 Task: Research Airbnb options in Aguada de Pasajeros, Cuba from 6th January 2024 to 15th January 2024 for 6 adults. Place can be entire room or private room with 6 bedrooms having 6 beds and 6 bathrooms. Property type can be house. Amenities needed are: wifi, TV, free parkinig on premises, gym, breakfast.
Action: Mouse moved to (457, 117)
Screenshot: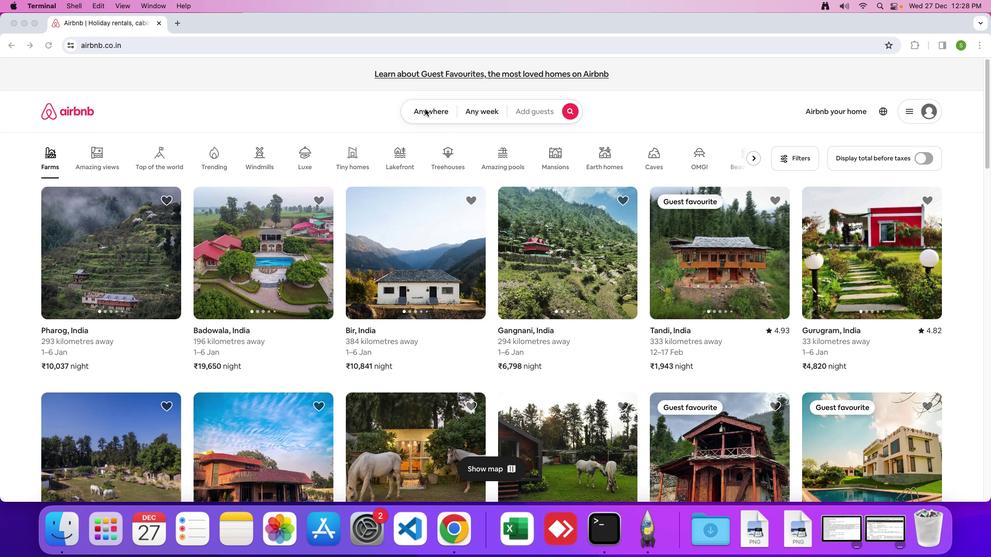
Action: Mouse pressed left at (457, 117)
Screenshot: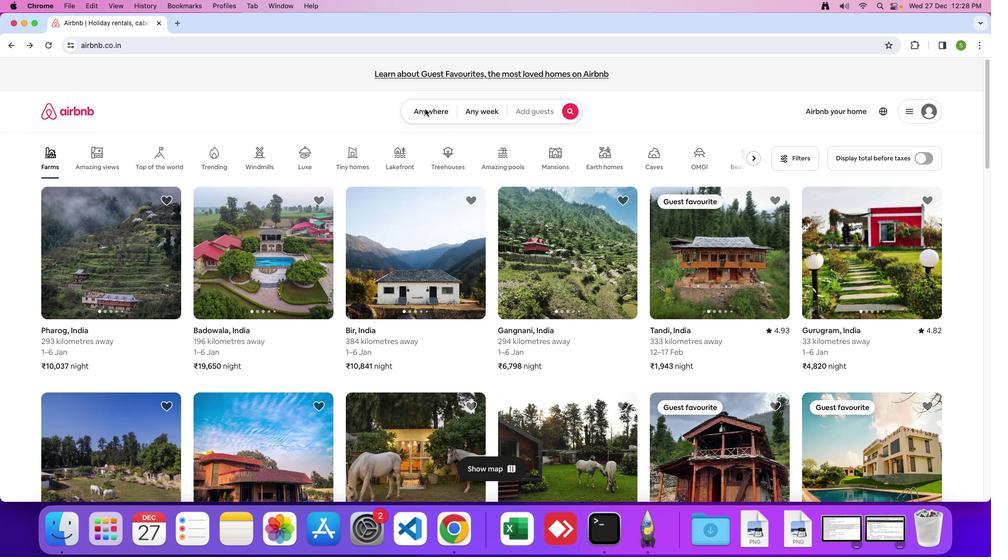 
Action: Mouse moved to (455, 117)
Screenshot: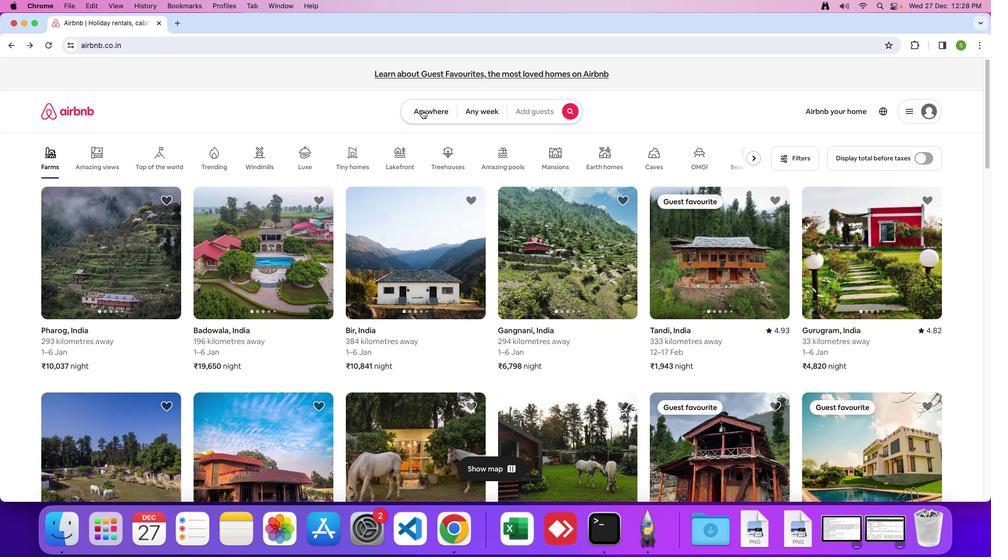 
Action: Mouse pressed left at (455, 117)
Screenshot: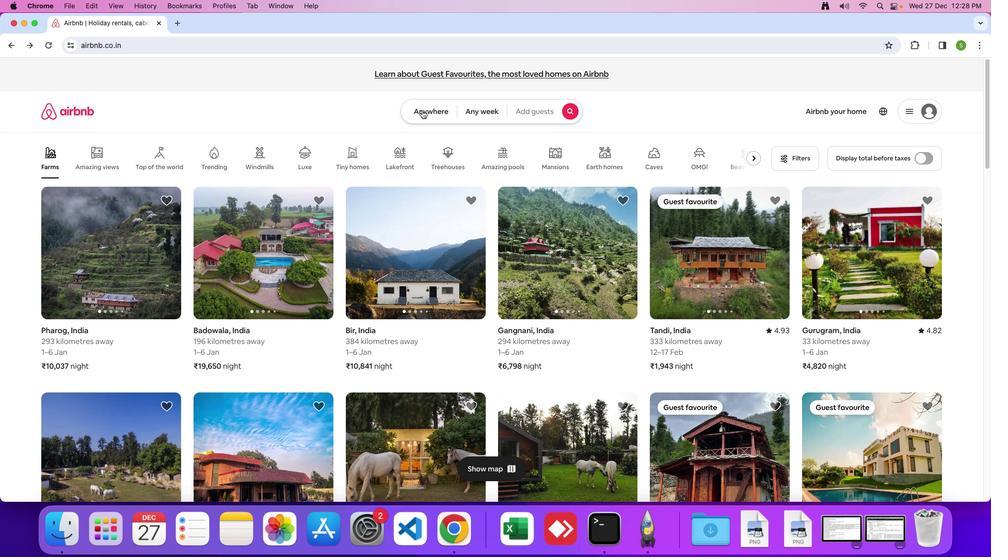
Action: Mouse moved to (416, 154)
Screenshot: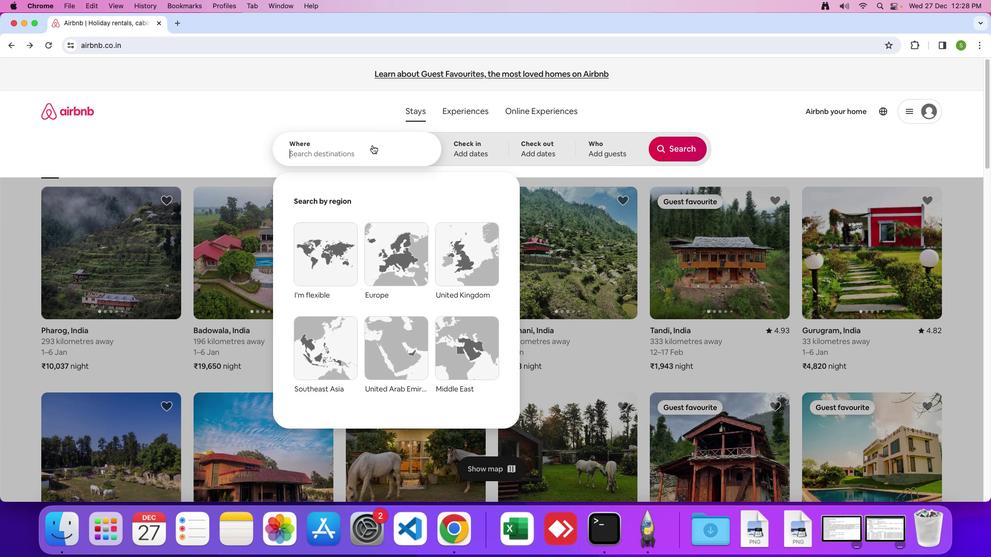 
Action: Mouse pressed left at (416, 154)
Screenshot: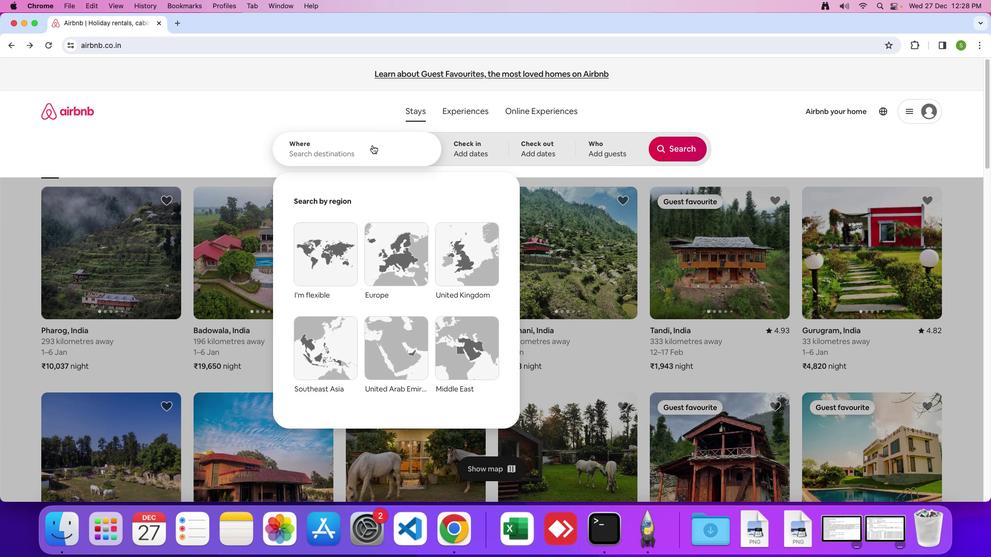 
Action: Key pressed 'A'Key.caps_lock'g''u''a''d''a'Key.space'd''e'Key.spaceKey.shift'P''a''s''a''j''e''r''o''s'','Key.spaceKey.shift'C''u''b''a'Key.enter
Screenshot: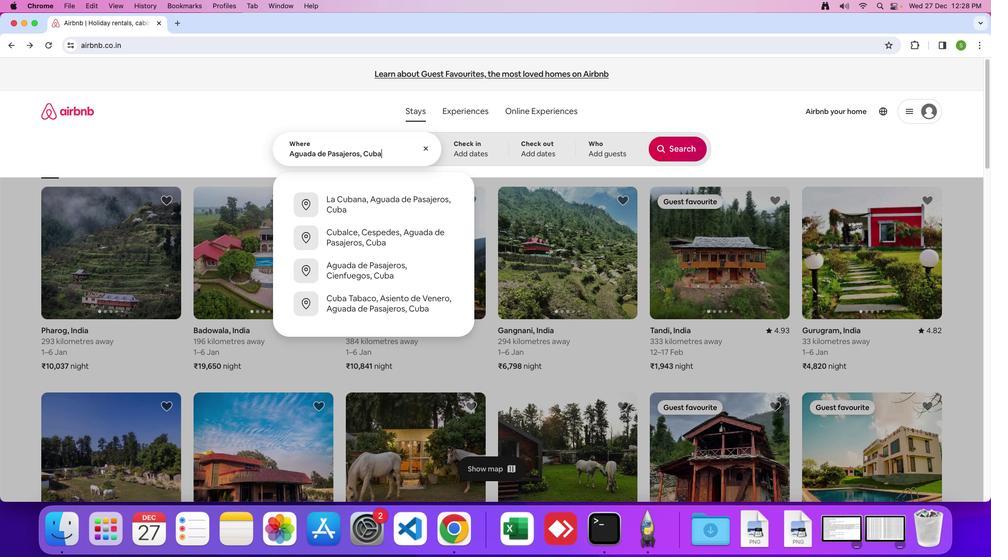 
Action: Mouse moved to (650, 289)
Screenshot: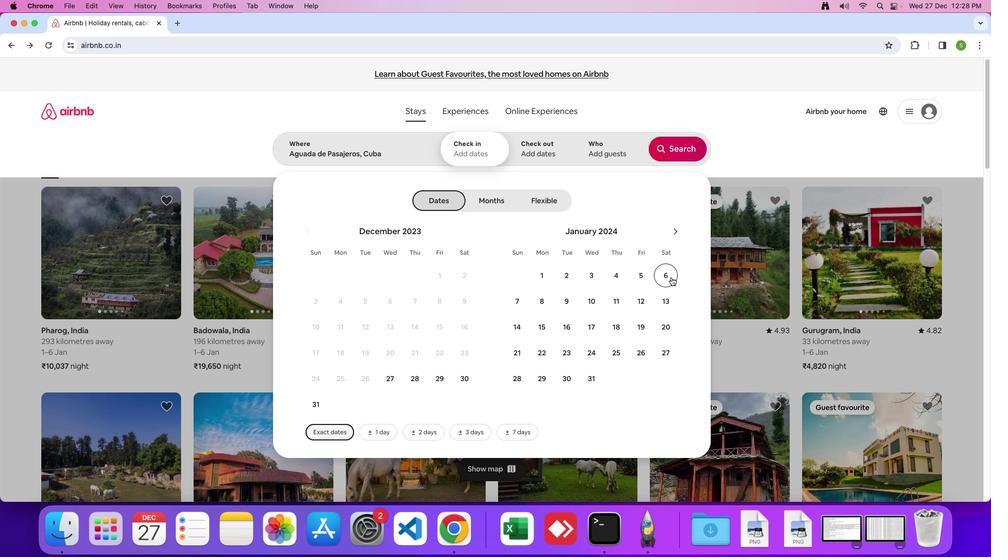 
Action: Mouse pressed left at (650, 289)
Screenshot: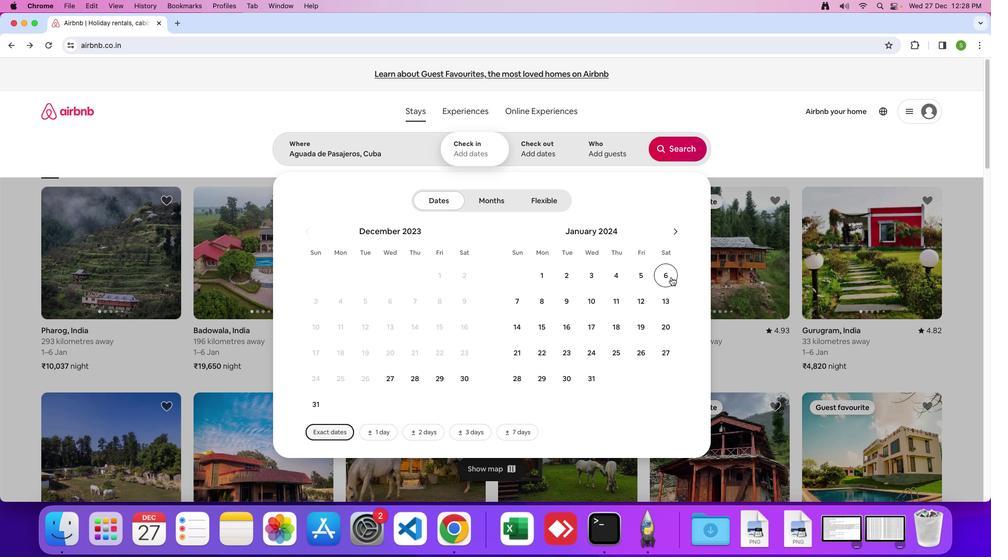 
Action: Mouse moved to (545, 338)
Screenshot: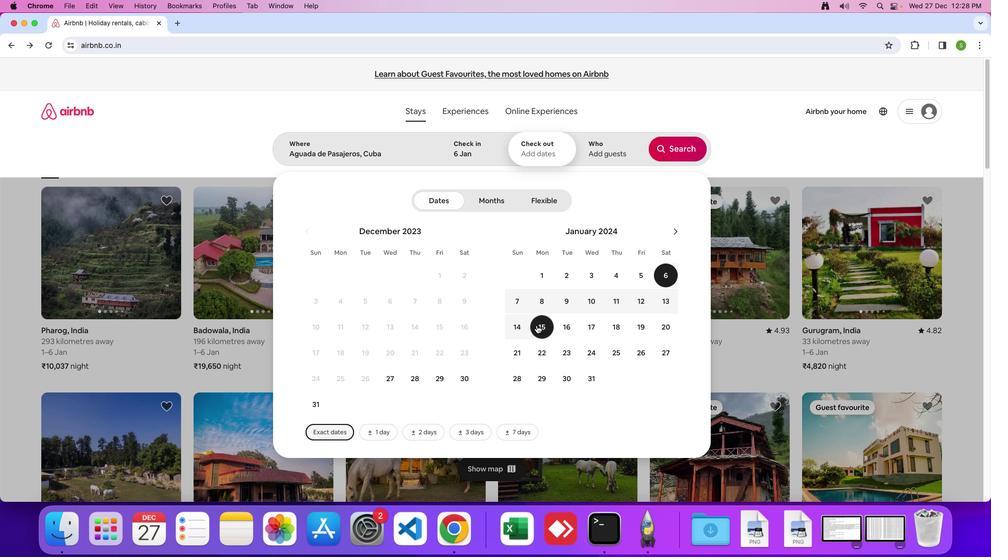 
Action: Mouse pressed left at (545, 338)
Screenshot: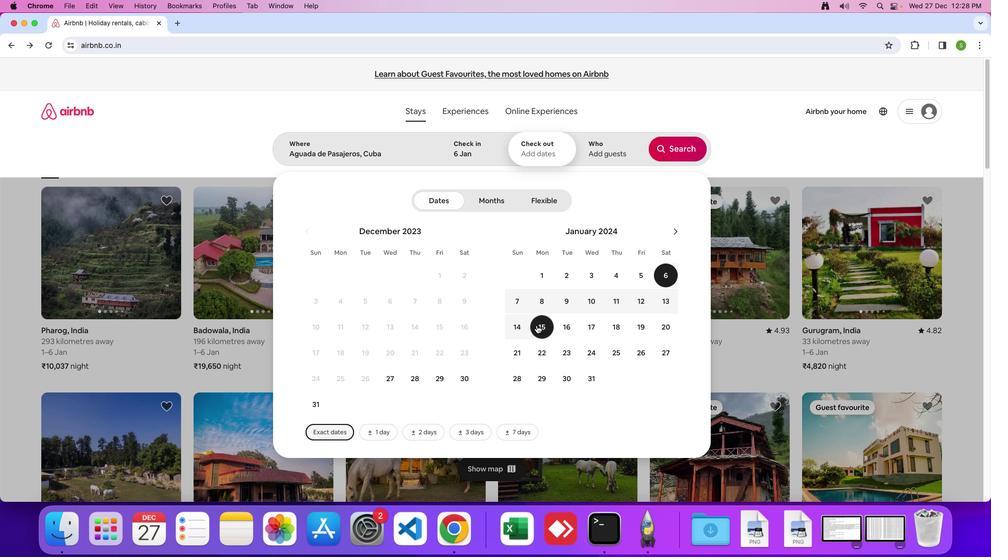 
Action: Mouse moved to (593, 162)
Screenshot: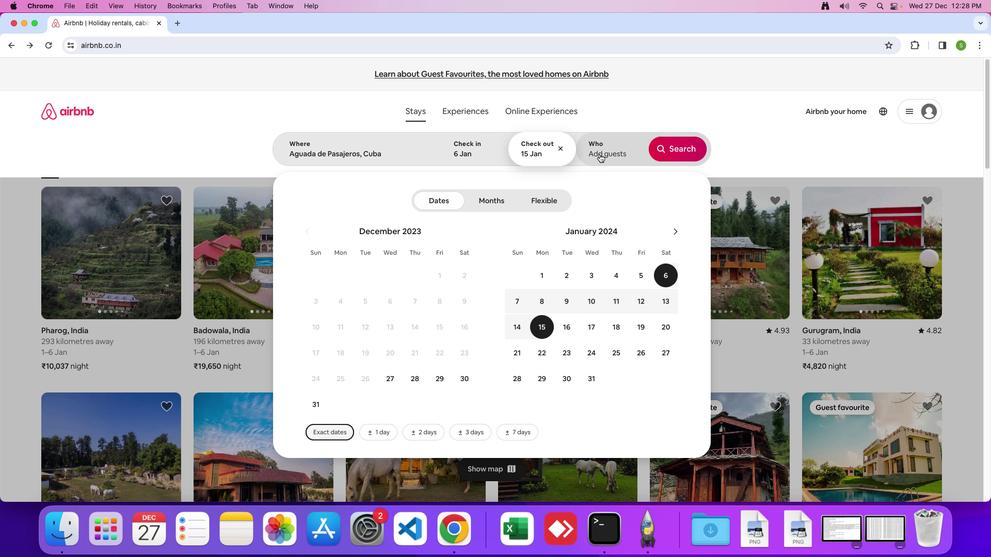 
Action: Mouse pressed left at (593, 162)
Screenshot: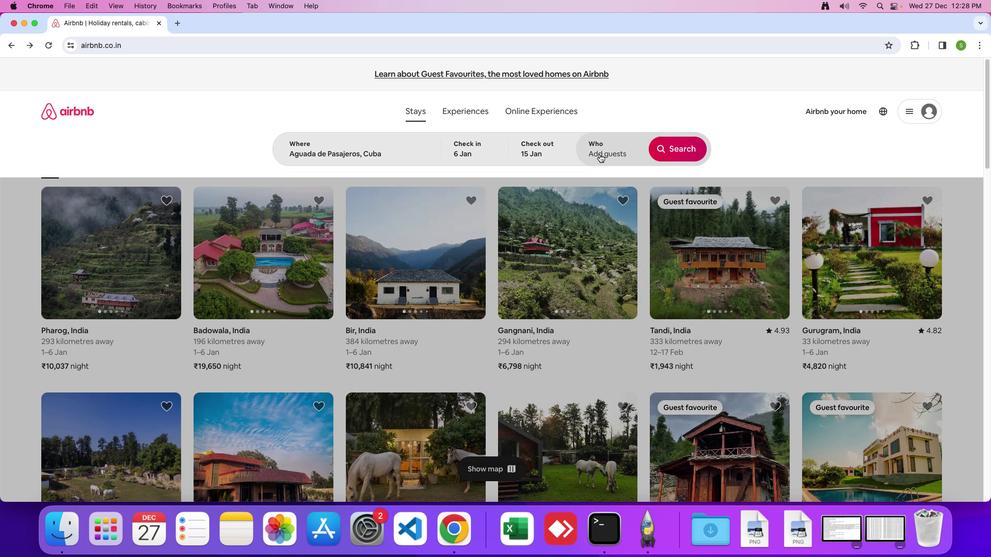 
Action: Mouse moved to (654, 211)
Screenshot: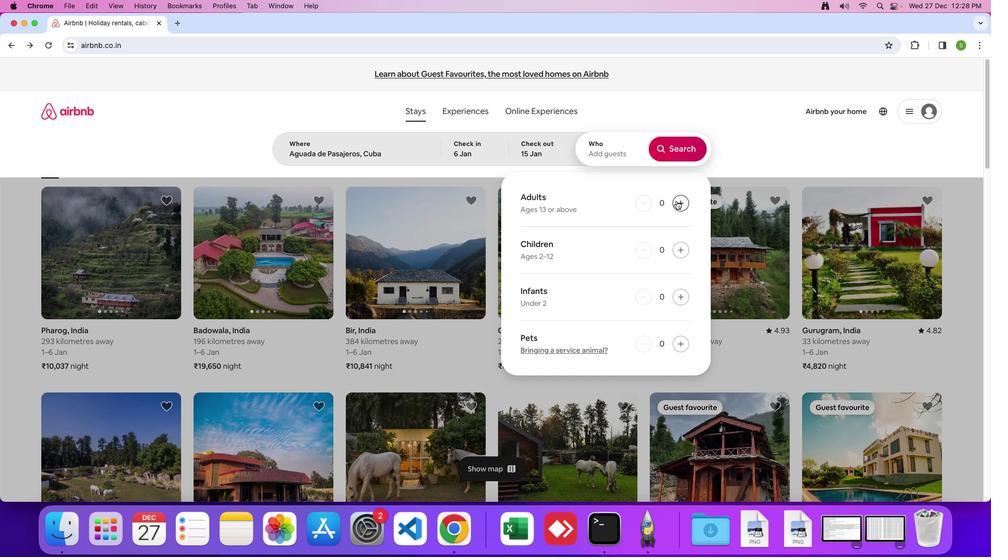 
Action: Mouse pressed left at (654, 211)
Screenshot: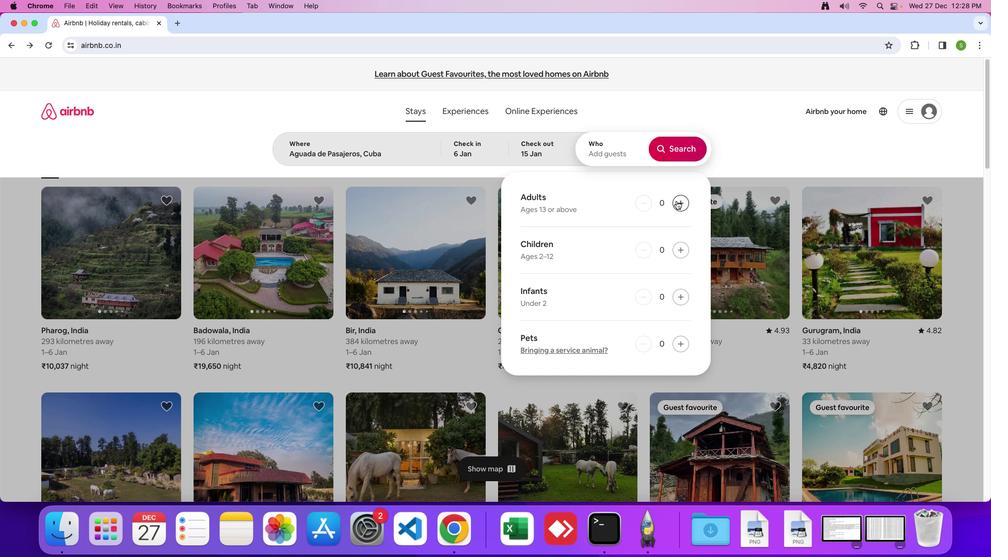 
Action: Mouse pressed left at (654, 211)
Screenshot: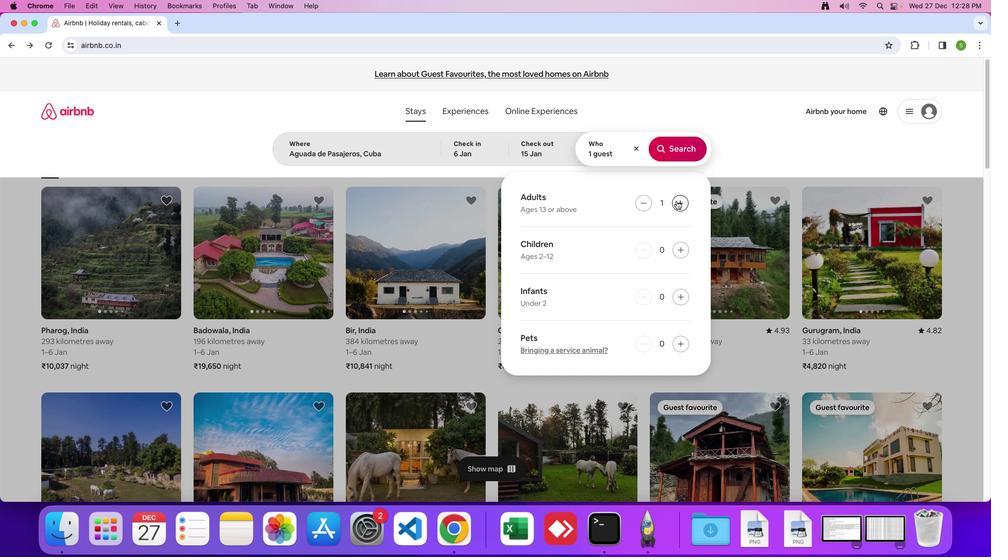 
Action: Mouse pressed left at (654, 211)
Screenshot: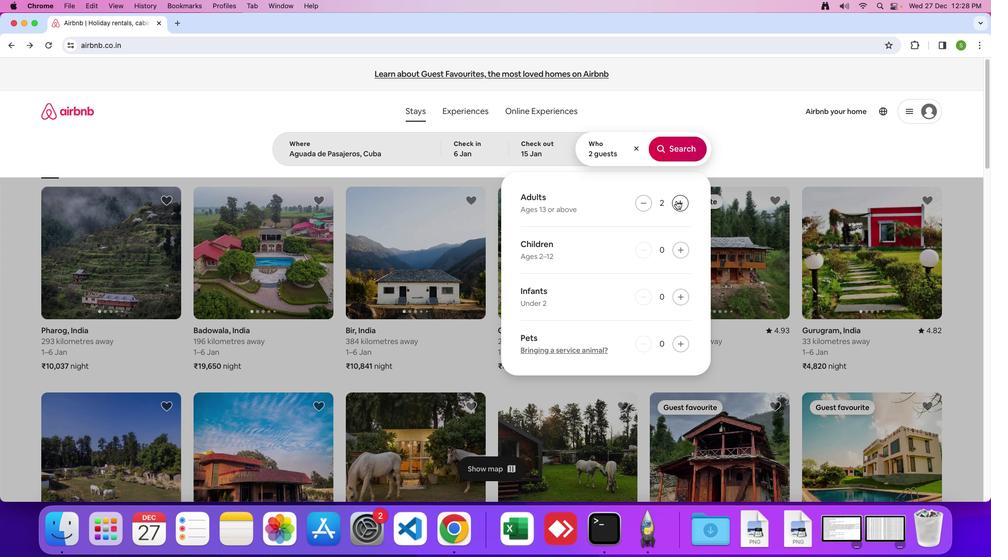 
Action: Mouse moved to (654, 211)
Screenshot: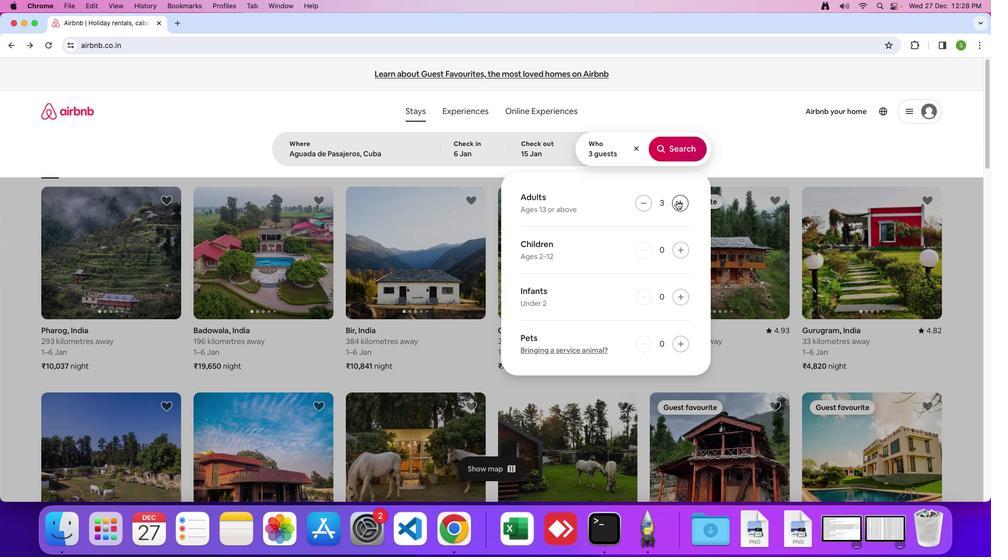 
Action: Mouse pressed left at (654, 211)
Screenshot: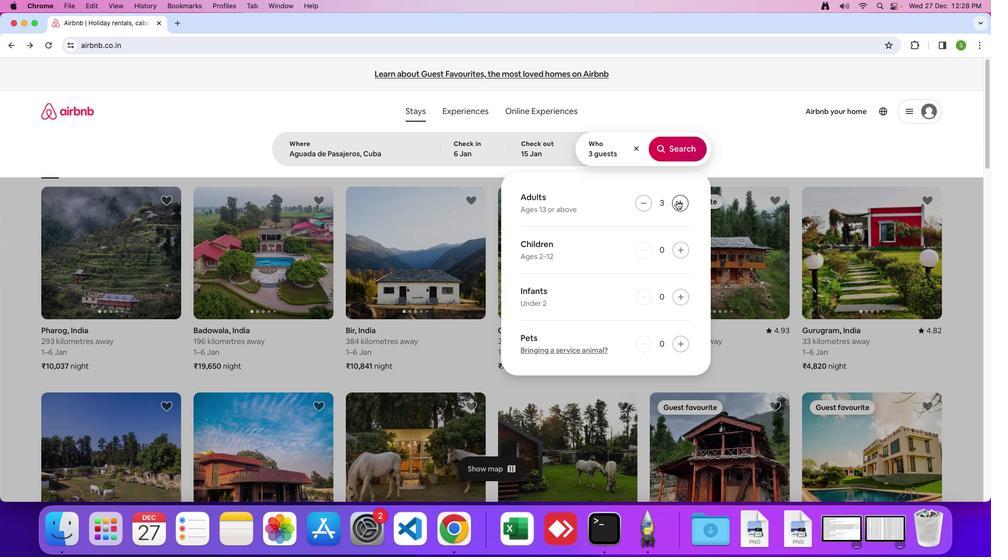 
Action: Mouse pressed left at (654, 211)
Screenshot: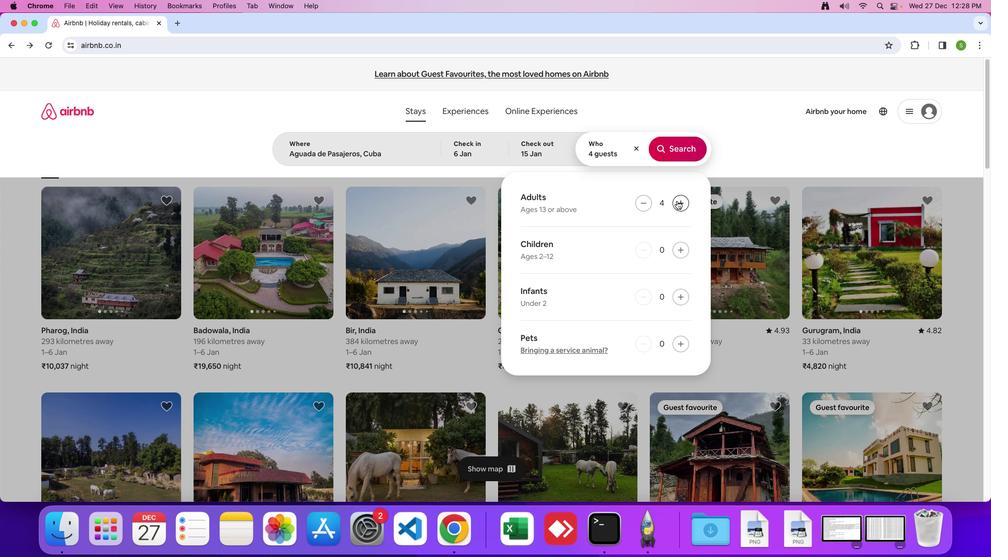 
Action: Mouse pressed left at (654, 211)
Screenshot: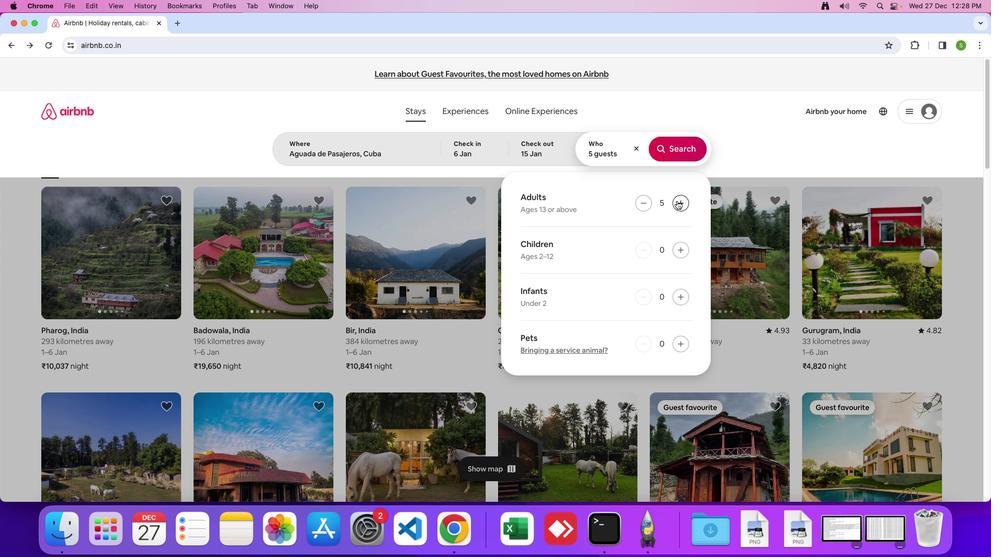 
Action: Mouse moved to (644, 164)
Screenshot: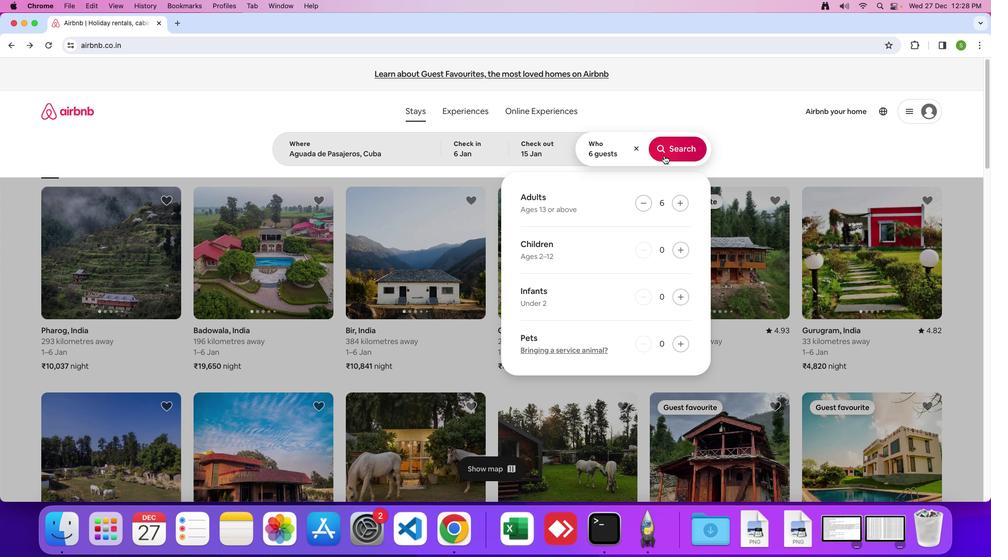 
Action: Mouse pressed left at (644, 164)
Screenshot: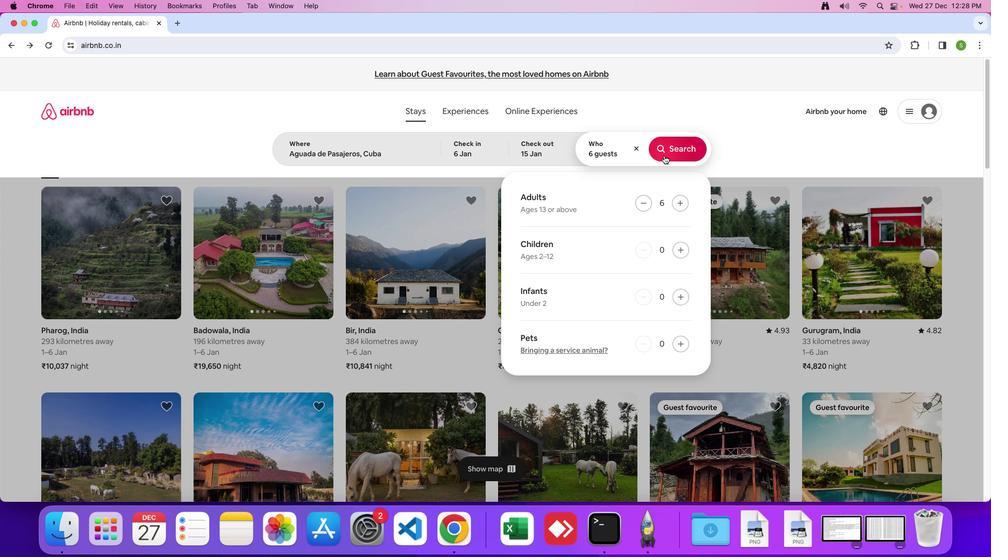 
Action: Mouse moved to (769, 135)
Screenshot: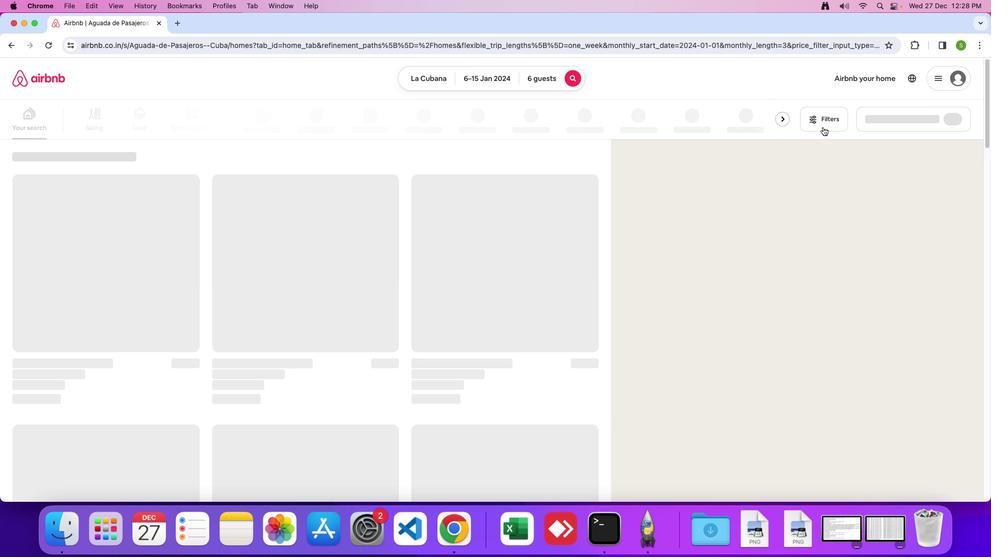 
Action: Mouse pressed left at (769, 135)
Screenshot: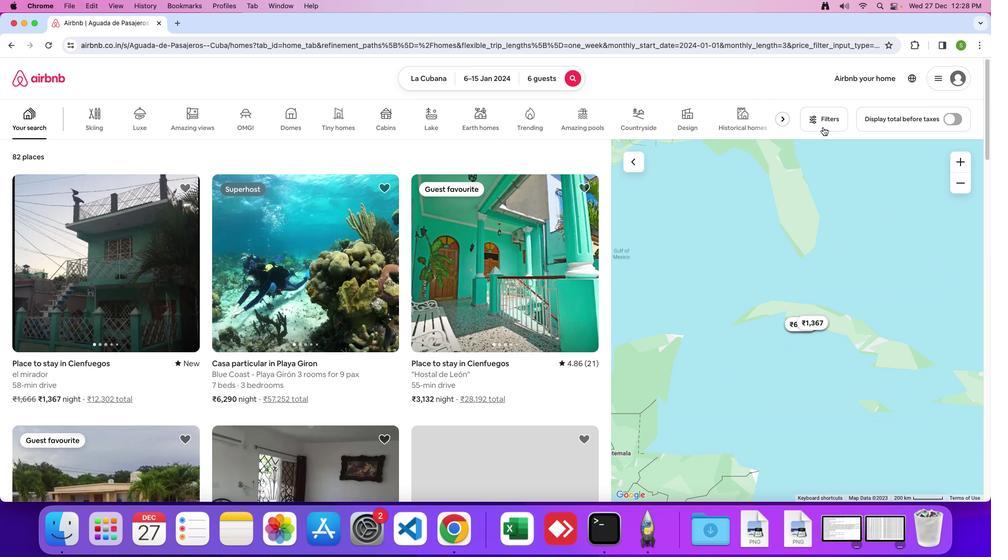 
Action: Mouse moved to (463, 329)
Screenshot: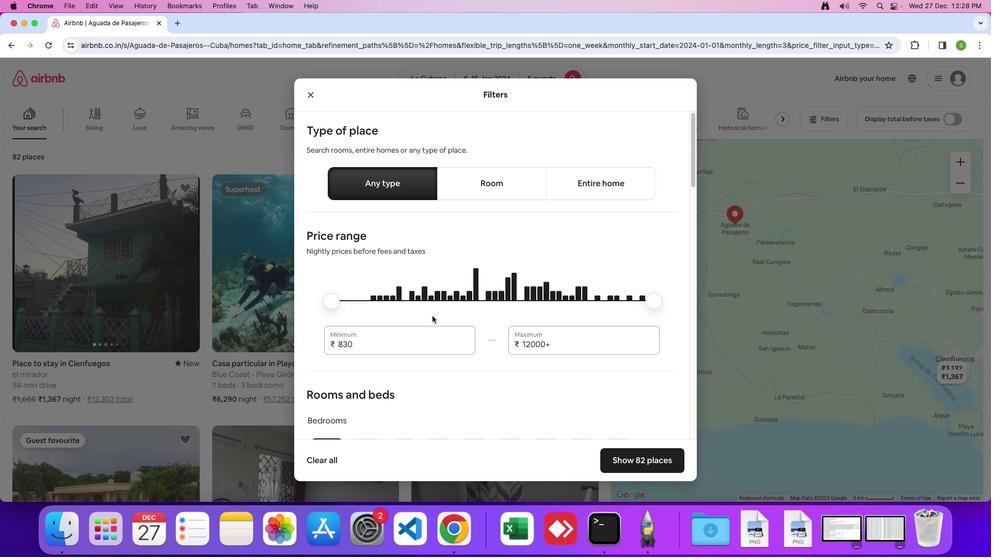 
Action: Mouse scrolled (463, 329) with delta (125, 4)
Screenshot: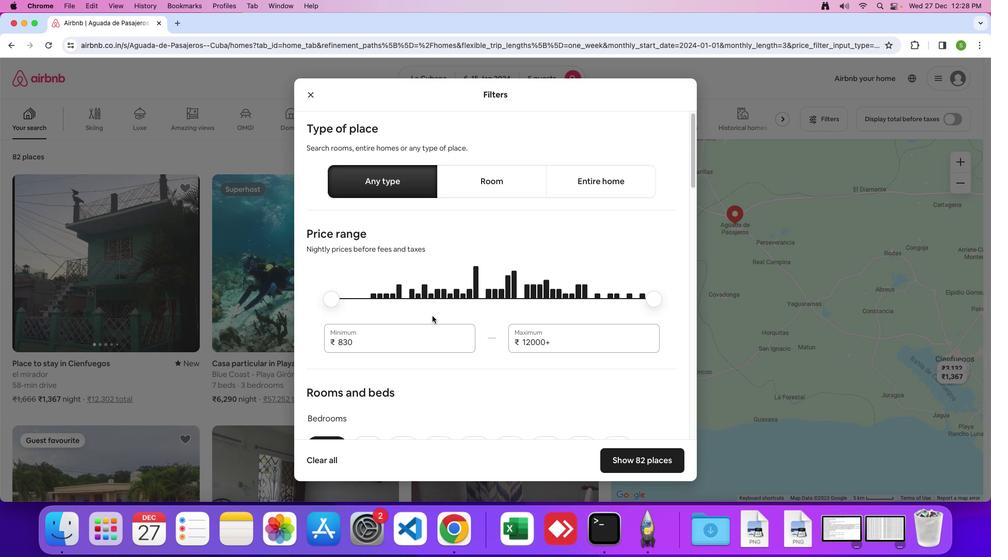 
Action: Mouse scrolled (463, 329) with delta (125, 4)
Screenshot: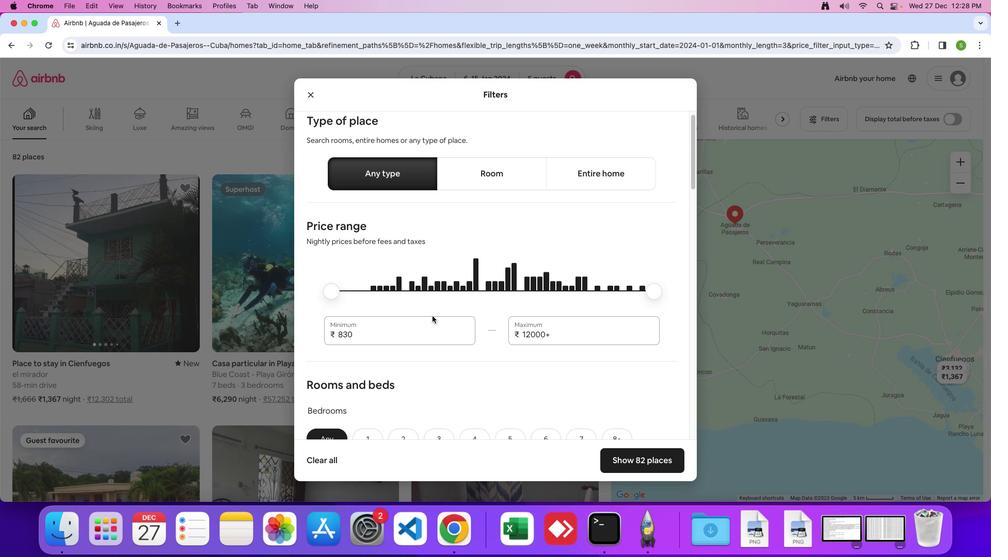 
Action: Mouse scrolled (463, 329) with delta (125, 3)
Screenshot: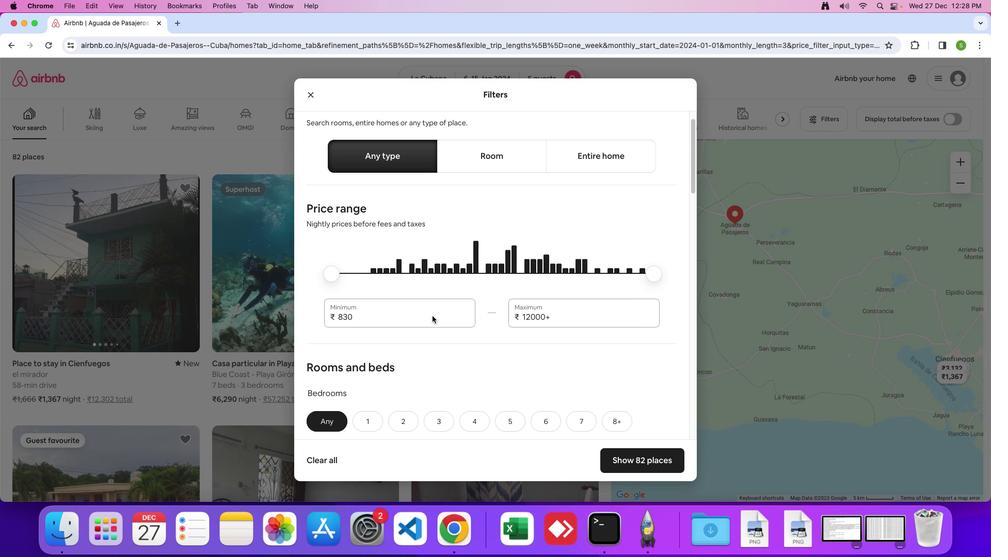 
Action: Mouse scrolled (463, 329) with delta (125, 3)
Screenshot: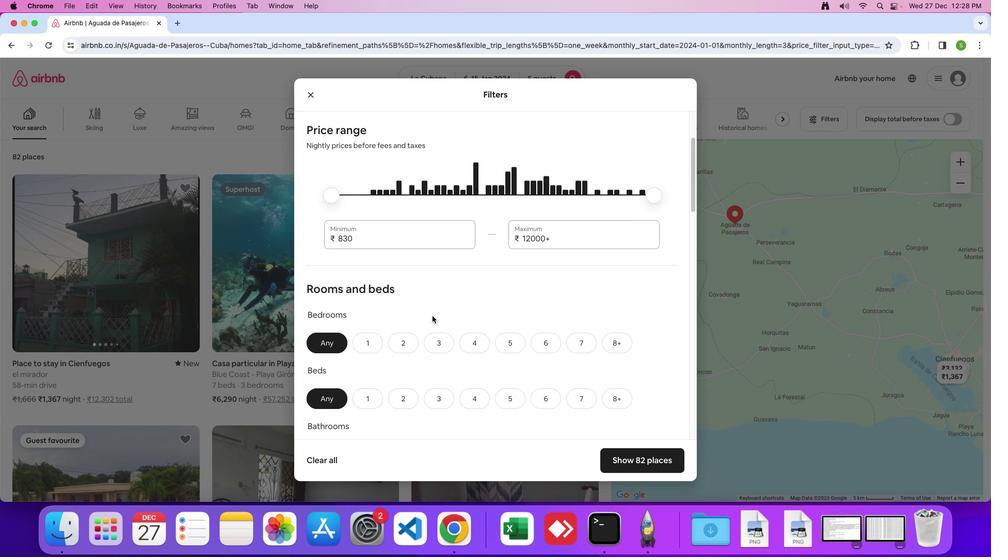 
Action: Mouse scrolled (463, 329) with delta (125, 4)
Screenshot: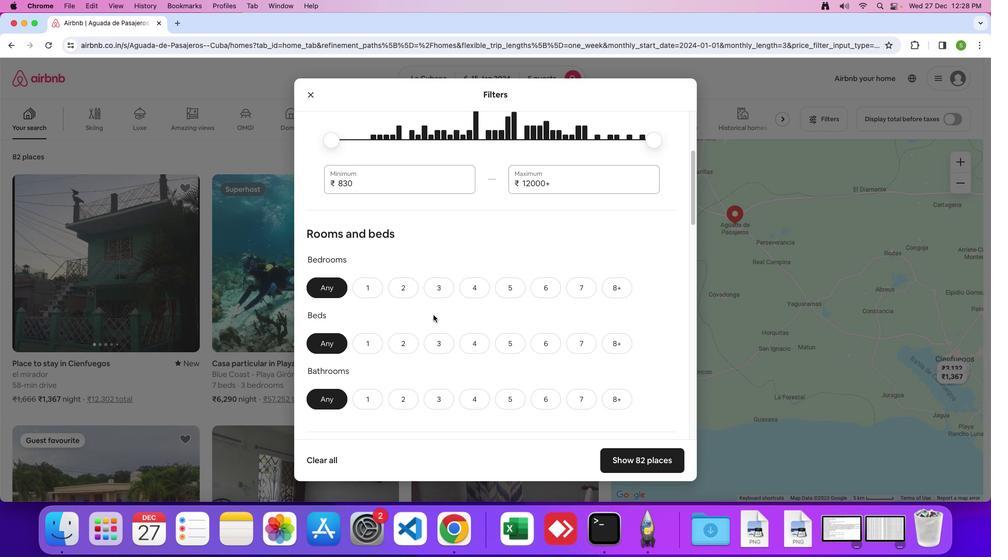 
Action: Mouse moved to (464, 328)
Screenshot: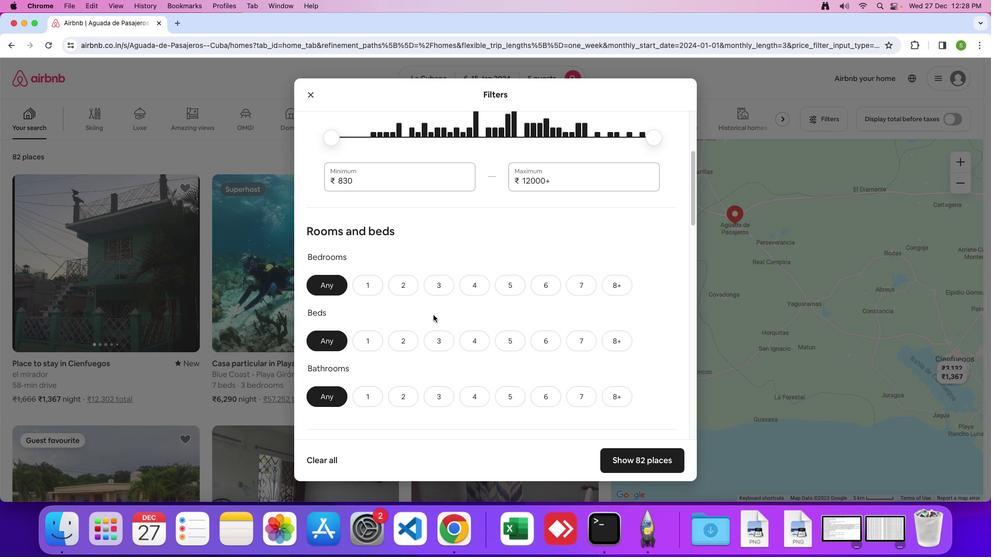 
Action: Mouse scrolled (464, 328) with delta (125, 4)
Screenshot: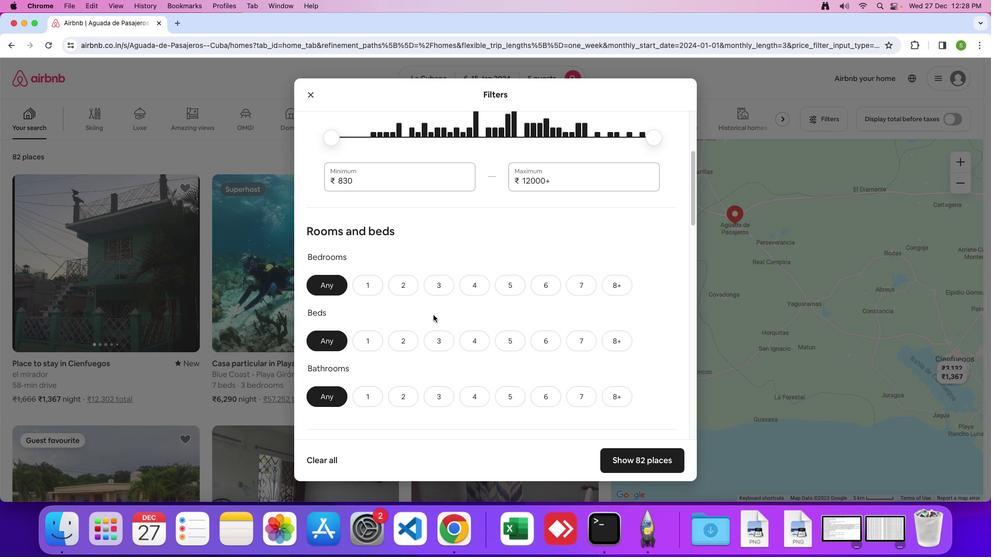 
Action: Mouse moved to (464, 328)
Screenshot: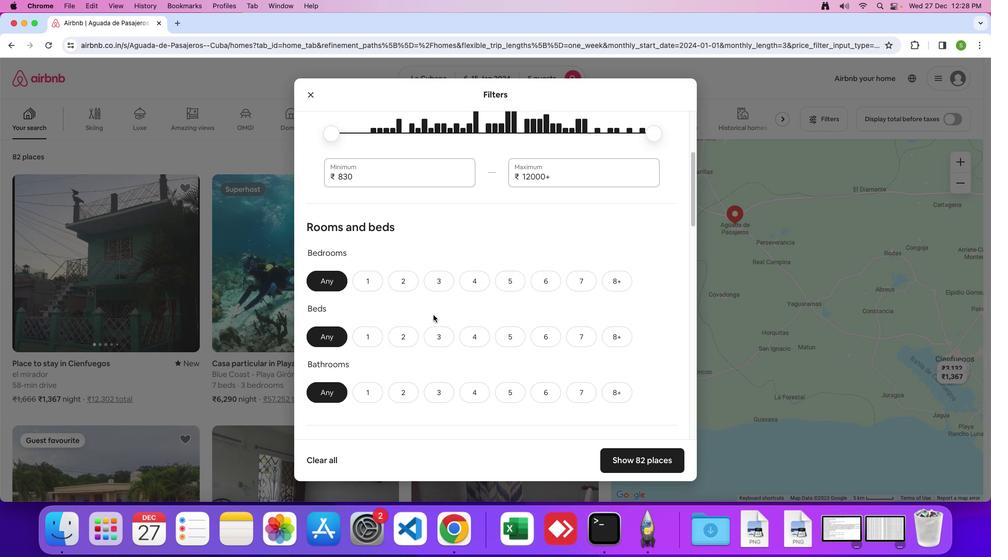 
Action: Mouse scrolled (464, 328) with delta (125, 4)
Screenshot: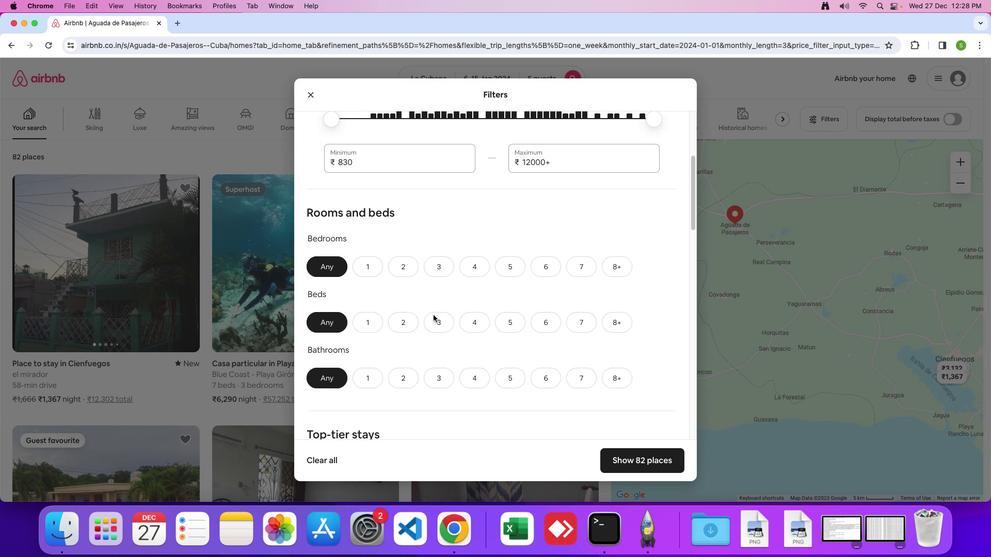 
Action: Mouse moved to (552, 251)
Screenshot: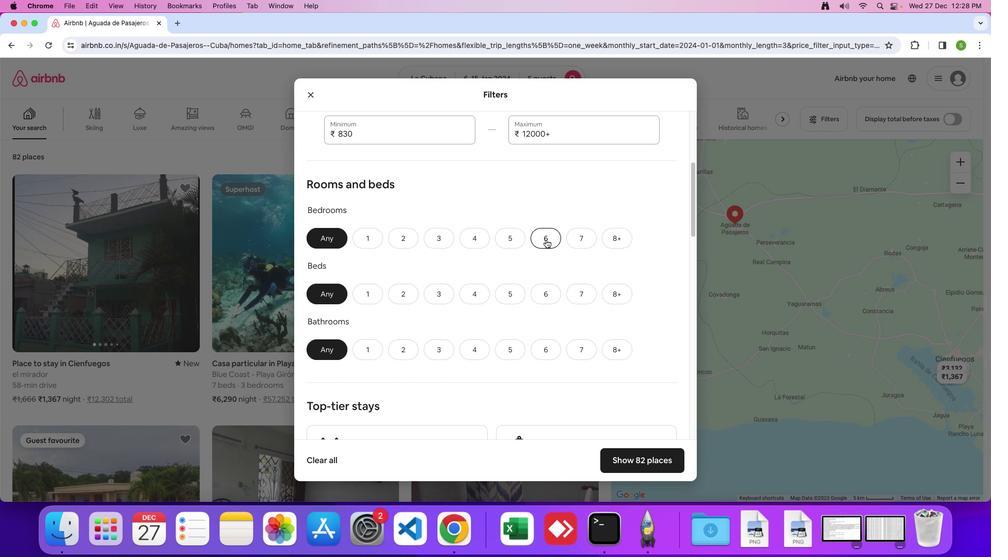 
Action: Mouse pressed left at (552, 251)
Screenshot: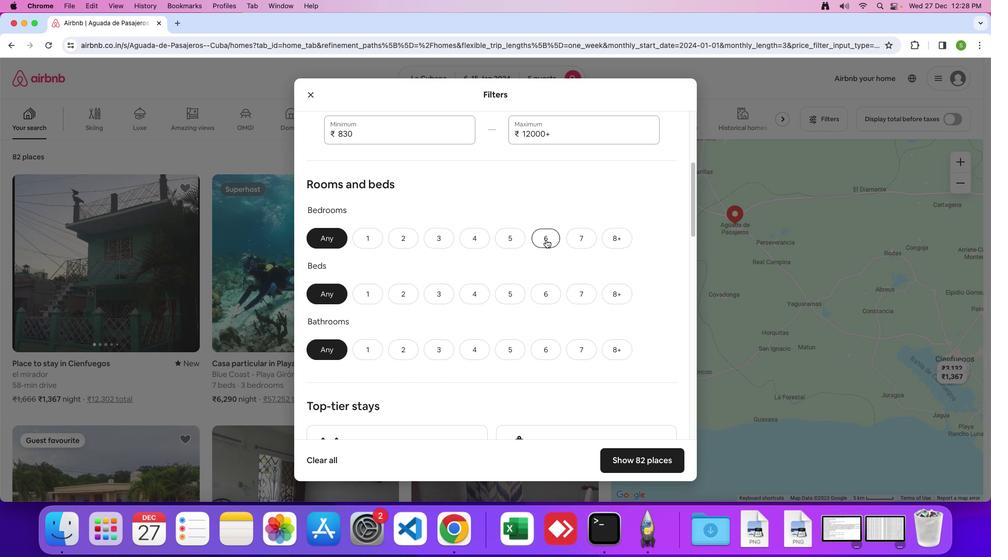 
Action: Mouse moved to (547, 298)
Screenshot: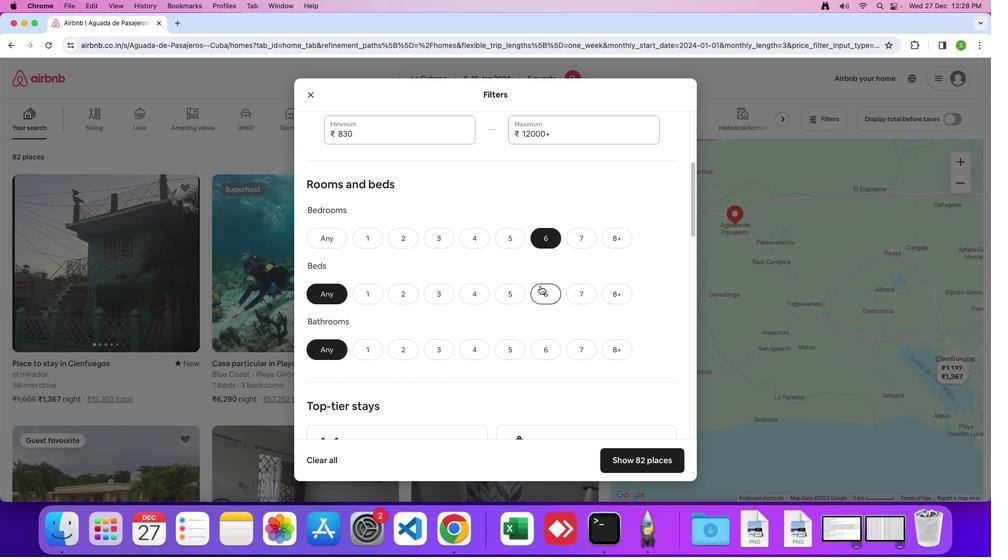 
Action: Mouse pressed left at (547, 298)
Screenshot: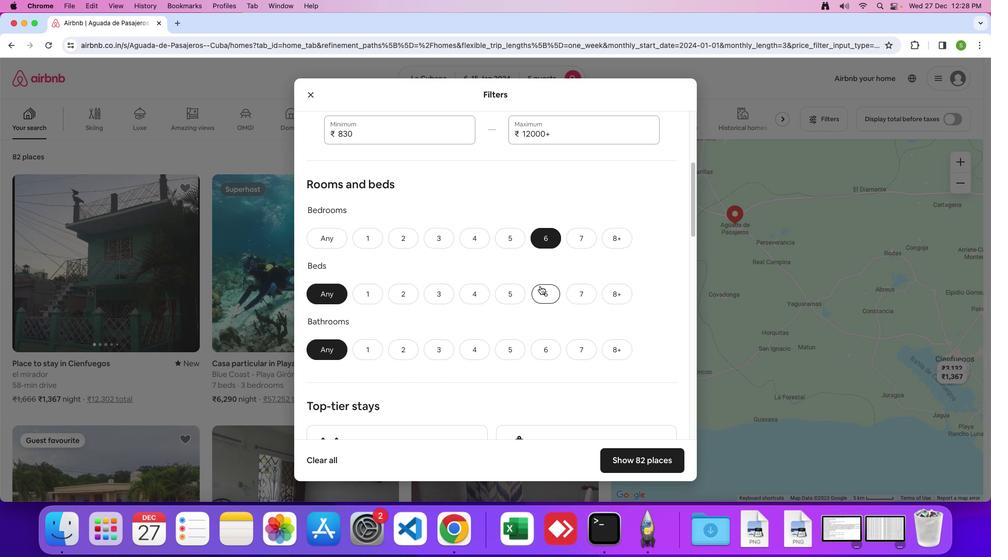 
Action: Mouse moved to (551, 360)
Screenshot: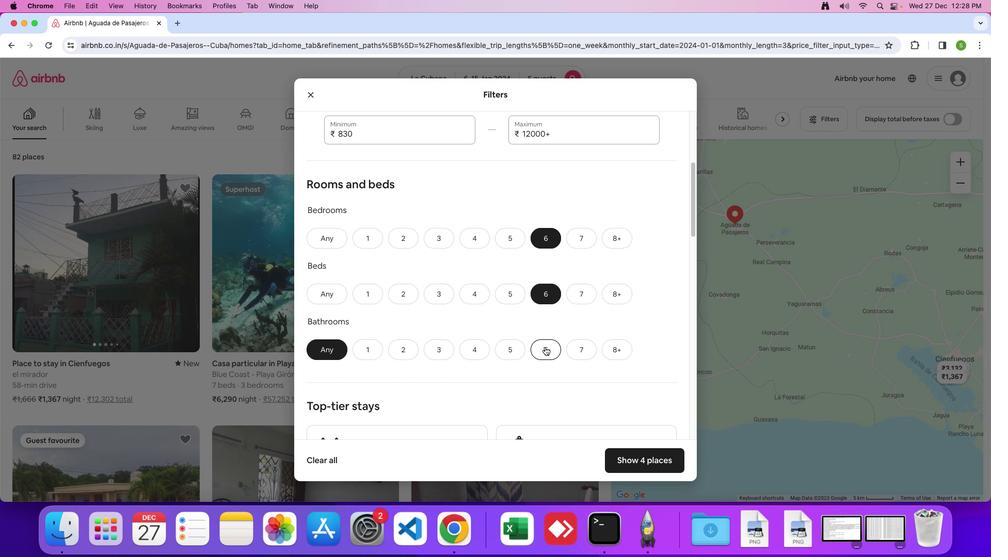 
Action: Mouse pressed left at (551, 360)
Screenshot: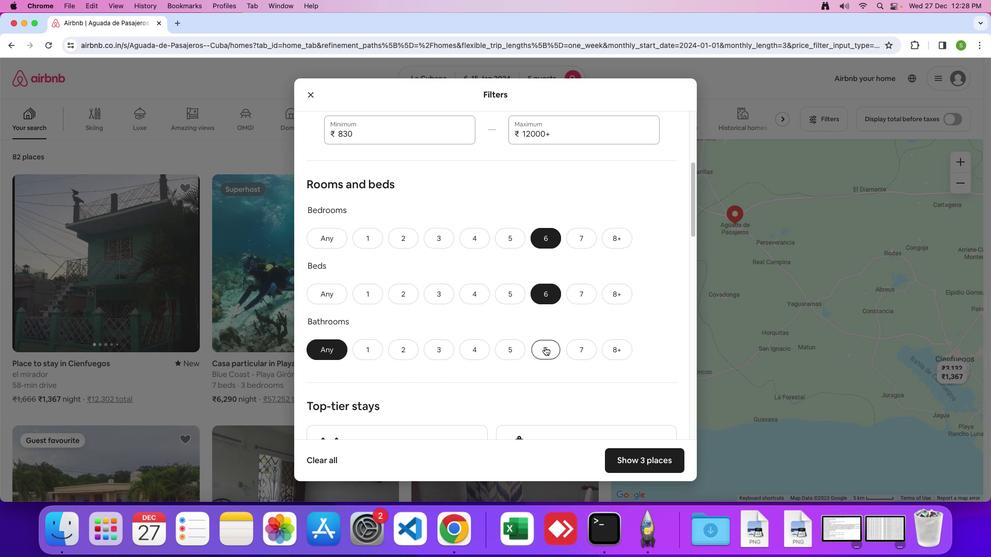 
Action: Mouse moved to (507, 371)
Screenshot: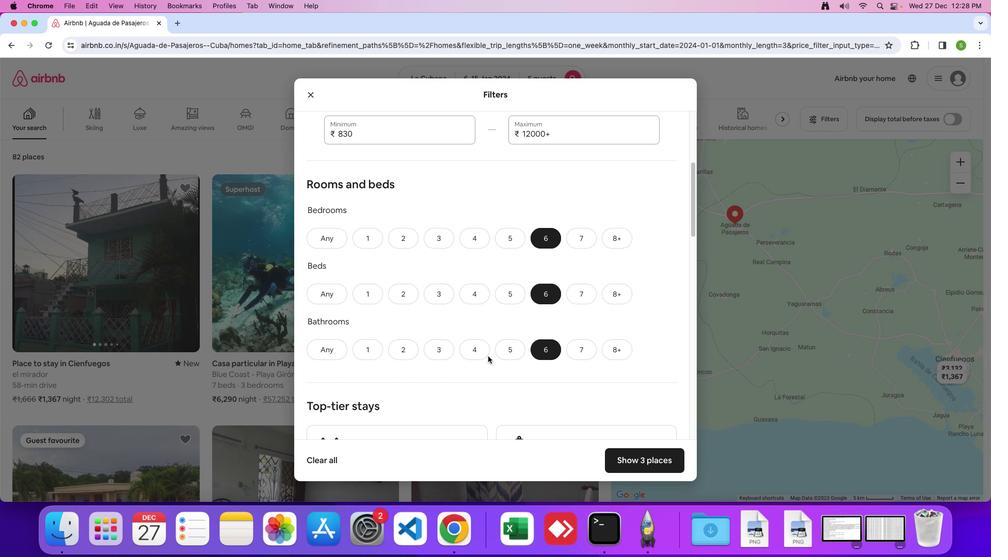 
Action: Mouse scrolled (507, 371) with delta (125, 4)
Screenshot: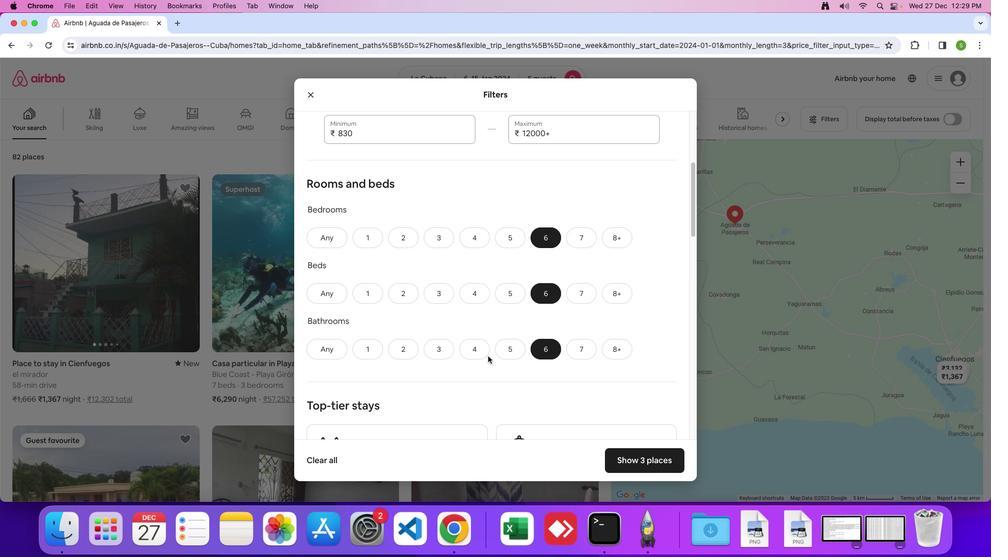 
Action: Mouse scrolled (507, 371) with delta (125, 4)
Screenshot: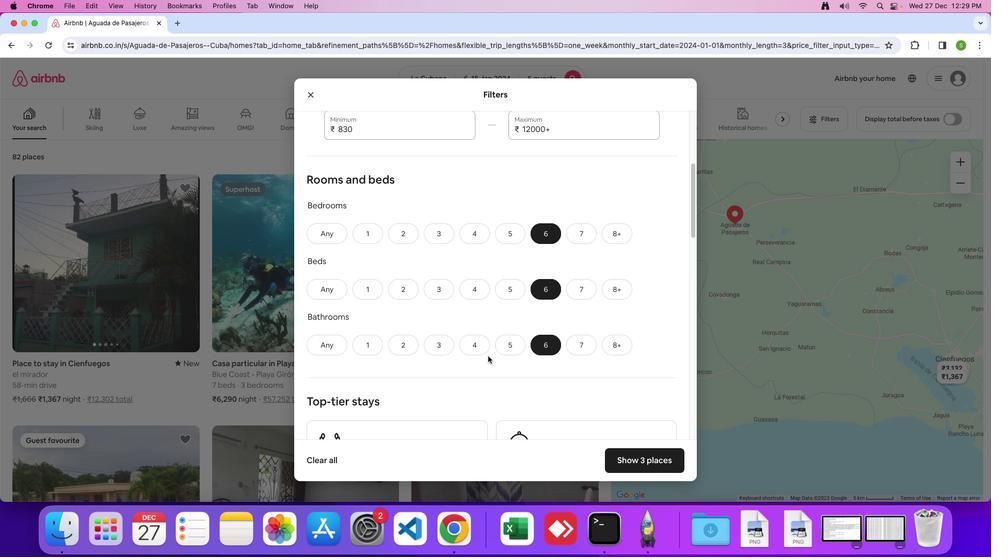 
Action: Mouse scrolled (507, 371) with delta (125, 4)
Screenshot: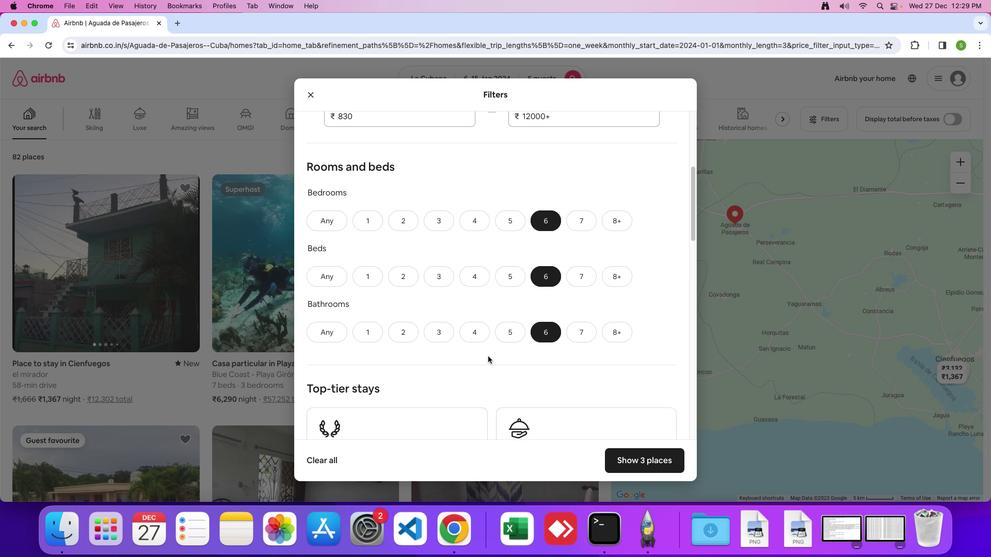 
Action: Mouse scrolled (507, 371) with delta (125, 4)
Screenshot: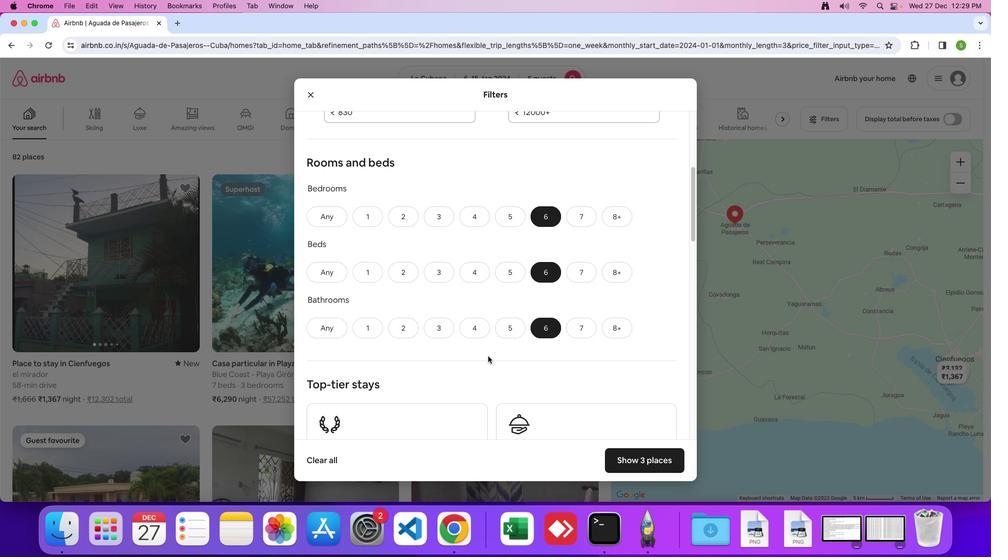 
Action: Mouse scrolled (507, 371) with delta (125, 4)
Screenshot: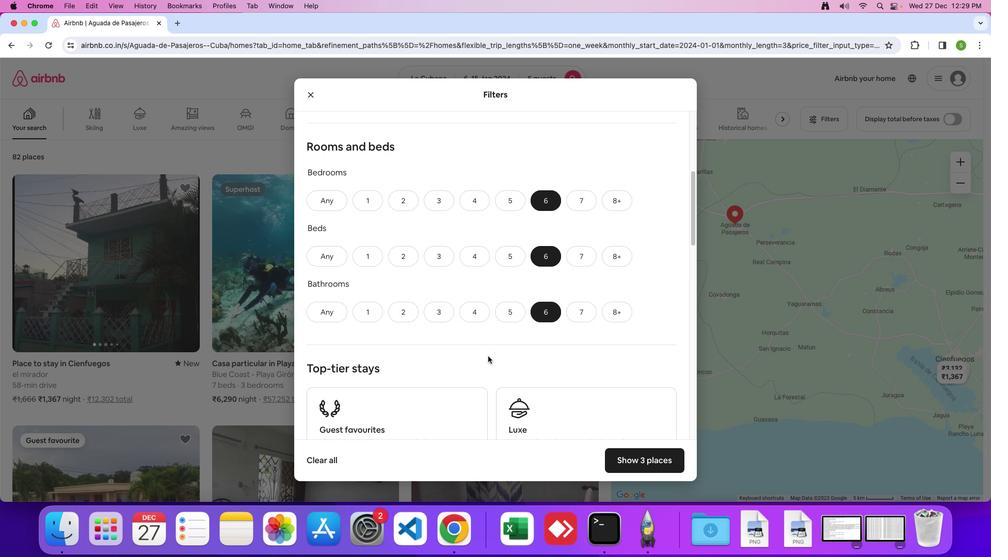 
Action: Mouse moved to (507, 371)
Screenshot: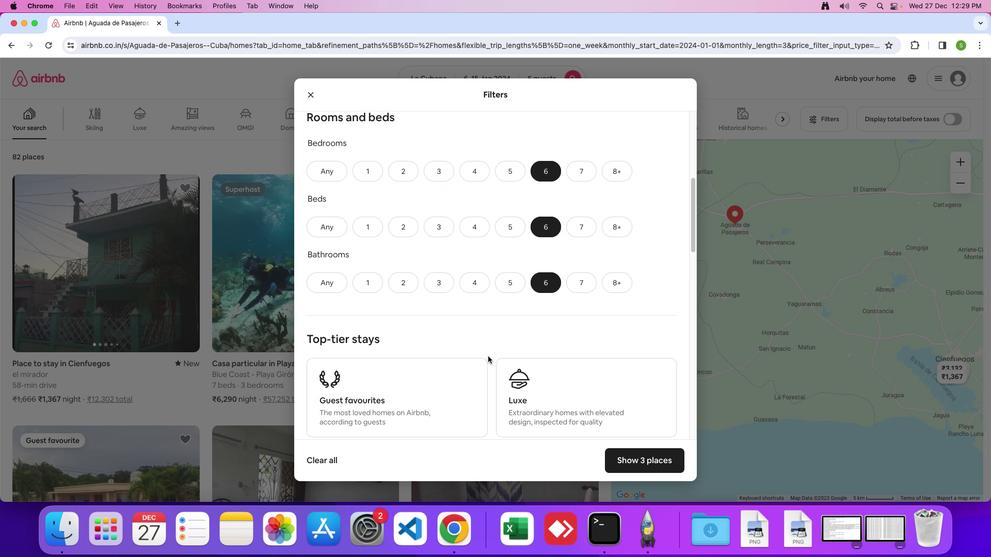 
Action: Mouse scrolled (507, 371) with delta (125, 4)
Screenshot: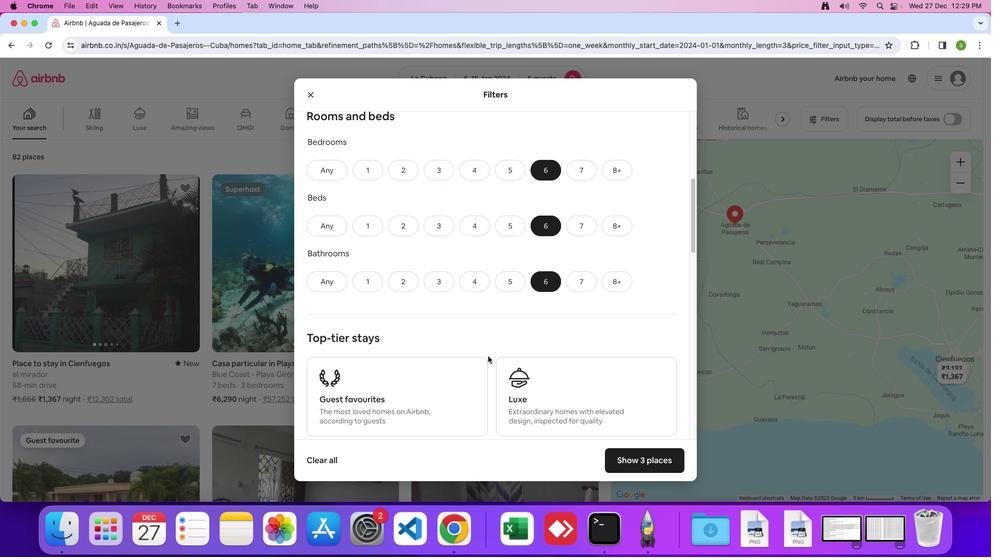 
Action: Mouse scrolled (507, 371) with delta (125, 4)
Screenshot: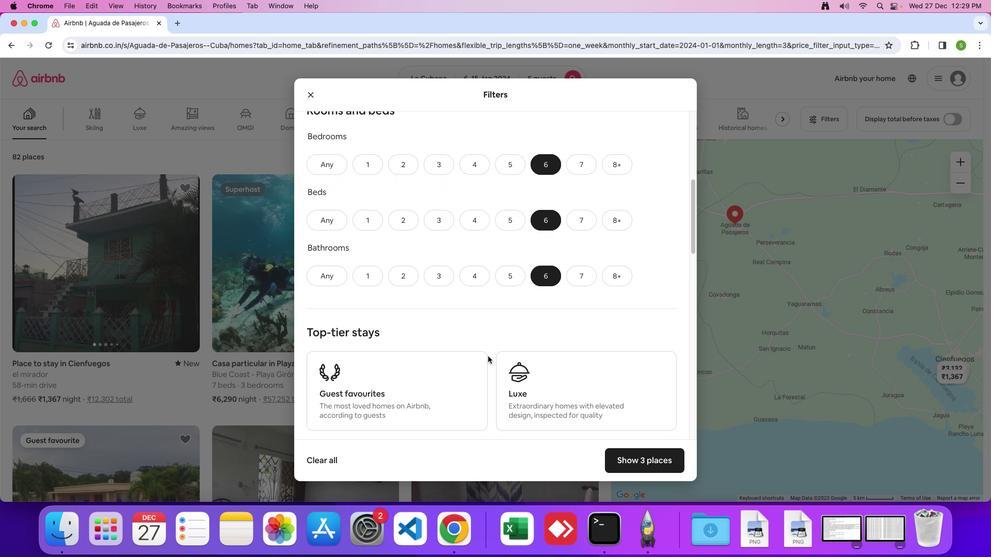 
Action: Mouse scrolled (507, 371) with delta (125, 3)
Screenshot: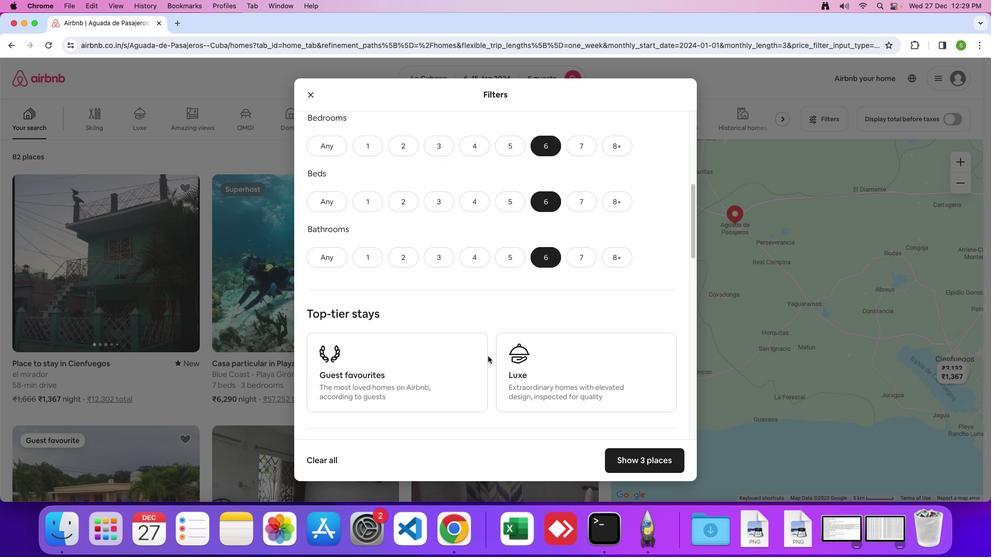
Action: Mouse moved to (507, 370)
Screenshot: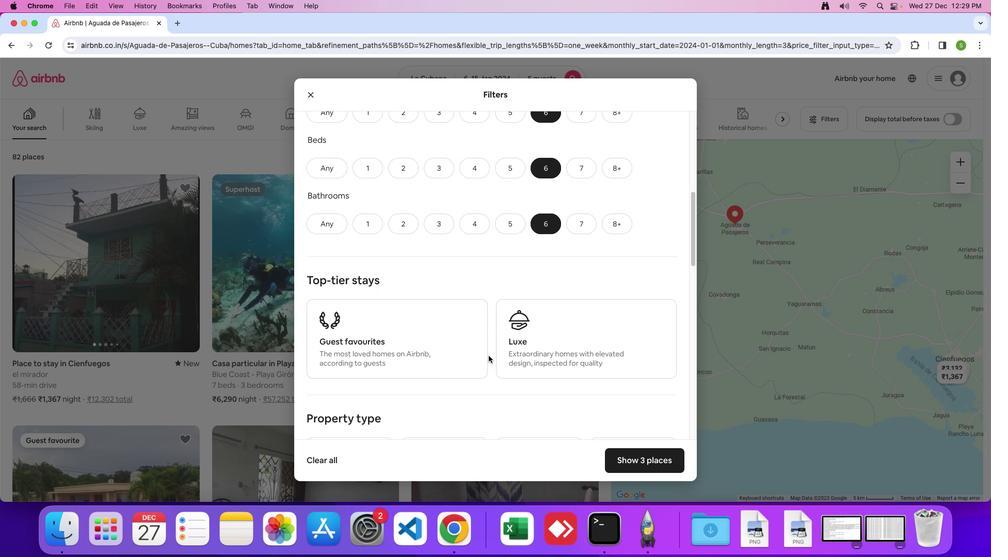 
Action: Mouse scrolled (507, 370) with delta (125, 4)
Screenshot: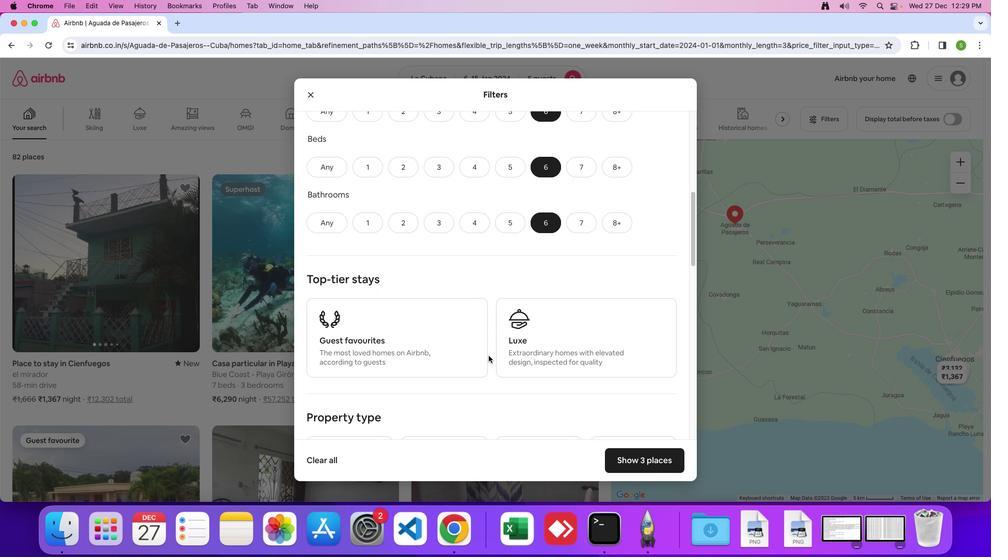 
Action: Mouse scrolled (507, 370) with delta (125, 4)
Screenshot: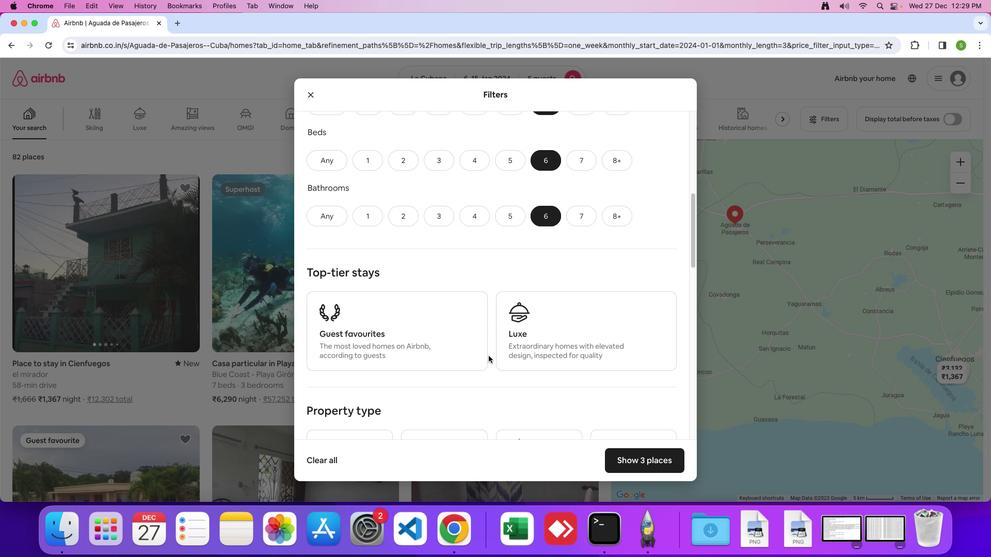 
Action: Mouse scrolled (507, 370) with delta (125, 3)
Screenshot: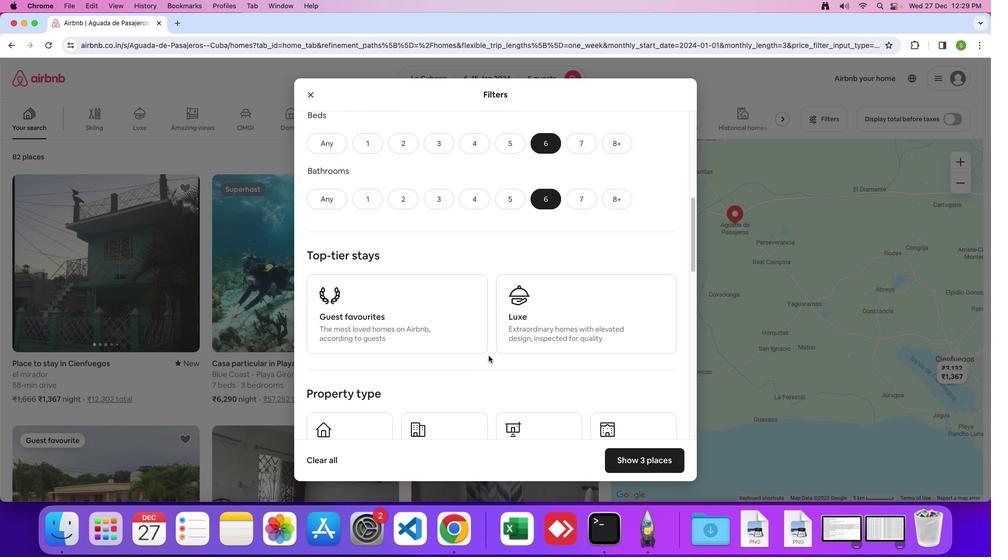 
Action: Mouse scrolled (507, 370) with delta (125, 4)
Screenshot: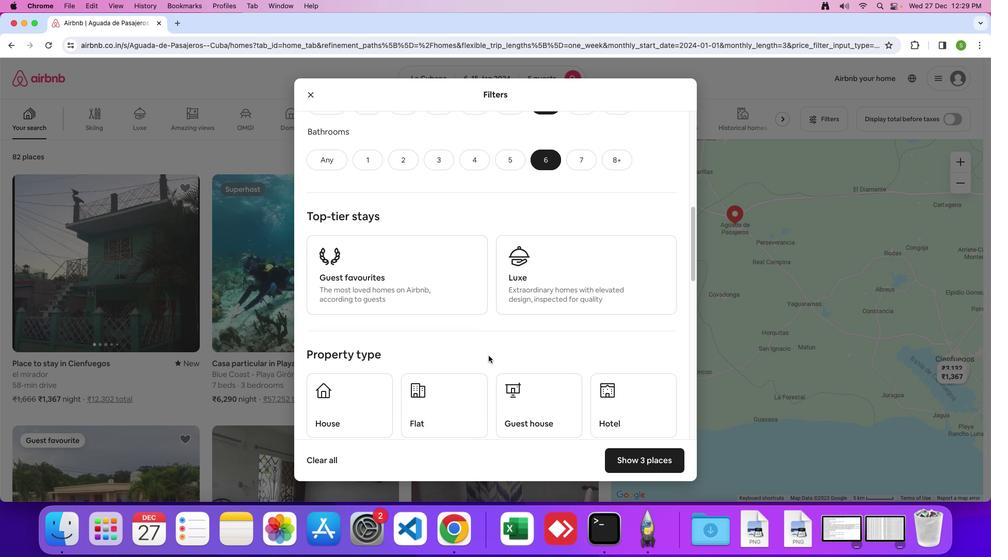 
Action: Mouse scrolled (507, 370) with delta (125, 4)
Screenshot: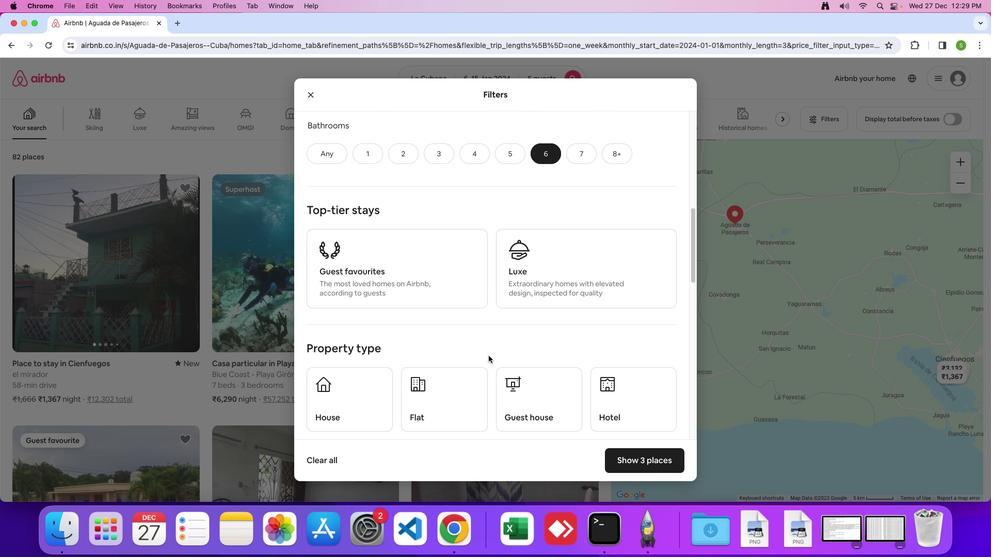 
Action: Mouse scrolled (507, 370) with delta (125, 3)
Screenshot: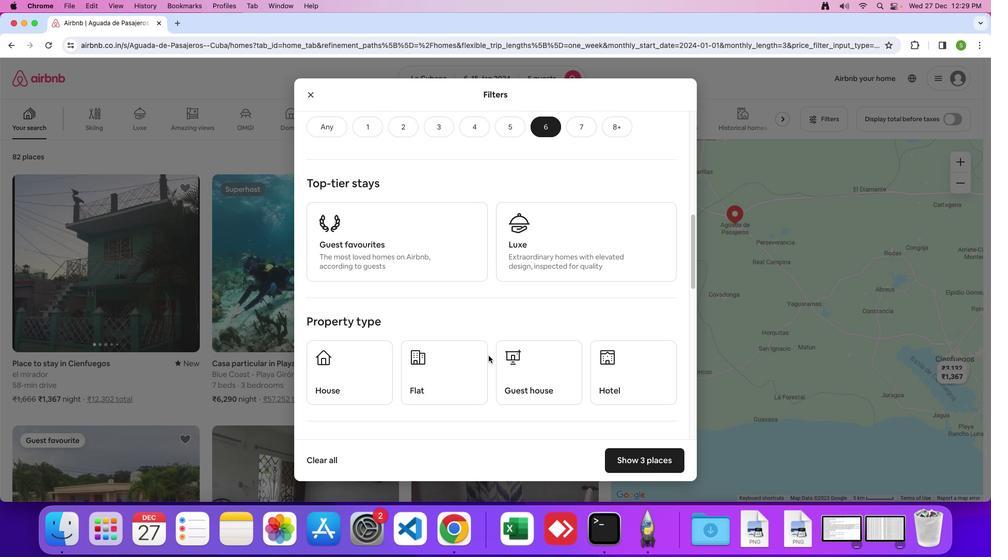 
Action: Mouse moved to (396, 348)
Screenshot: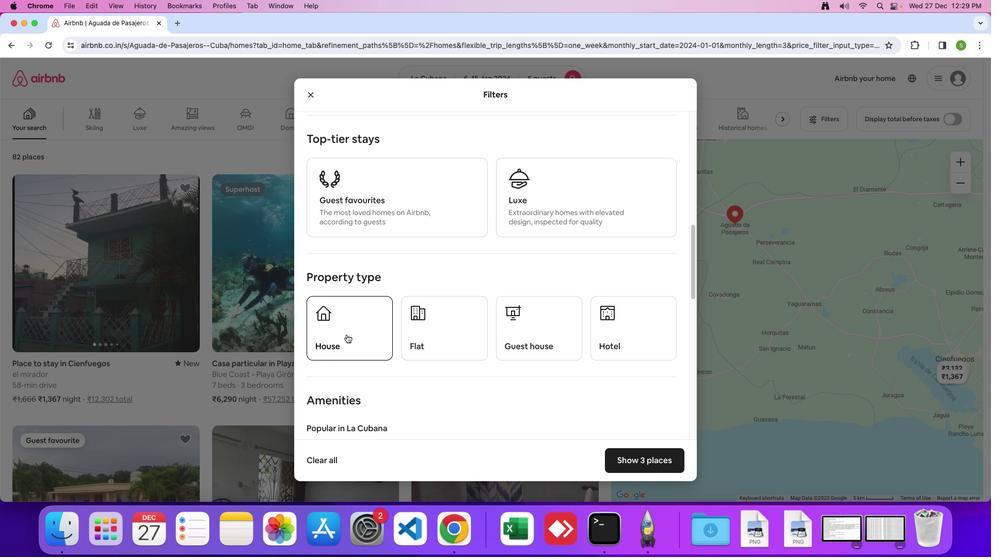 
Action: Mouse pressed left at (396, 348)
Screenshot: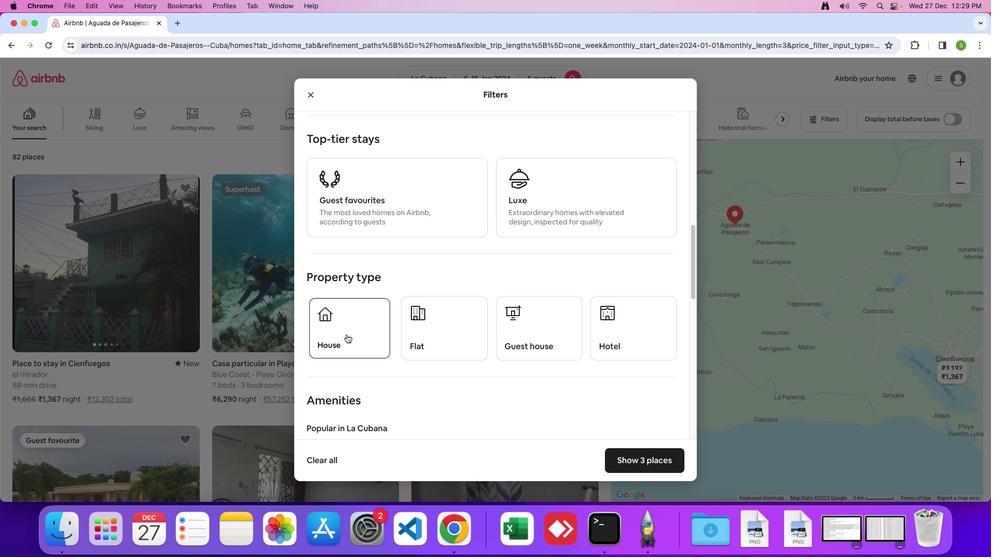 
Action: Mouse moved to (518, 397)
Screenshot: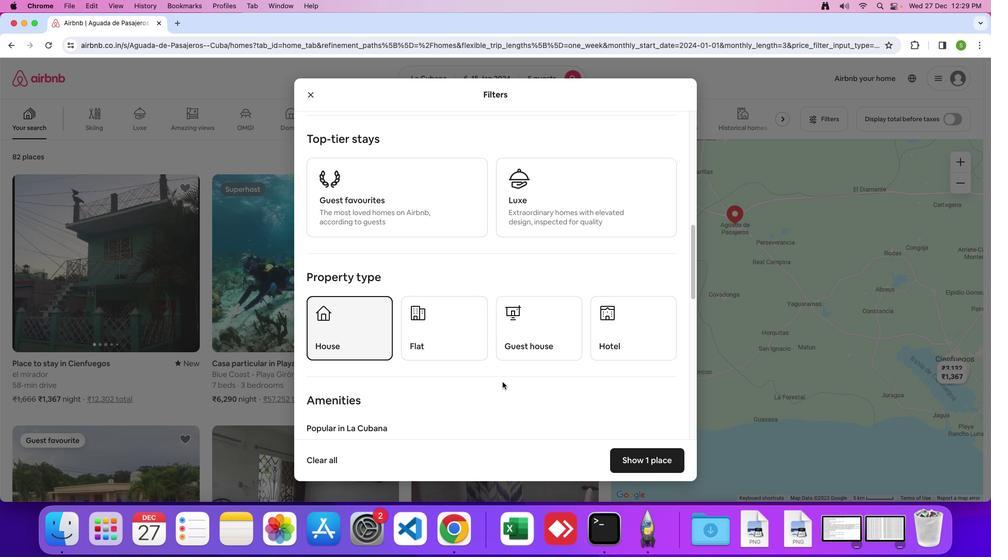 
Action: Mouse scrolled (518, 397) with delta (125, 4)
Screenshot: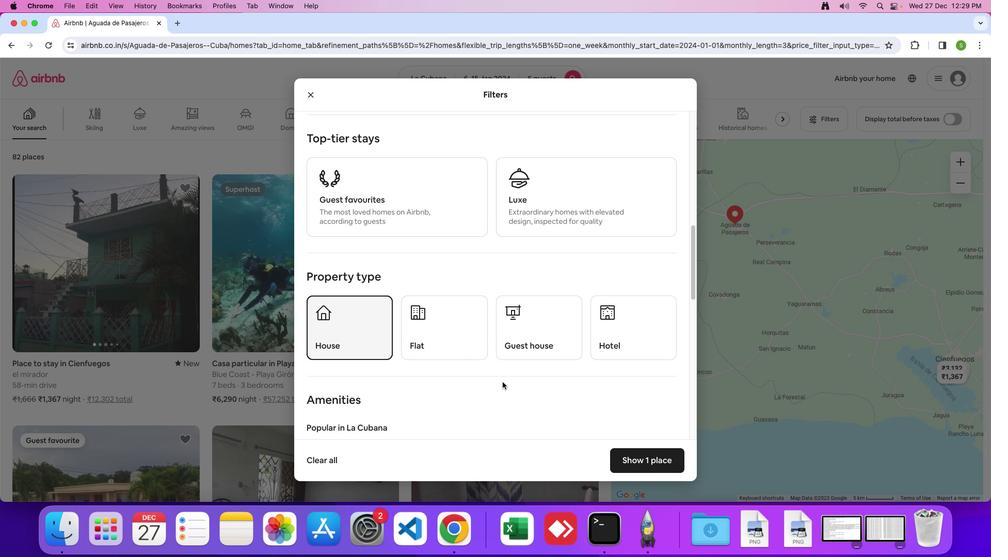 
Action: Mouse scrolled (518, 397) with delta (125, 4)
Screenshot: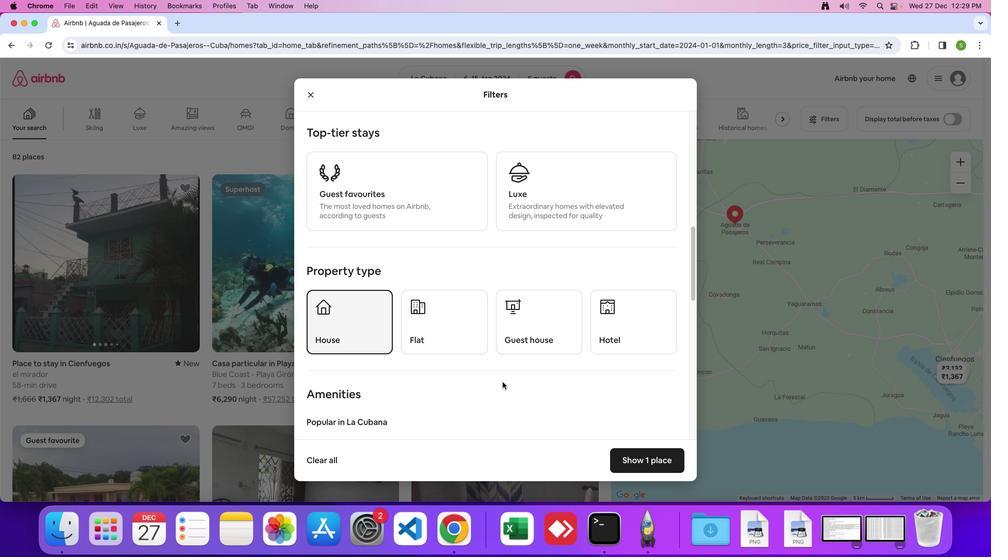 
Action: Mouse moved to (518, 397)
Screenshot: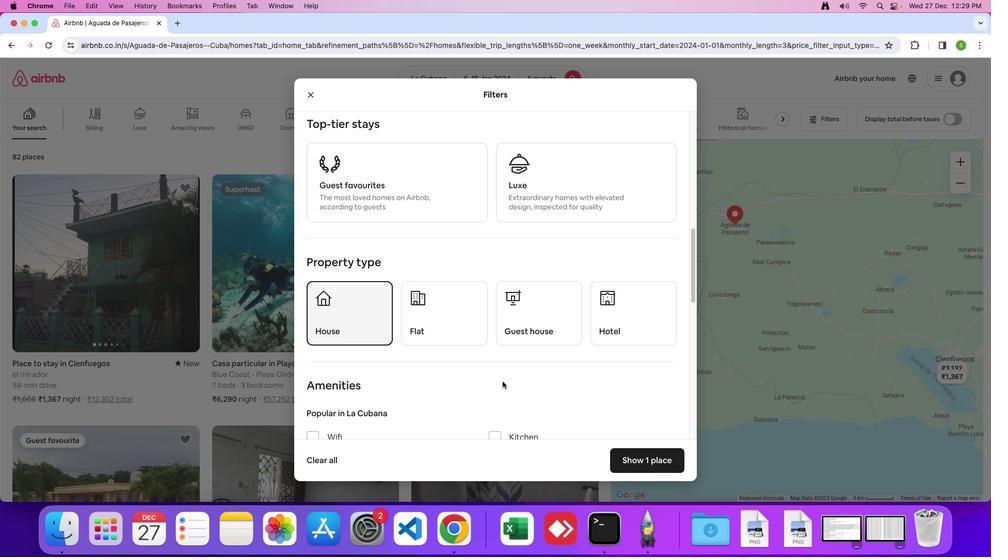 
Action: Mouse scrolled (518, 397) with delta (125, 4)
Screenshot: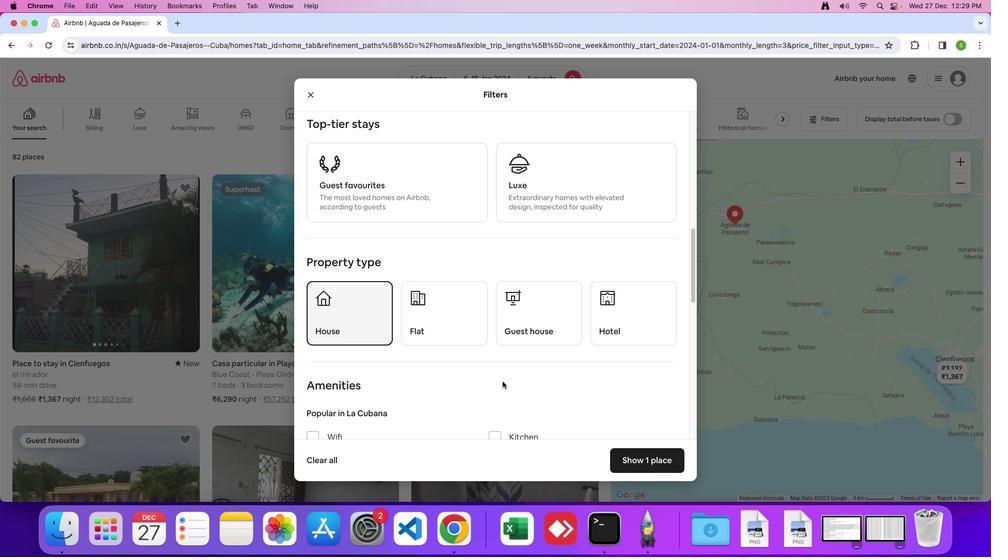 
Action: Mouse moved to (518, 397)
Screenshot: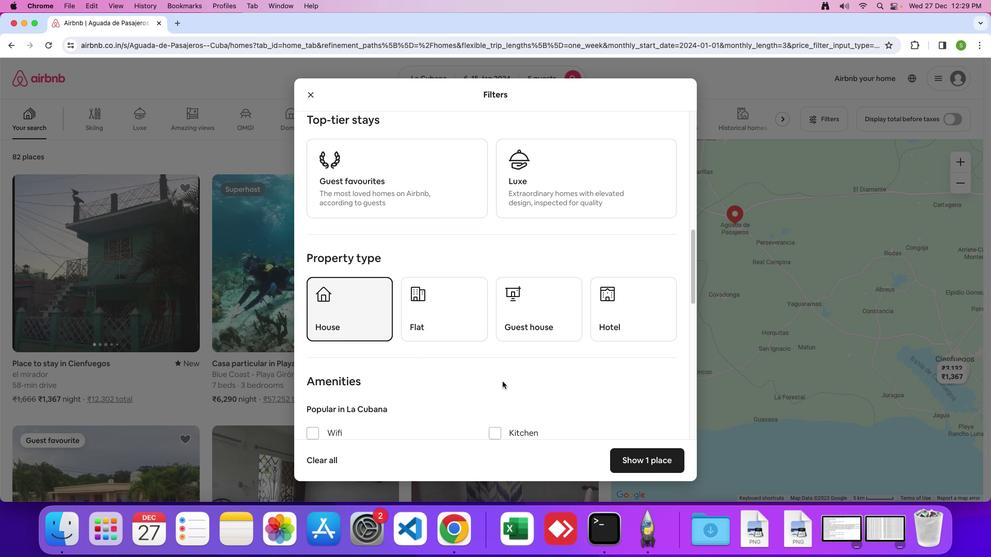 
Action: Mouse scrolled (518, 397) with delta (125, 4)
Screenshot: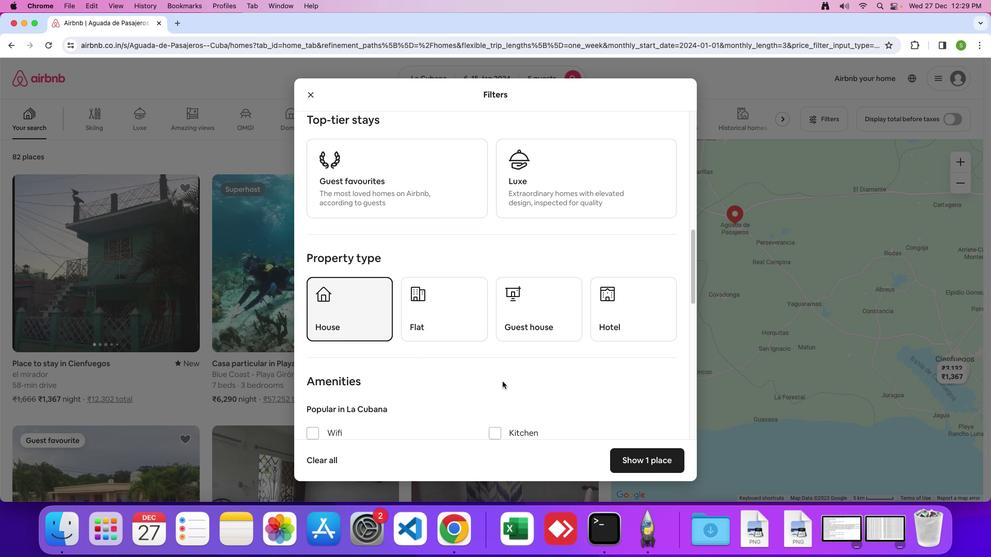 
Action: Mouse scrolled (518, 397) with delta (125, 4)
Screenshot: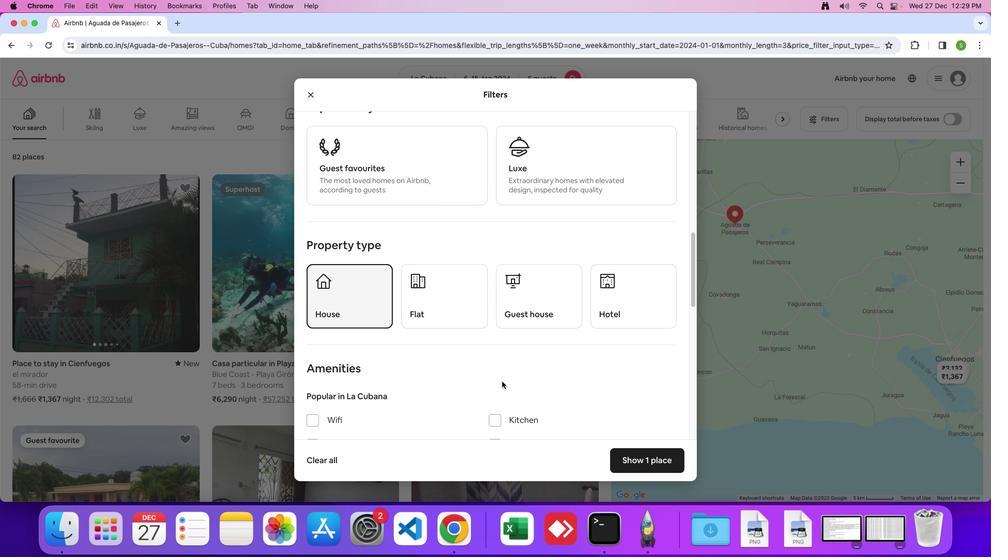 
Action: Mouse scrolled (518, 397) with delta (125, 4)
Screenshot: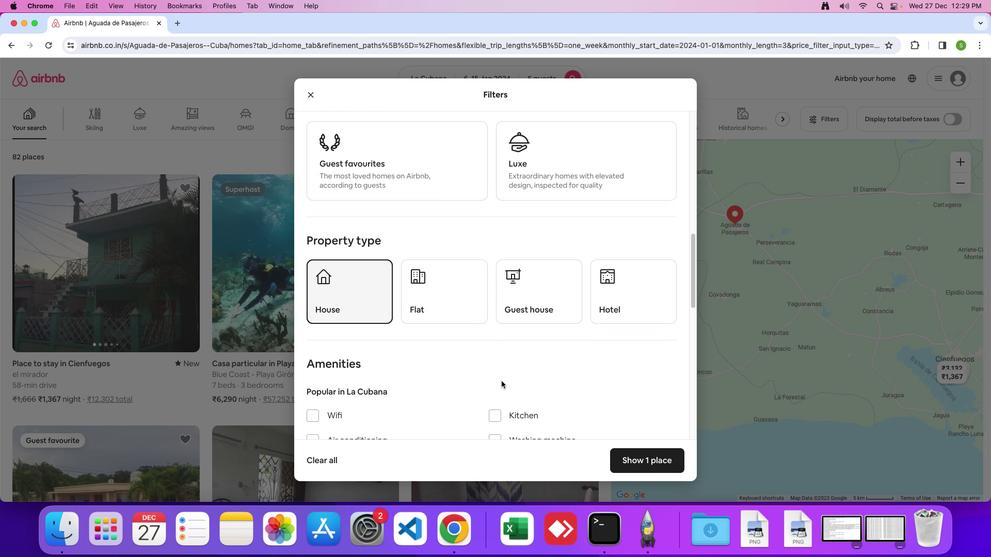 
Action: Mouse moved to (516, 396)
Screenshot: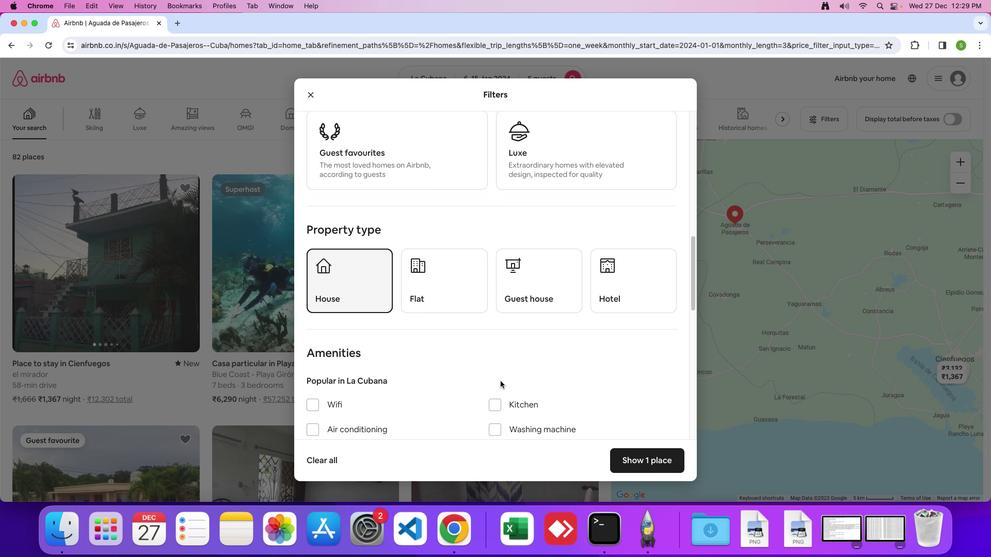 
Action: Mouse scrolled (516, 396) with delta (125, 4)
Screenshot: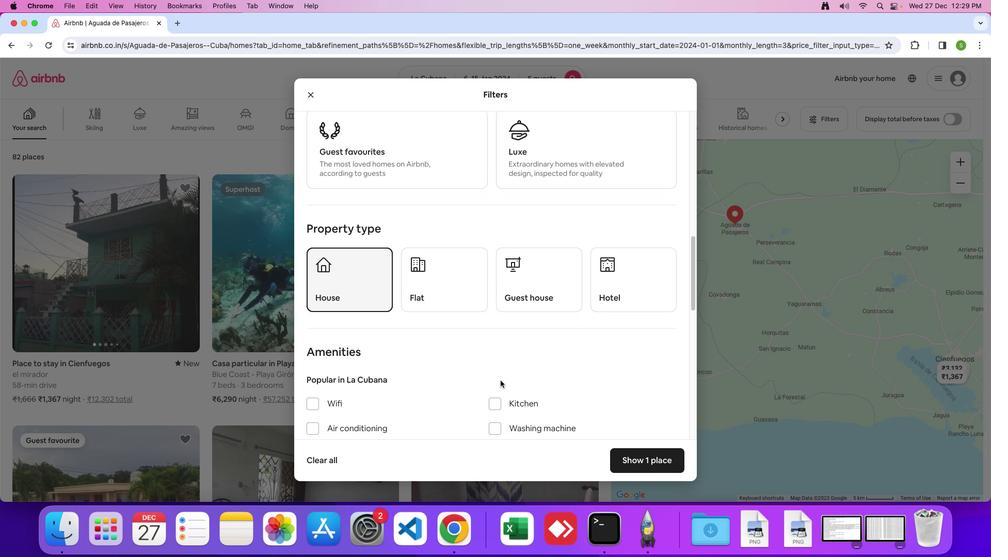 
Action: Mouse moved to (516, 395)
Screenshot: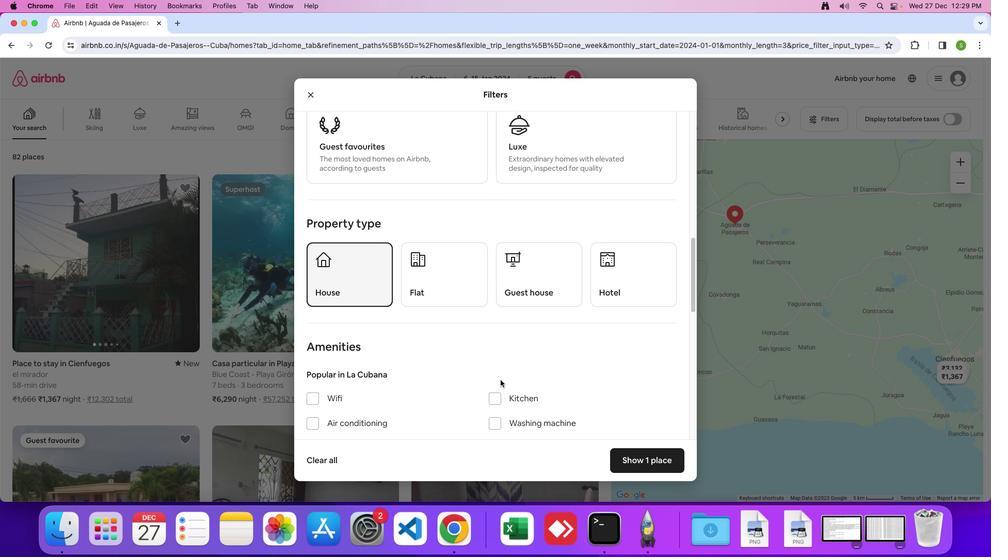 
Action: Mouse scrolled (516, 395) with delta (125, 4)
Screenshot: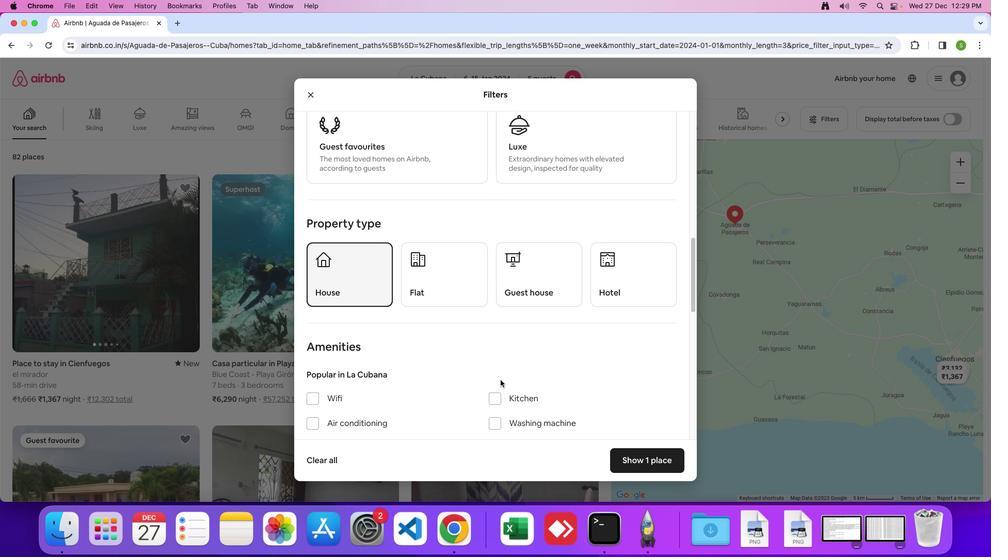
Action: Mouse moved to (516, 395)
Screenshot: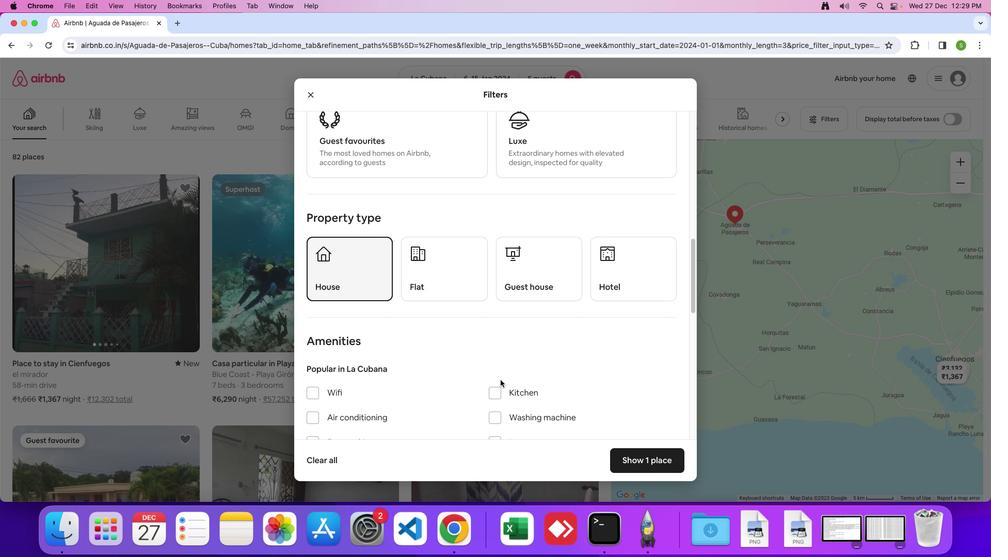 
Action: Mouse scrolled (516, 395) with delta (125, 4)
Screenshot: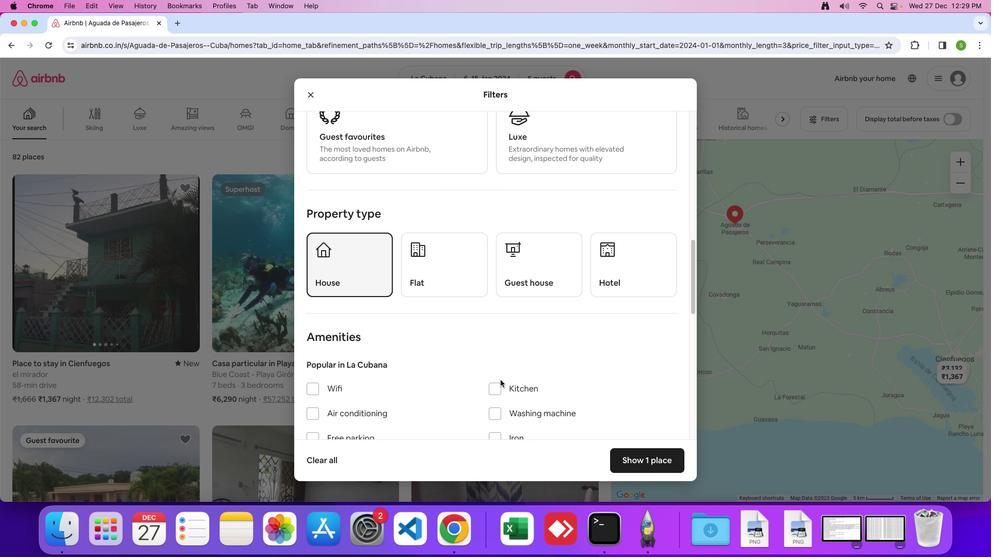 
Action: Mouse scrolled (516, 395) with delta (125, 4)
Screenshot: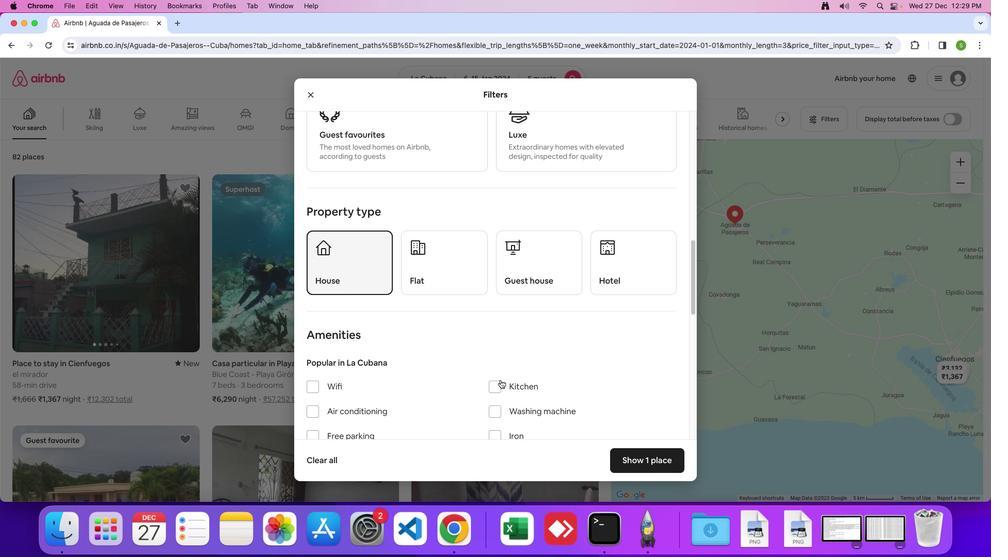 
Action: Mouse moved to (516, 395)
Screenshot: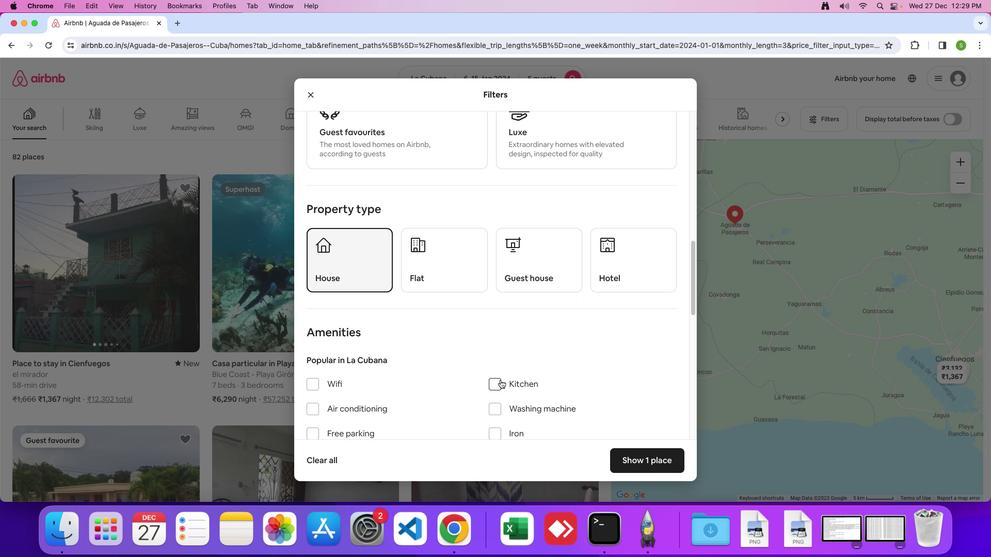 
Action: Mouse scrolled (516, 395) with delta (125, 4)
Screenshot: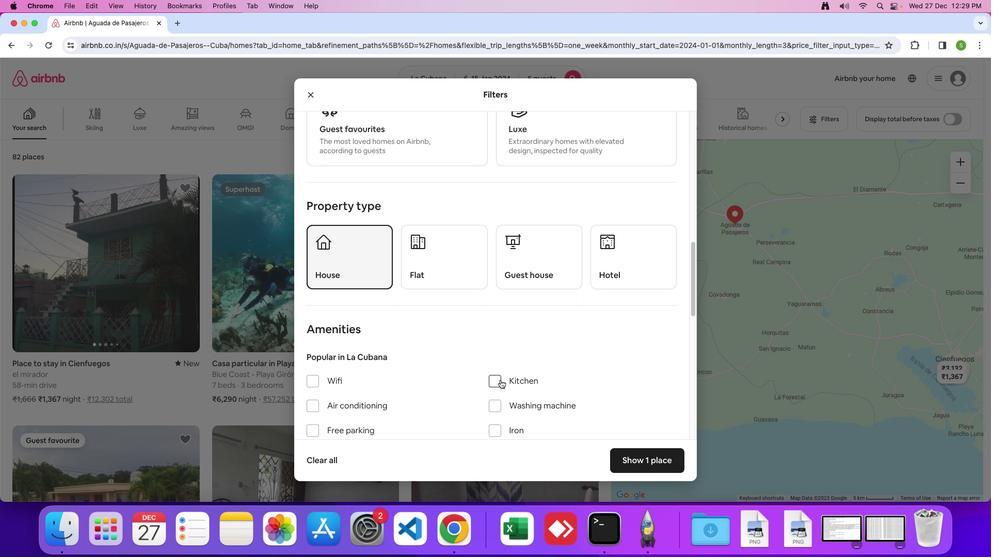 
Action: Mouse moved to (516, 394)
Screenshot: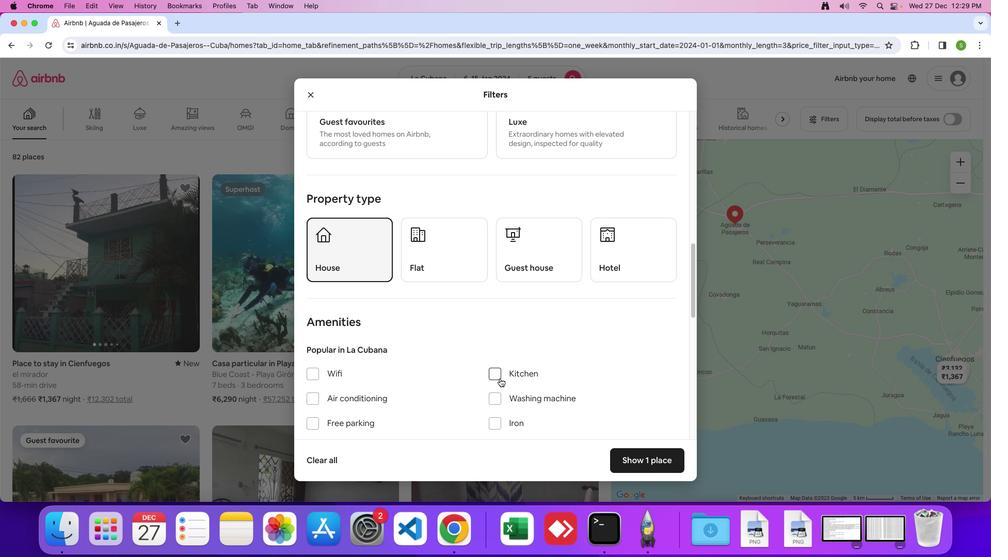 
Action: Mouse scrolled (516, 394) with delta (125, 4)
Screenshot: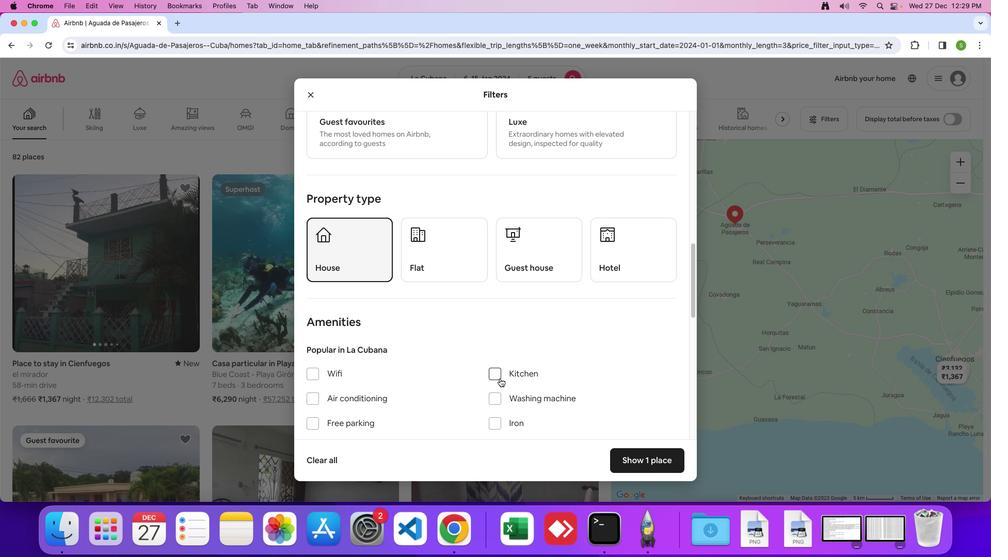 
Action: Mouse moved to (516, 394)
Screenshot: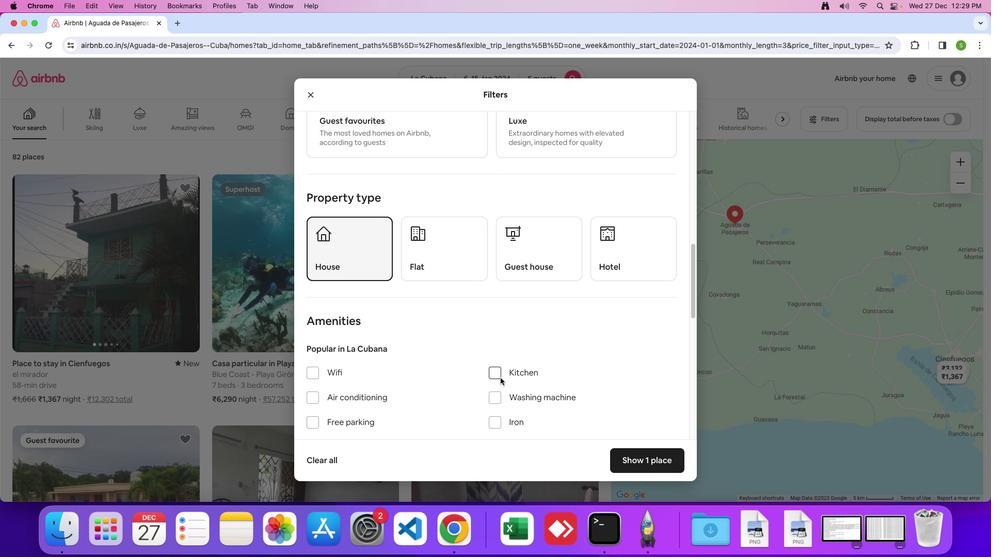 
Action: Mouse scrolled (516, 394) with delta (125, 4)
Screenshot: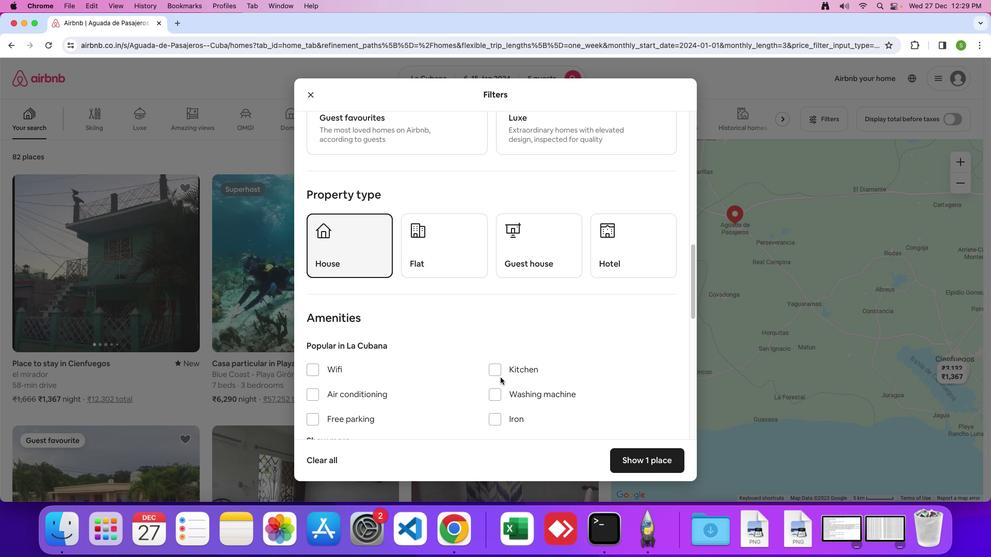 
Action: Mouse moved to (486, 384)
Screenshot: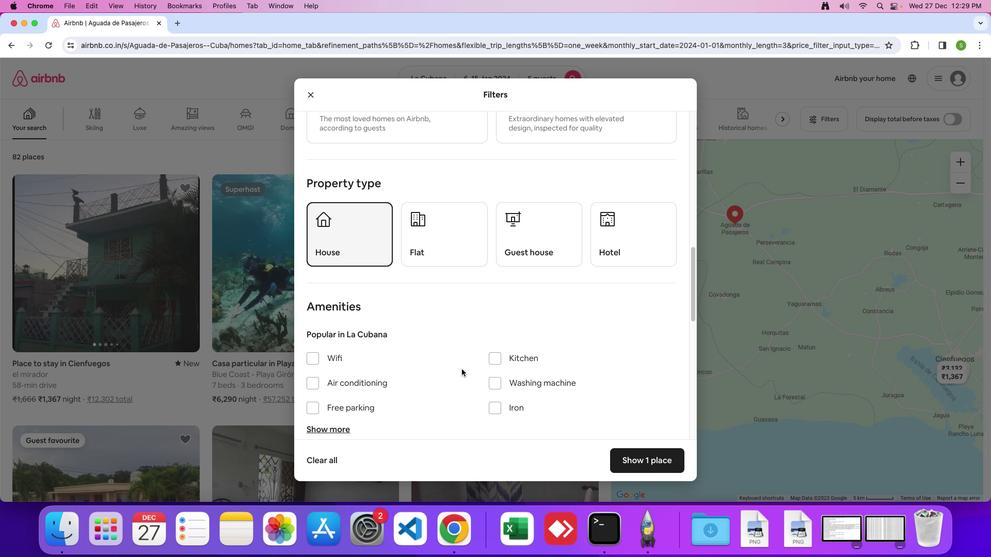 
Action: Mouse scrolled (486, 384) with delta (125, 4)
Screenshot: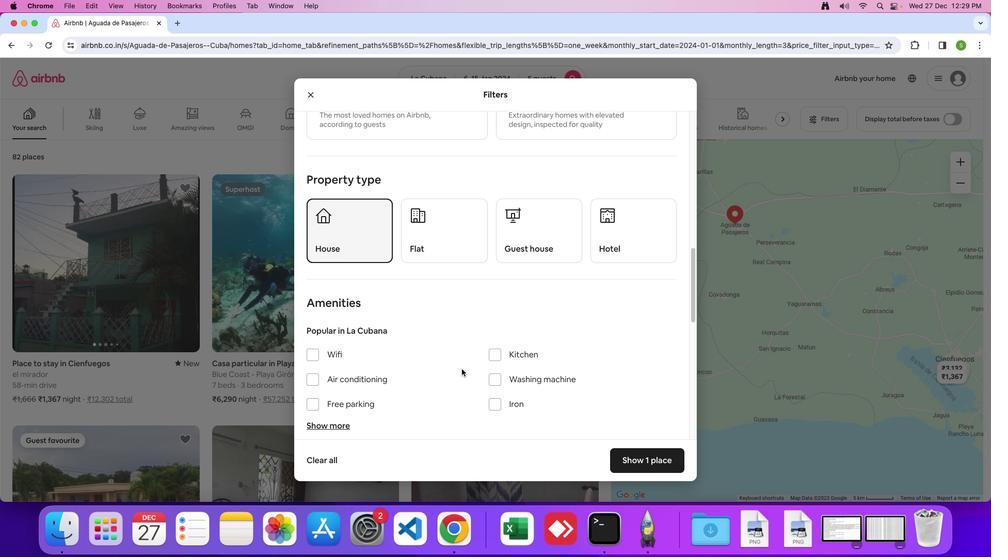 
Action: Mouse scrolled (486, 384) with delta (125, 4)
Screenshot: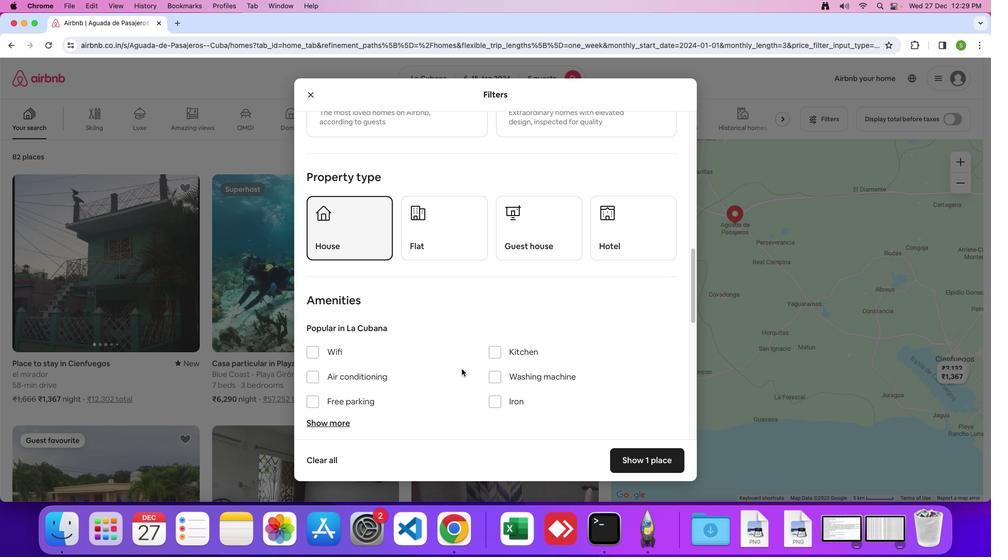 
Action: Mouse moved to (372, 355)
Screenshot: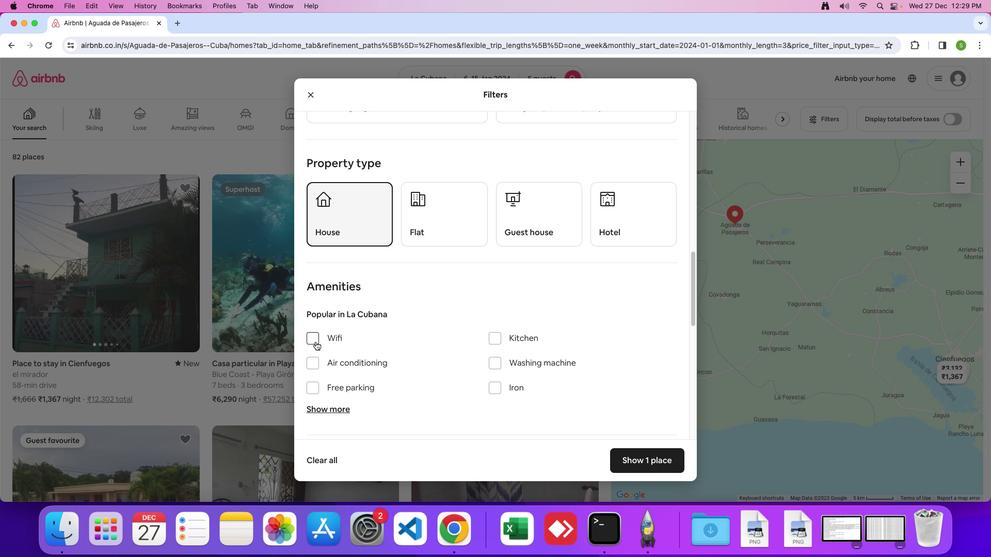 
Action: Mouse pressed left at (372, 355)
Screenshot: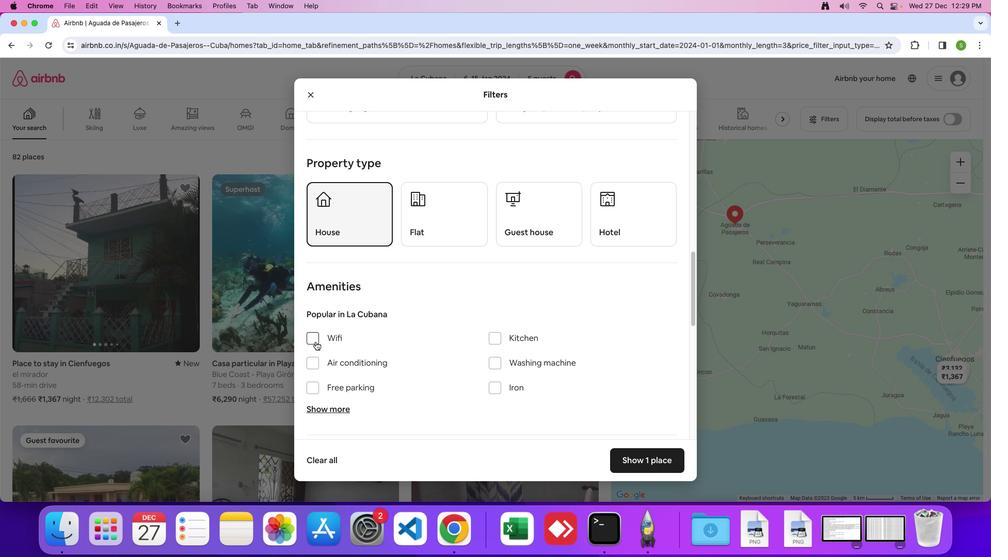 
Action: Mouse moved to (470, 353)
Screenshot: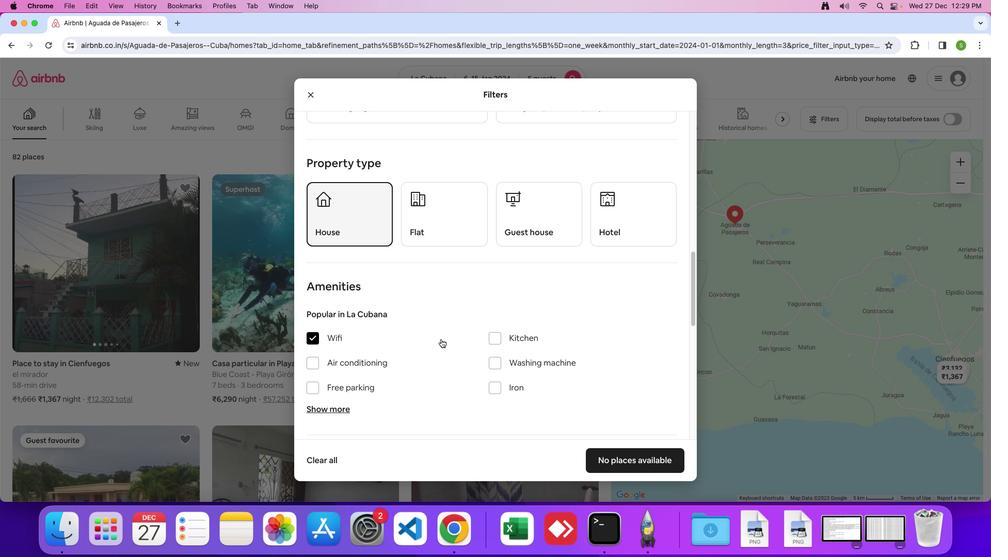 
Action: Mouse scrolled (470, 353) with delta (125, 4)
Screenshot: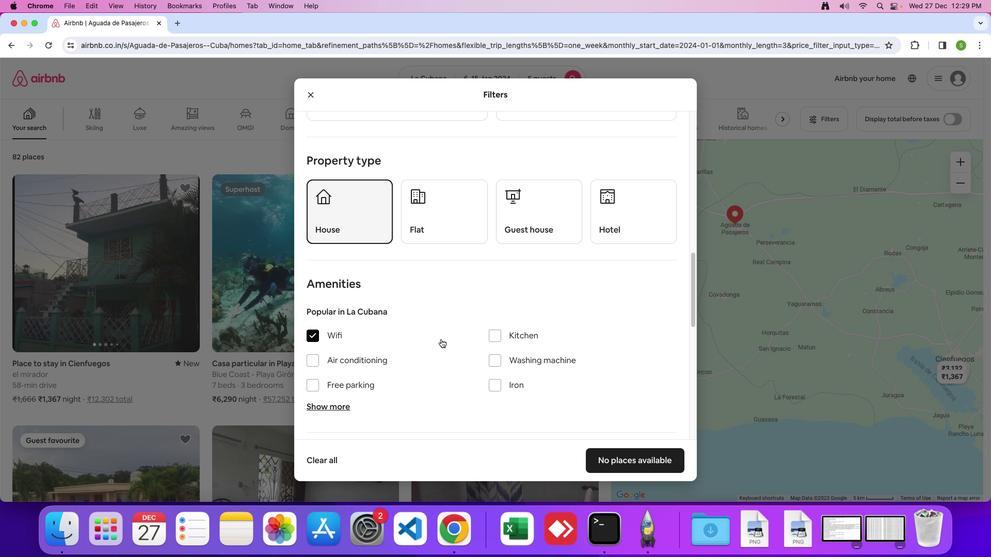 
Action: Mouse scrolled (470, 353) with delta (125, 4)
Screenshot: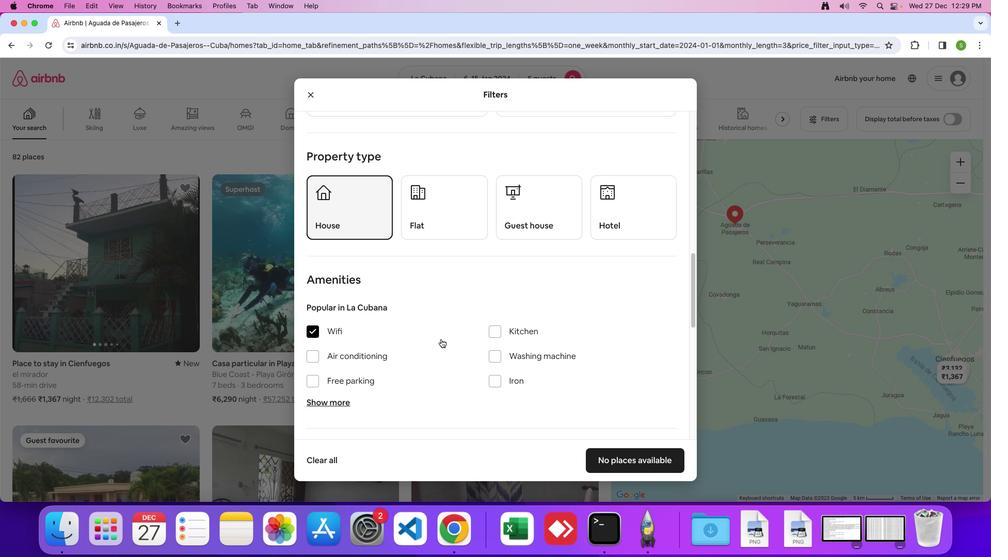 
Action: Mouse scrolled (470, 353) with delta (125, 3)
Screenshot: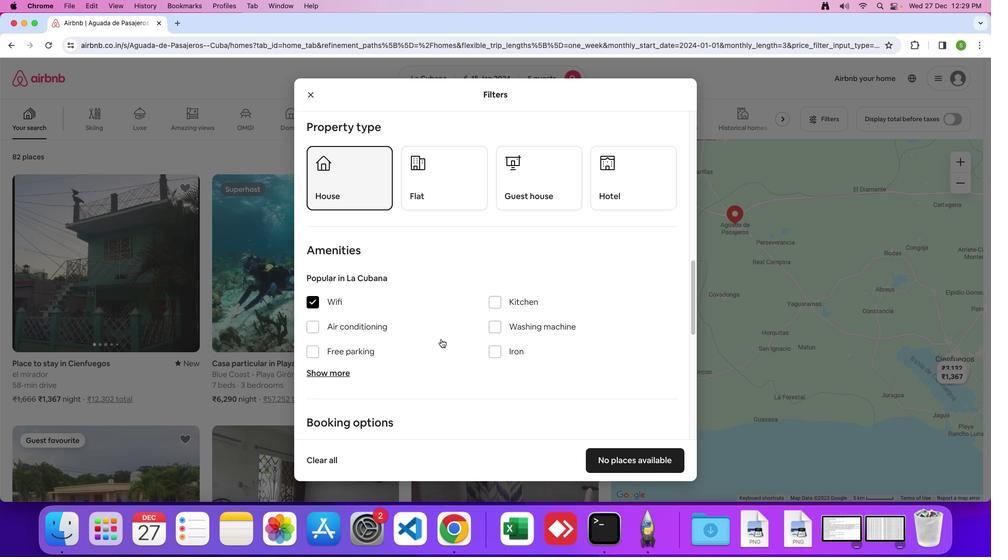 
Action: Mouse moved to (390, 349)
Screenshot: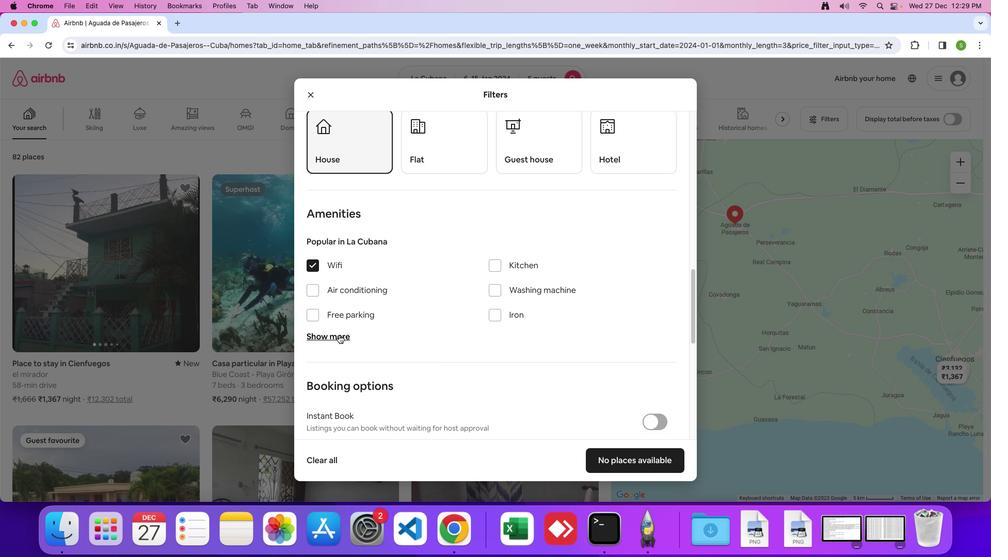 
Action: Mouse pressed left at (390, 349)
Screenshot: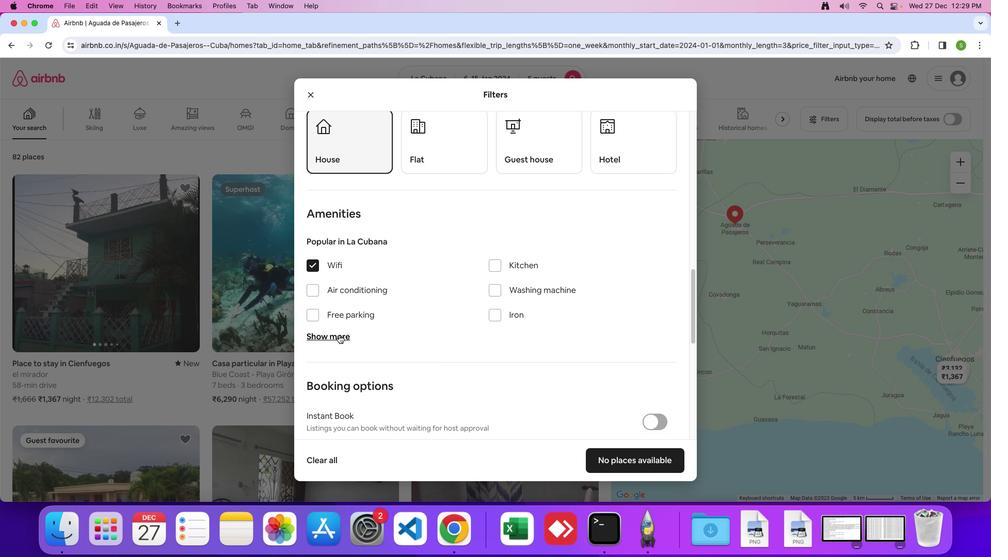 
Action: Mouse moved to (511, 417)
Screenshot: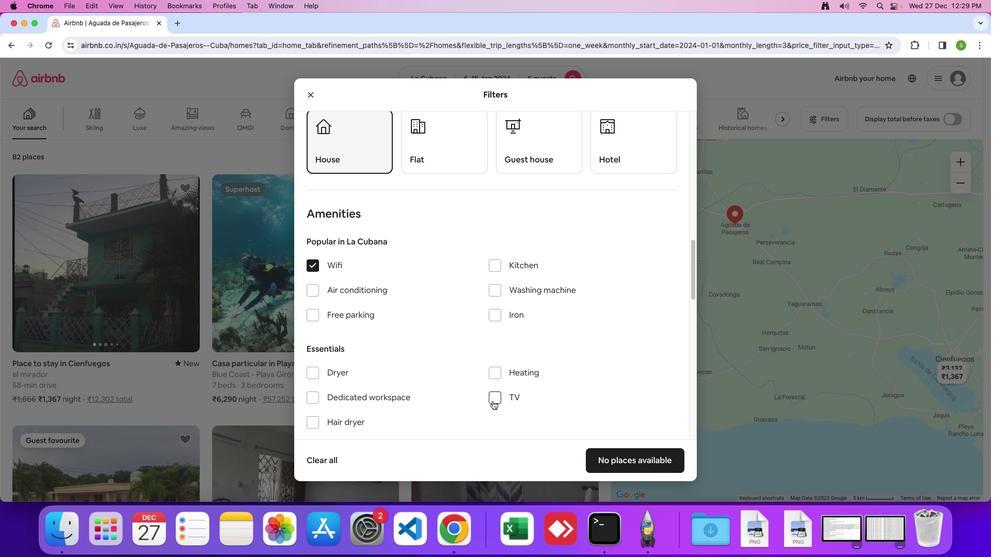 
Action: Mouse pressed left at (511, 417)
Screenshot: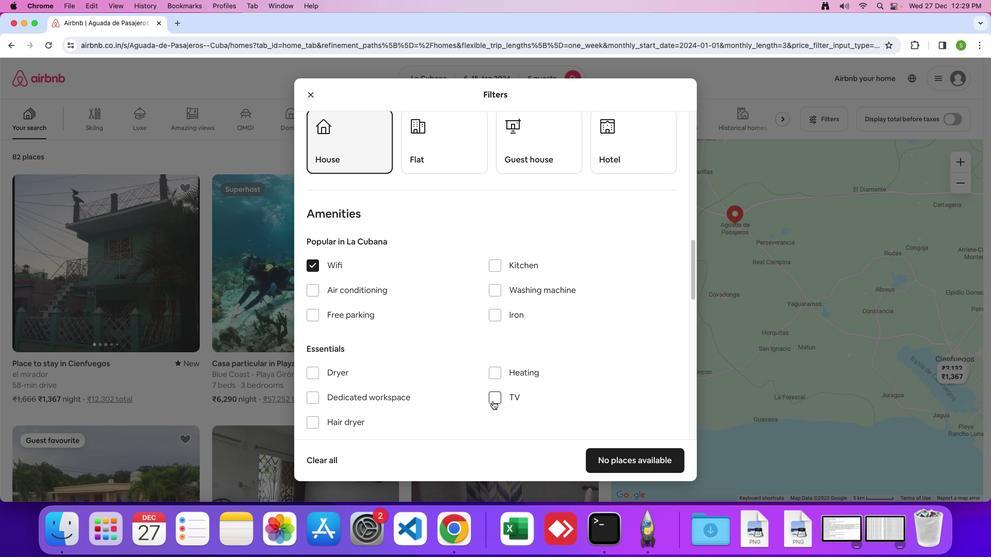 
Action: Mouse moved to (473, 351)
Screenshot: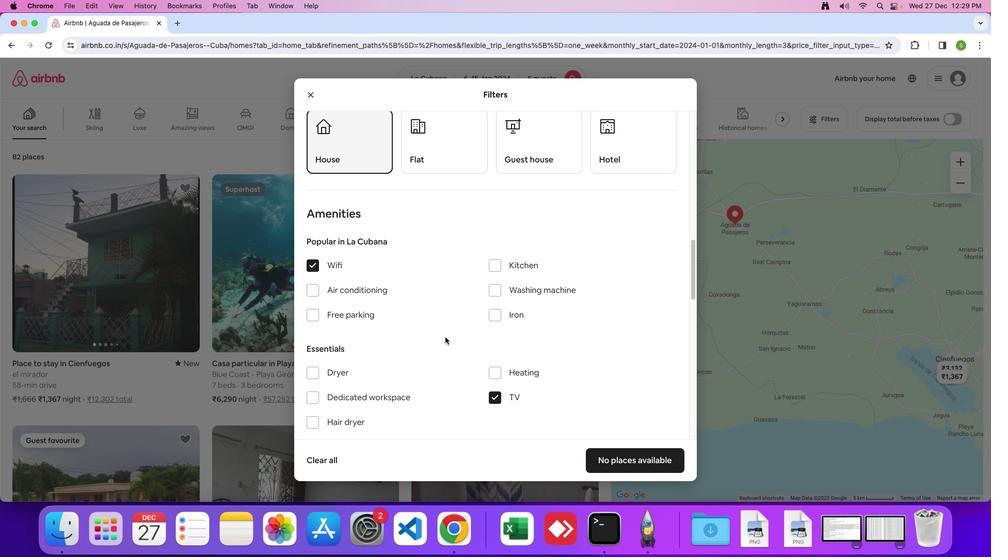 
Action: Mouse scrolled (473, 351) with delta (125, 4)
Screenshot: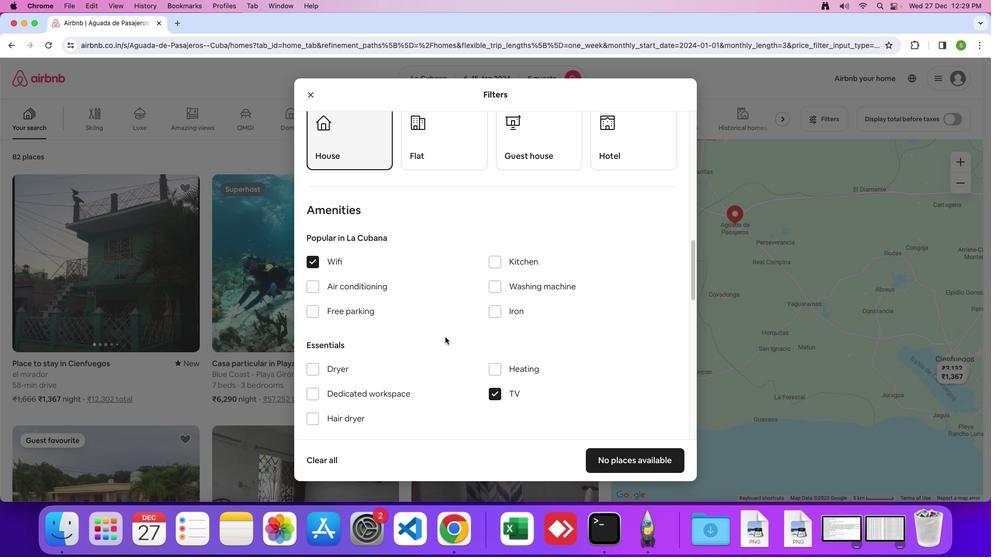 
Action: Mouse scrolled (473, 351) with delta (125, 4)
Screenshot: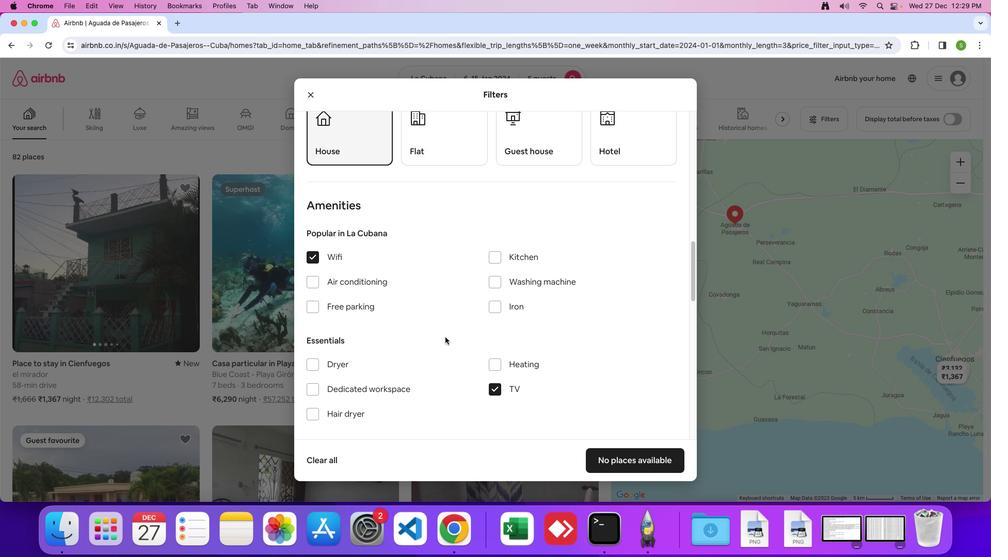 
Action: Mouse scrolled (473, 351) with delta (125, 4)
Screenshot: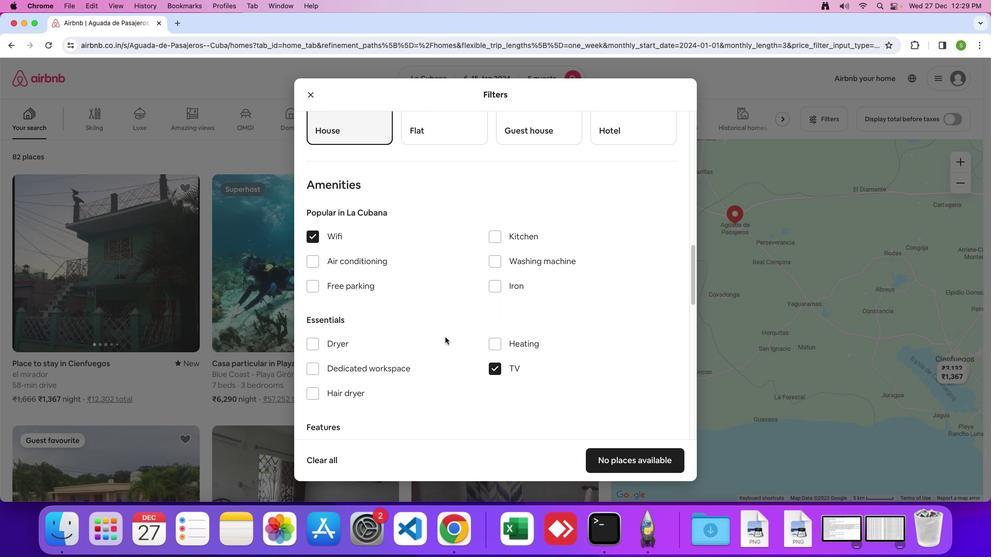 
Action: Mouse moved to (368, 289)
Screenshot: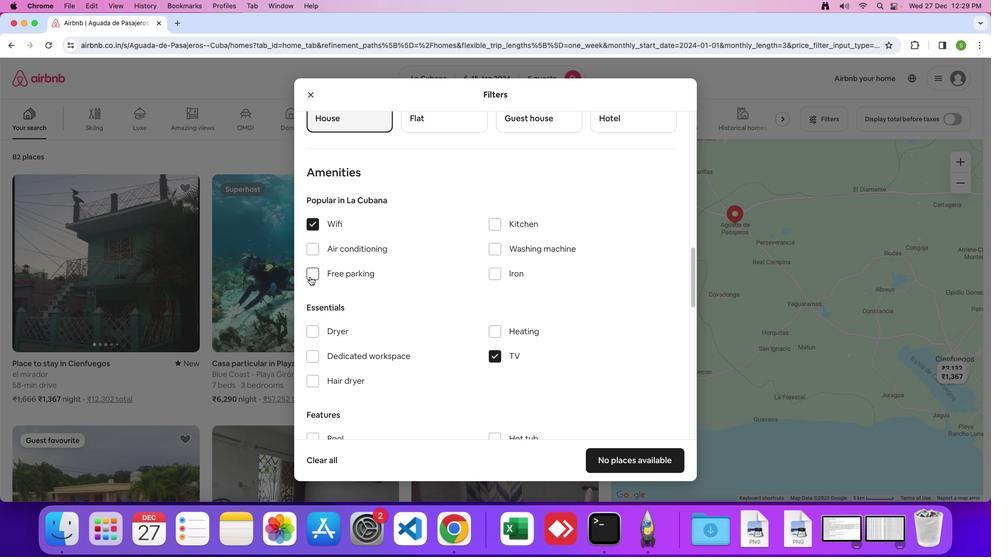 
Action: Mouse pressed left at (368, 289)
Screenshot: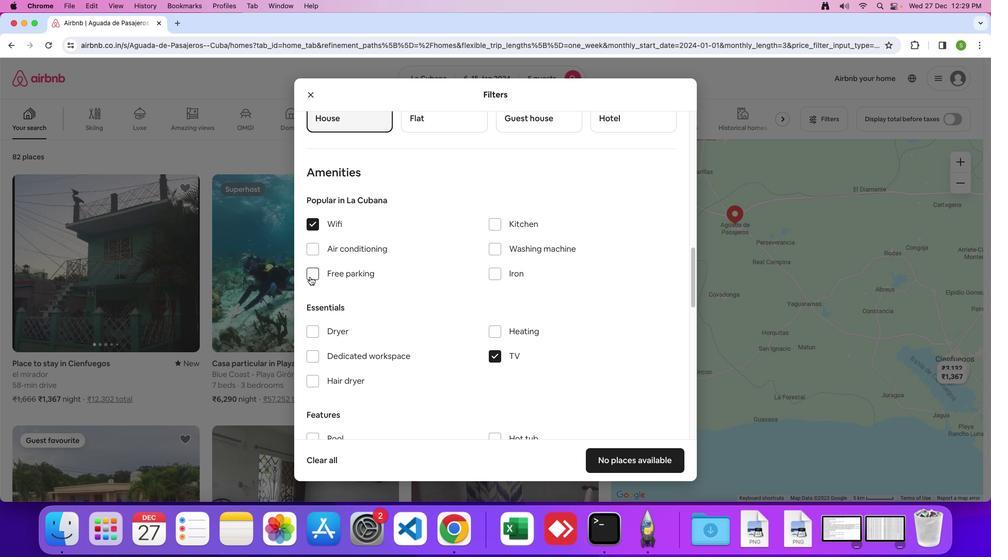 
Action: Mouse moved to (468, 298)
Screenshot: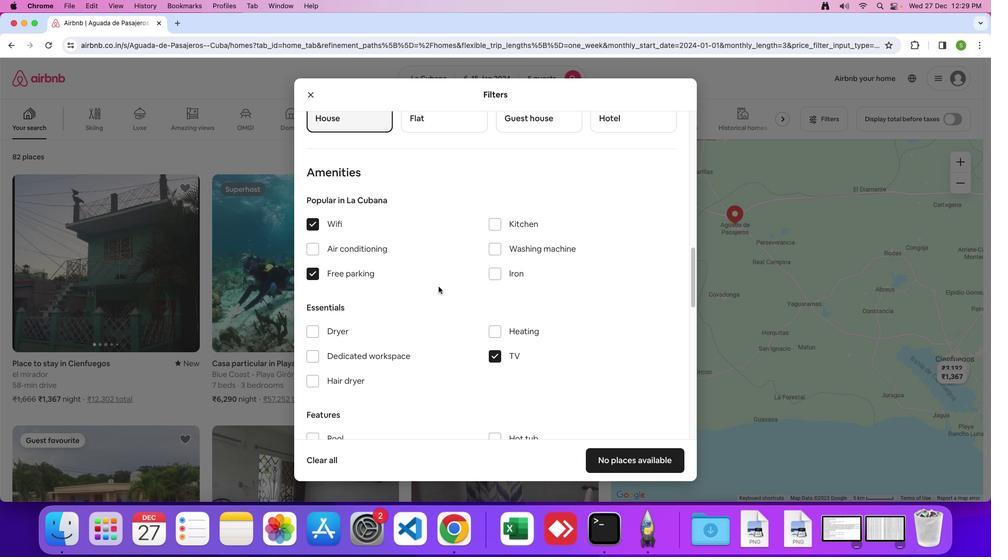 
Action: Mouse scrolled (468, 298) with delta (125, 4)
Screenshot: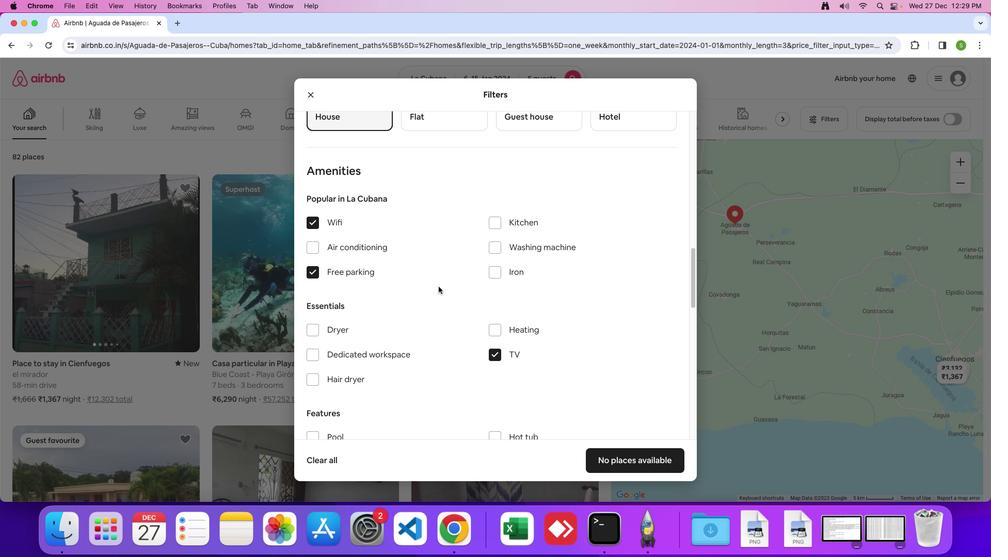 
Action: Mouse scrolled (468, 298) with delta (125, 4)
Screenshot: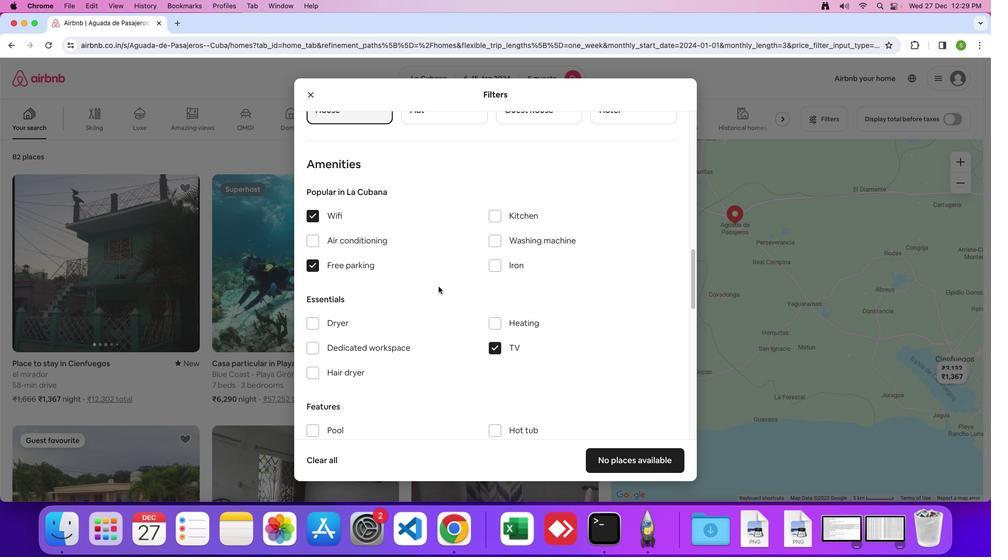 
Action: Mouse scrolled (468, 298) with delta (125, 4)
Screenshot: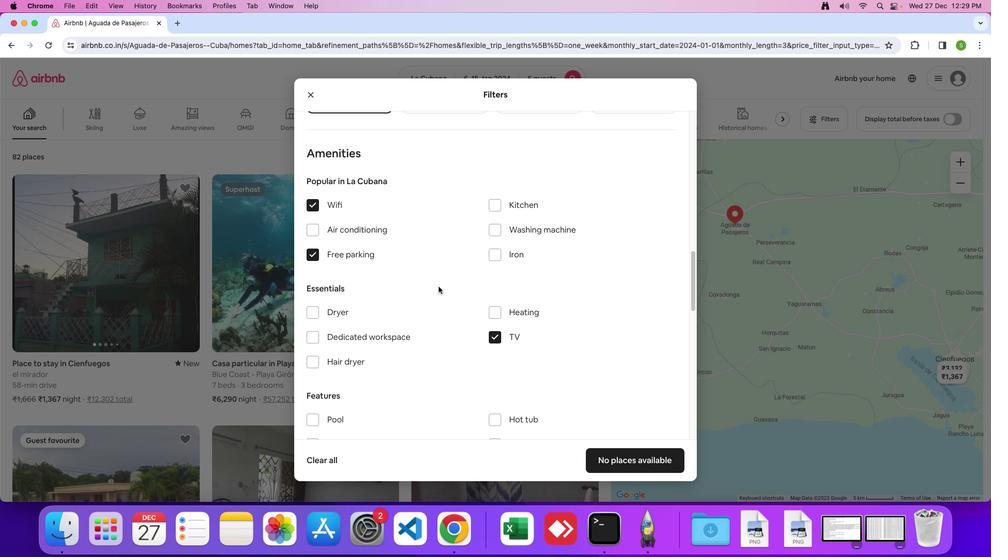 
Action: Mouse scrolled (468, 298) with delta (125, 4)
Screenshot: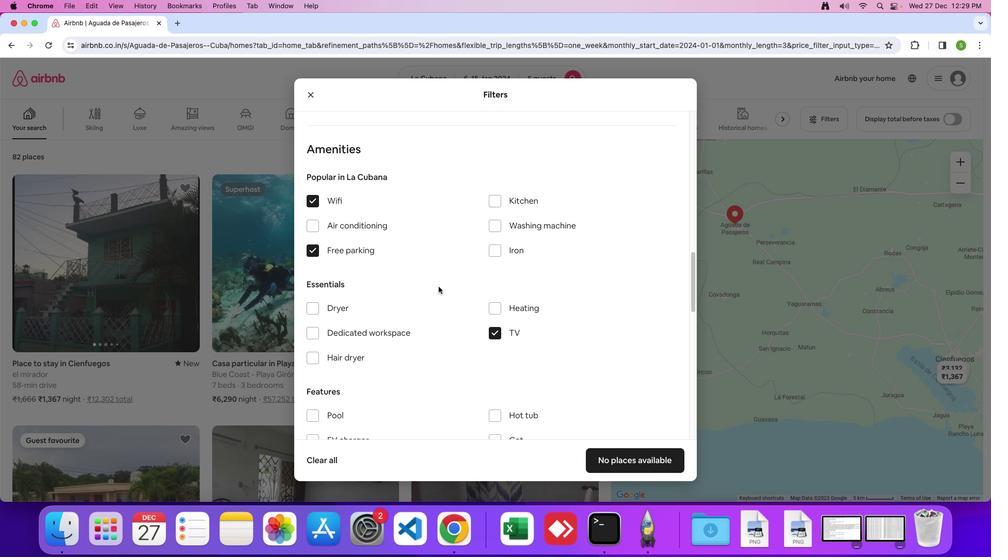 
Action: Mouse scrolled (468, 298) with delta (125, 4)
Screenshot: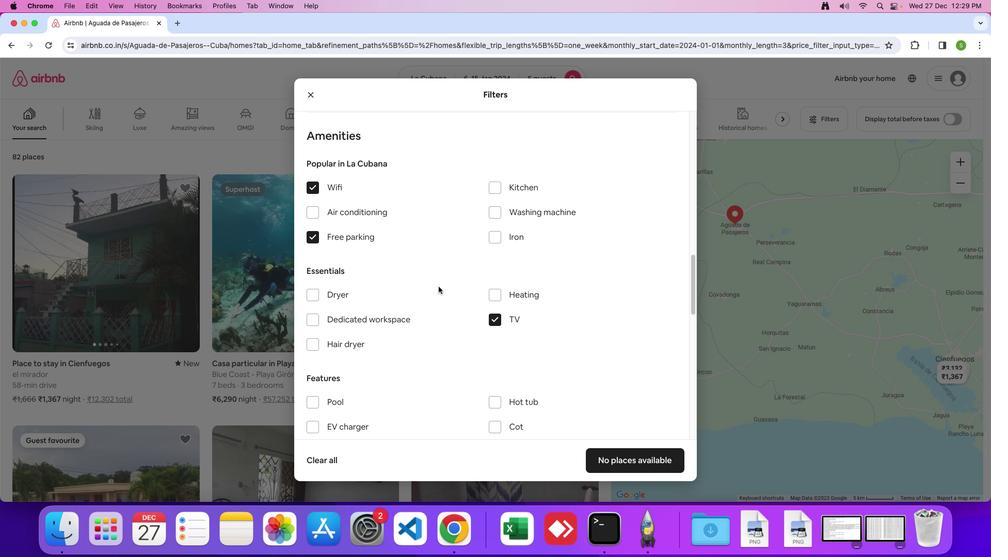 
Action: Mouse scrolled (468, 298) with delta (125, 4)
Screenshot: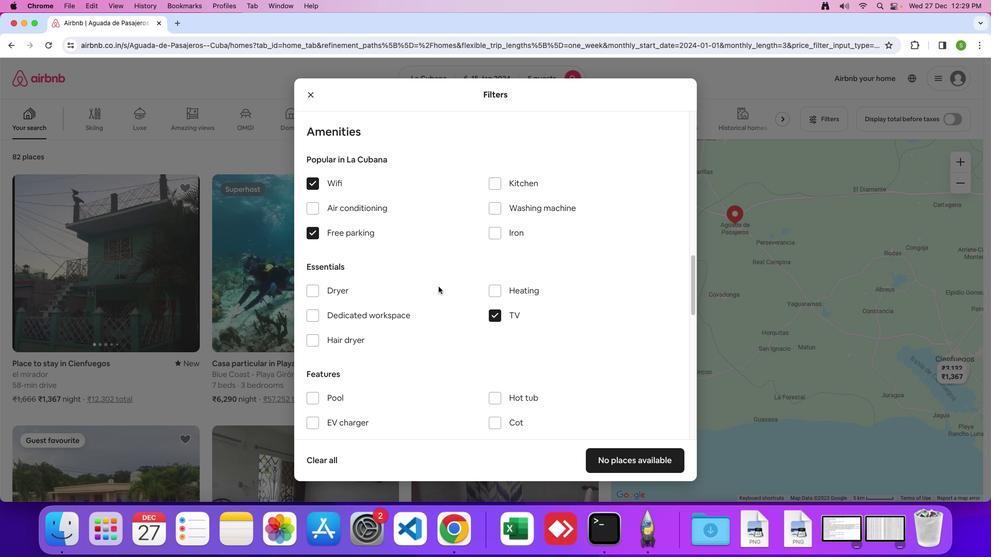 
Action: Mouse scrolled (468, 298) with delta (125, 4)
Screenshot: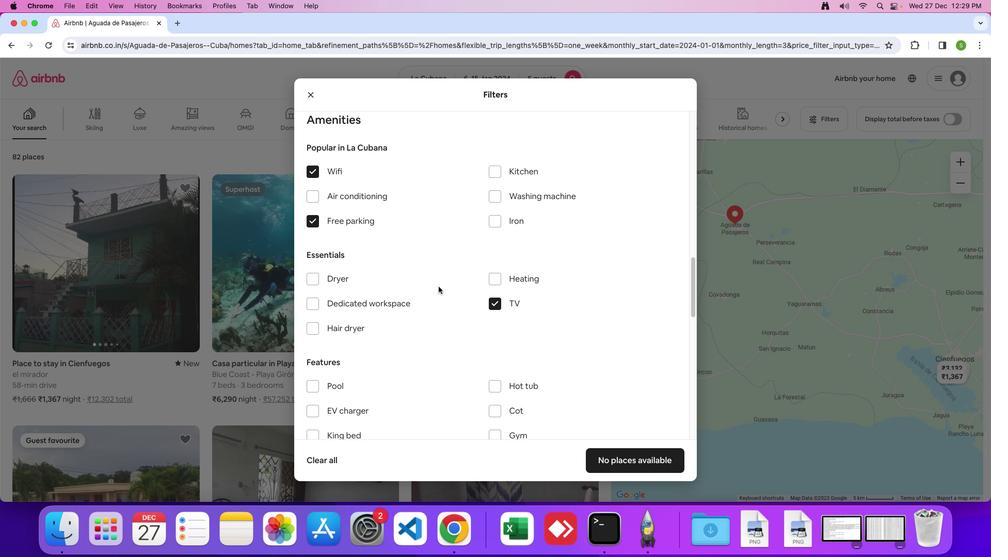 
Action: Mouse scrolled (468, 298) with delta (125, 4)
Screenshot: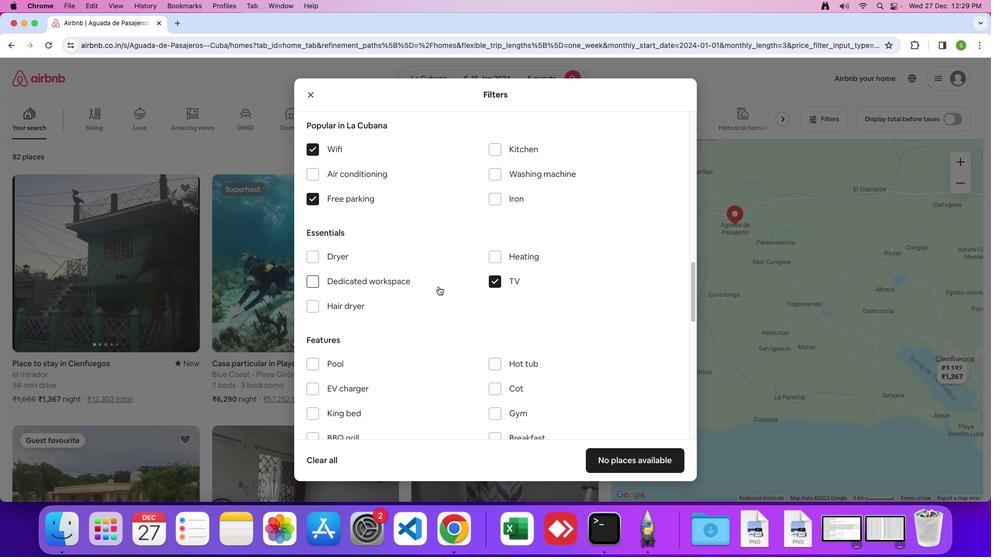 
Action: Mouse scrolled (468, 298) with delta (125, 4)
Screenshot: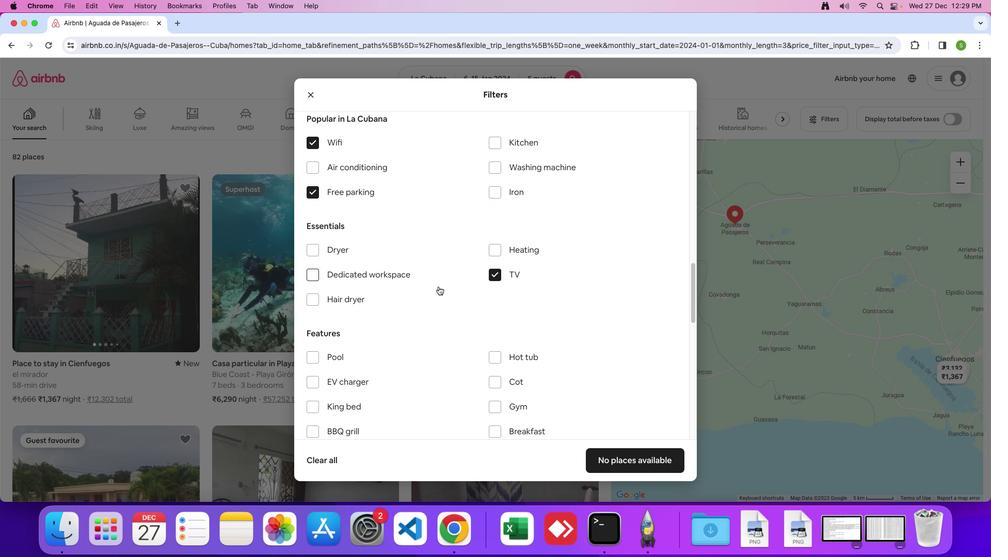 
Action: Mouse scrolled (468, 298) with delta (125, 4)
Screenshot: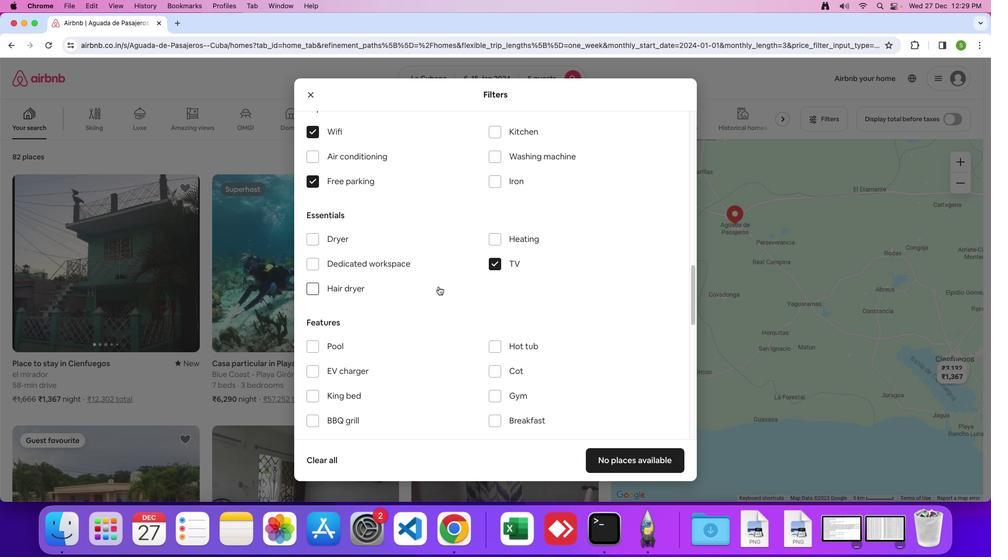 
Action: Mouse scrolled (468, 298) with delta (125, 4)
Screenshot: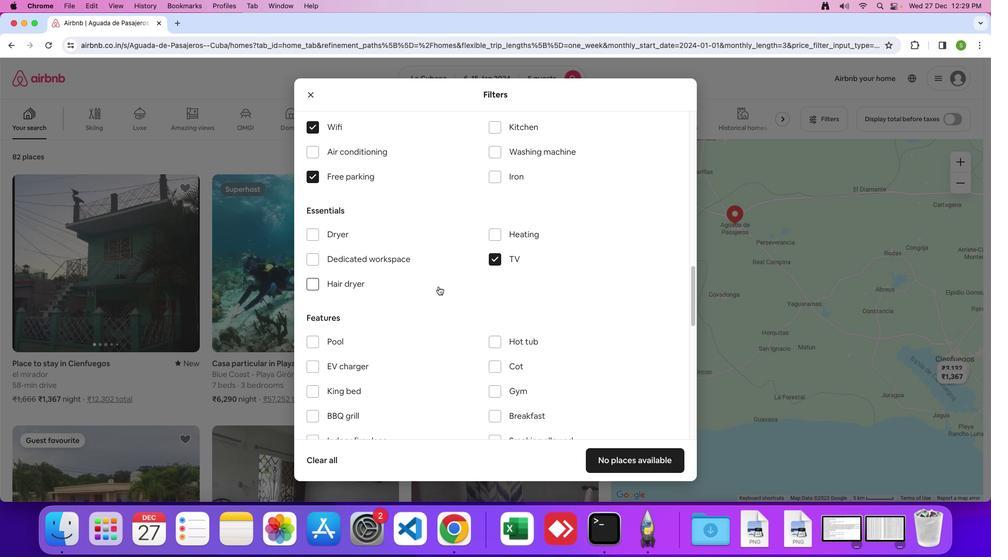 
Action: Mouse moved to (513, 394)
Screenshot: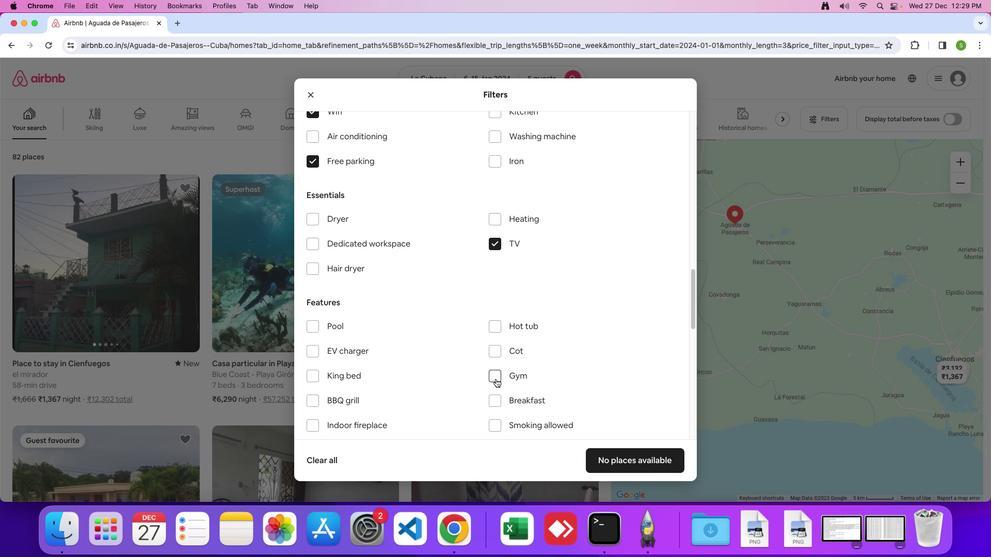 
Action: Mouse pressed left at (513, 394)
Screenshot: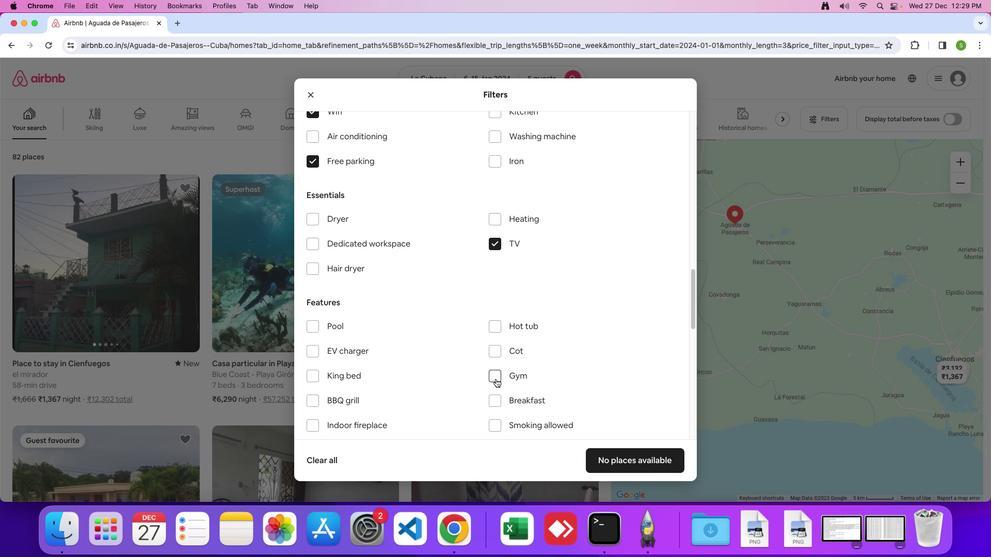 
Action: Mouse moved to (478, 367)
Screenshot: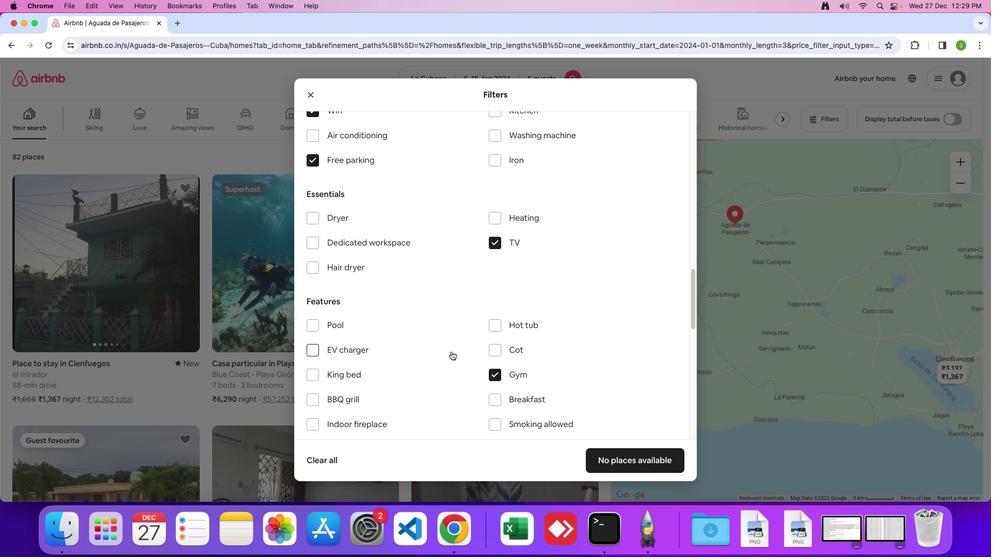 
Action: Mouse scrolled (478, 367) with delta (125, 4)
Screenshot: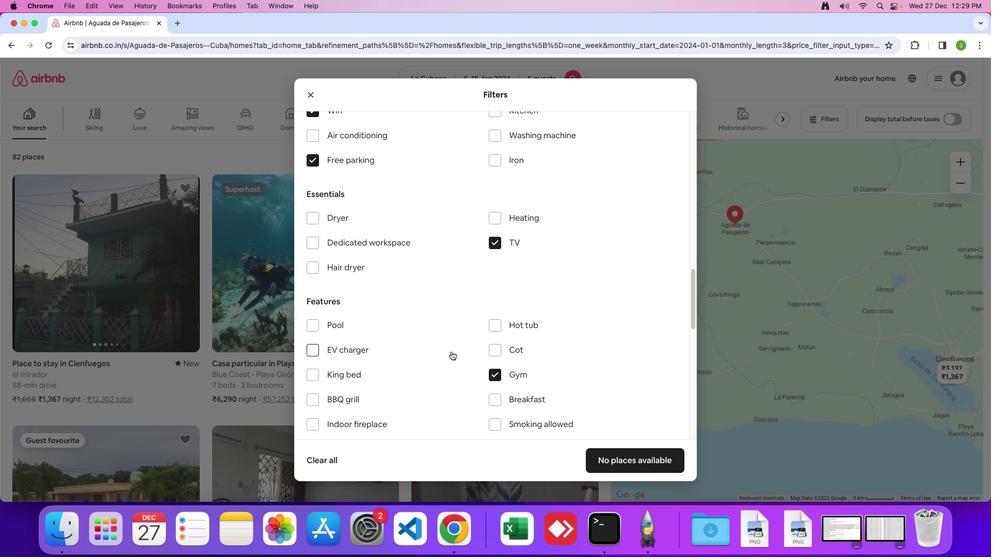 
Action: Mouse moved to (478, 365)
Screenshot: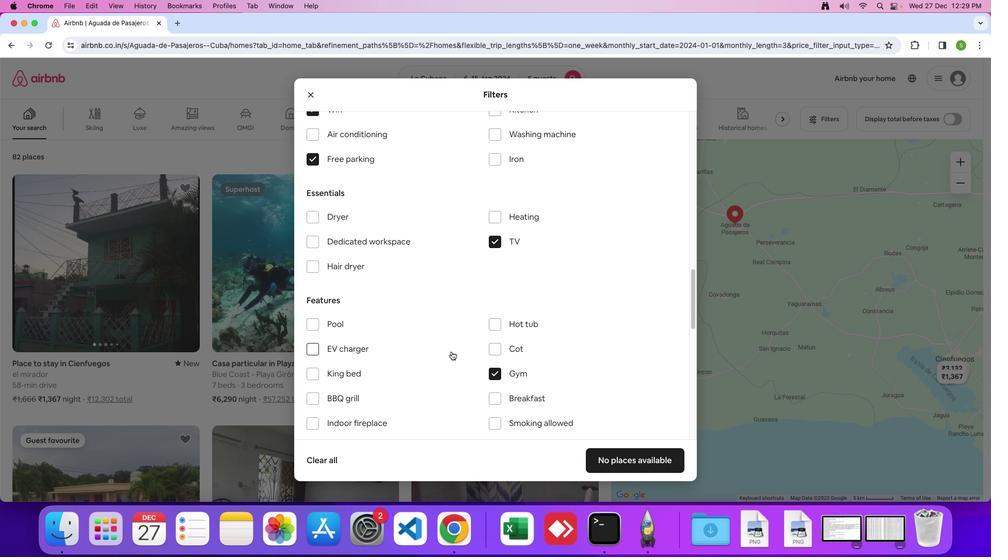 
Action: Mouse scrolled (478, 365) with delta (125, 4)
Screenshot: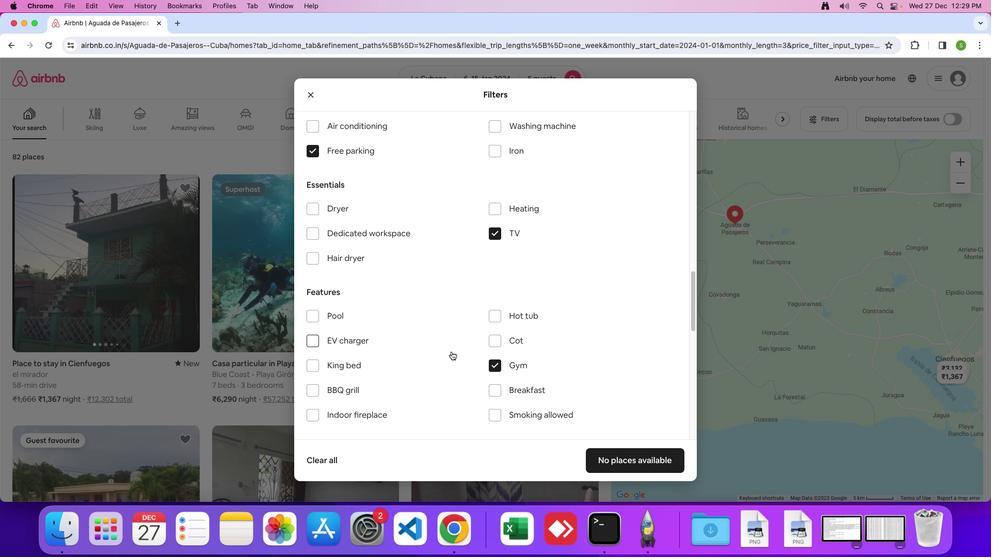 
Action: Mouse scrolled (478, 365) with delta (125, 4)
Screenshot: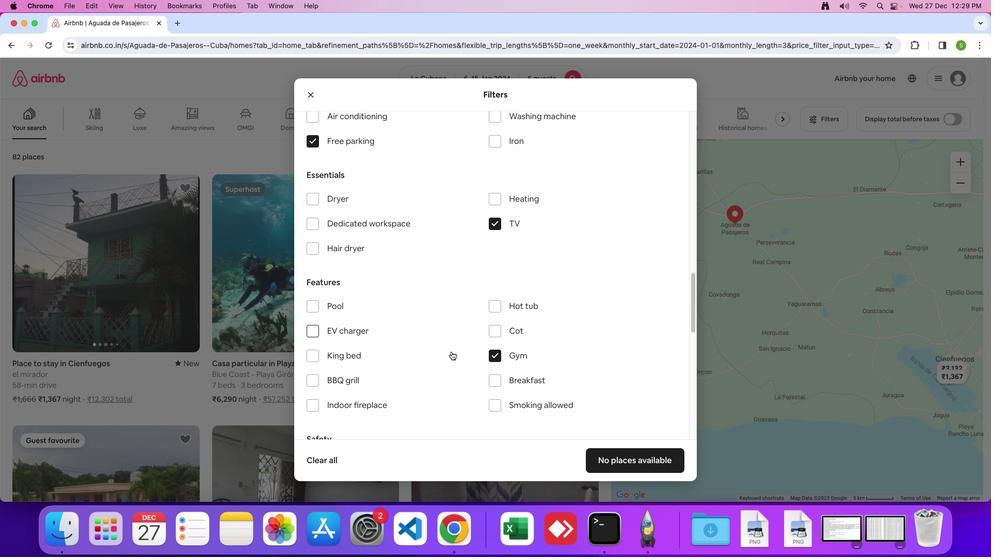 
Action: Mouse scrolled (478, 365) with delta (125, 4)
Screenshot: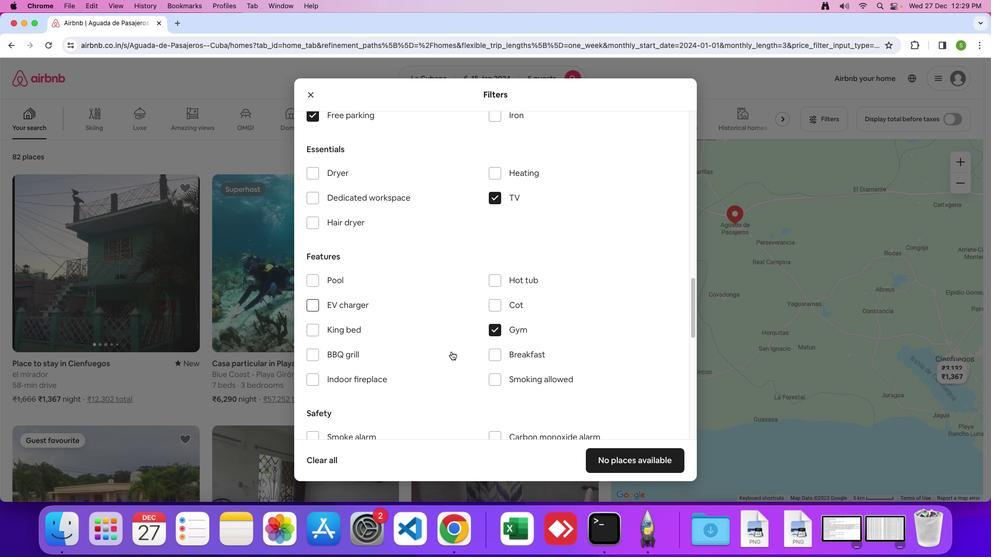
Action: Mouse scrolled (478, 365) with delta (125, 4)
Screenshot: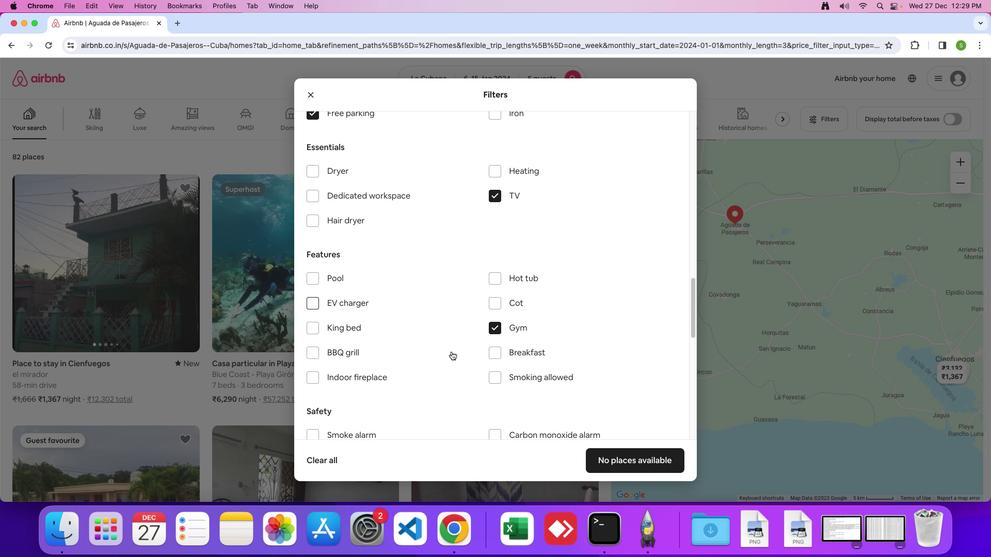 
Action: Mouse scrolled (478, 365) with delta (125, 3)
Screenshot: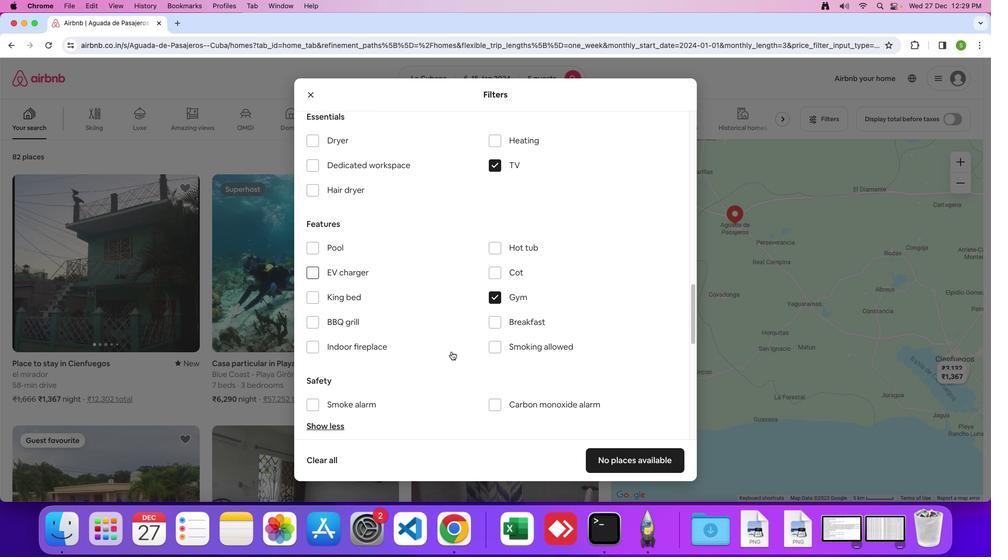 
Action: Mouse moved to (514, 313)
Screenshot: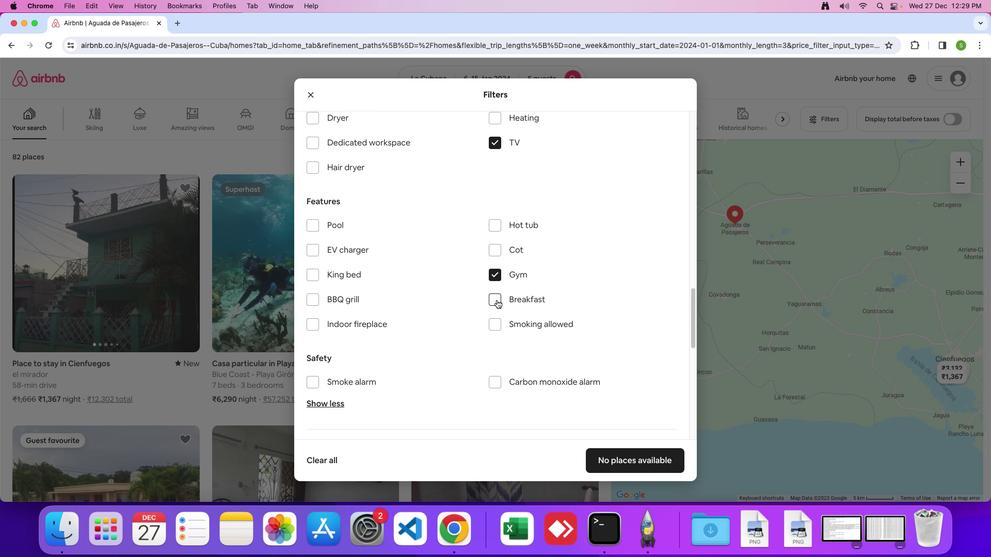 
Action: Mouse pressed left at (514, 313)
Screenshot: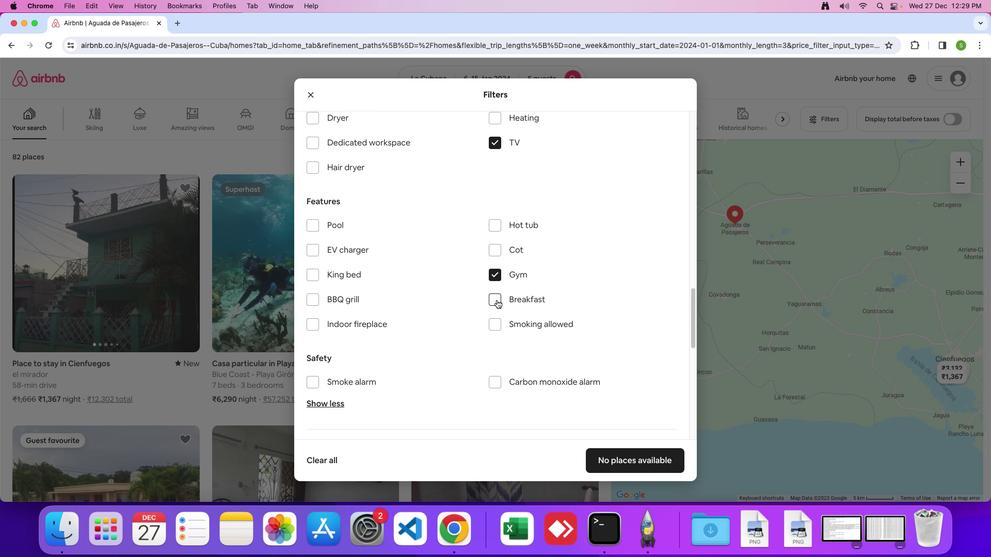 
Action: Mouse moved to (465, 351)
Screenshot: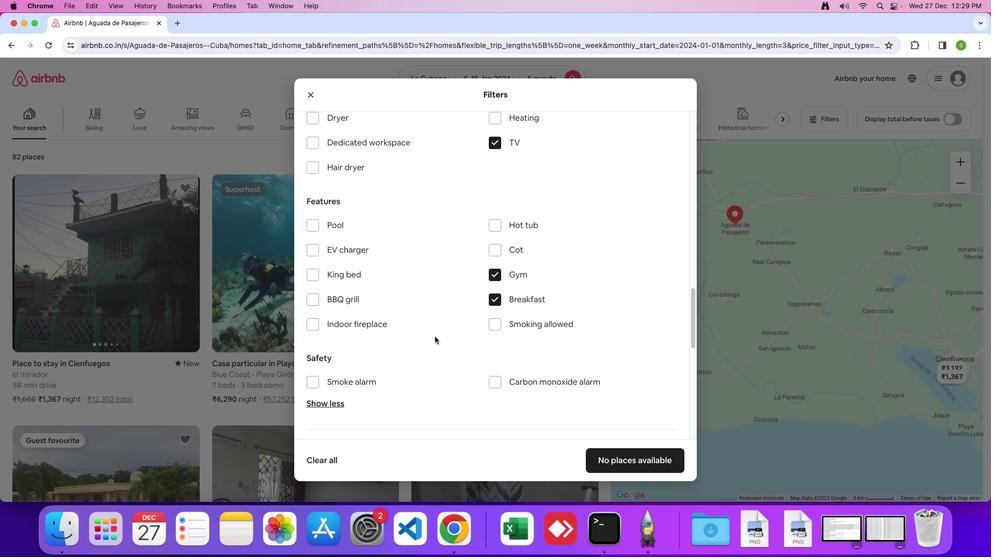 
Action: Mouse scrolled (465, 351) with delta (125, 4)
Screenshot: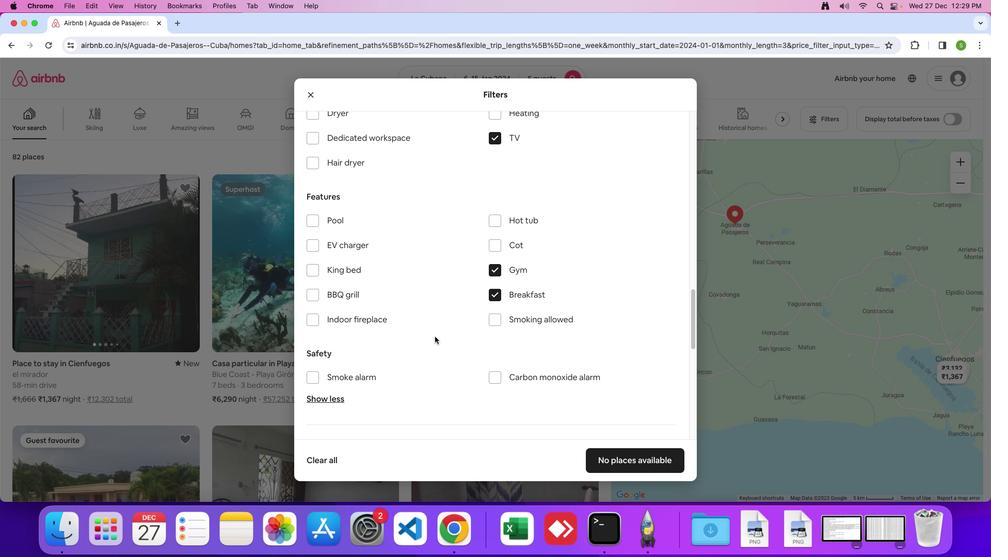 
Action: Mouse scrolled (465, 351) with delta (125, 4)
Screenshot: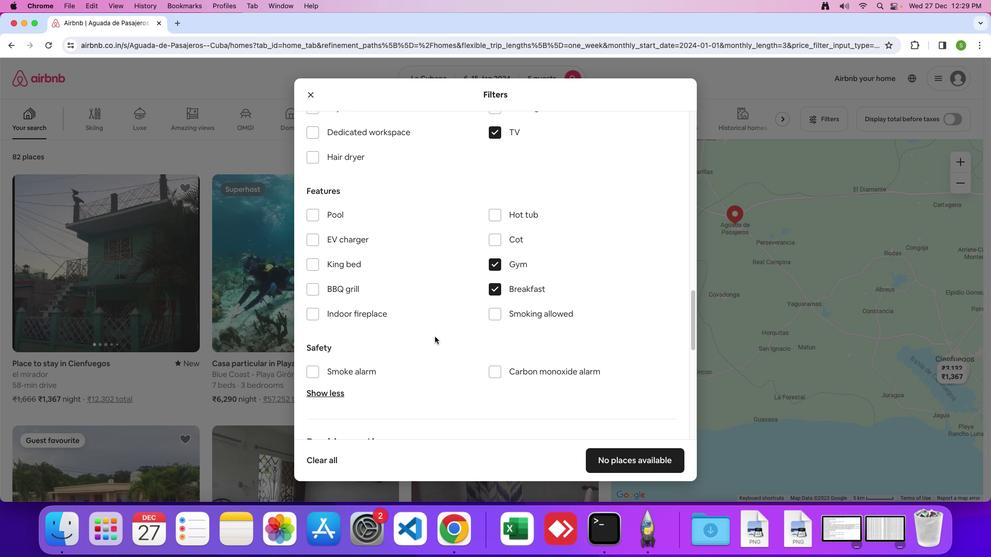 
Action: Mouse scrolled (465, 351) with delta (125, 4)
Screenshot: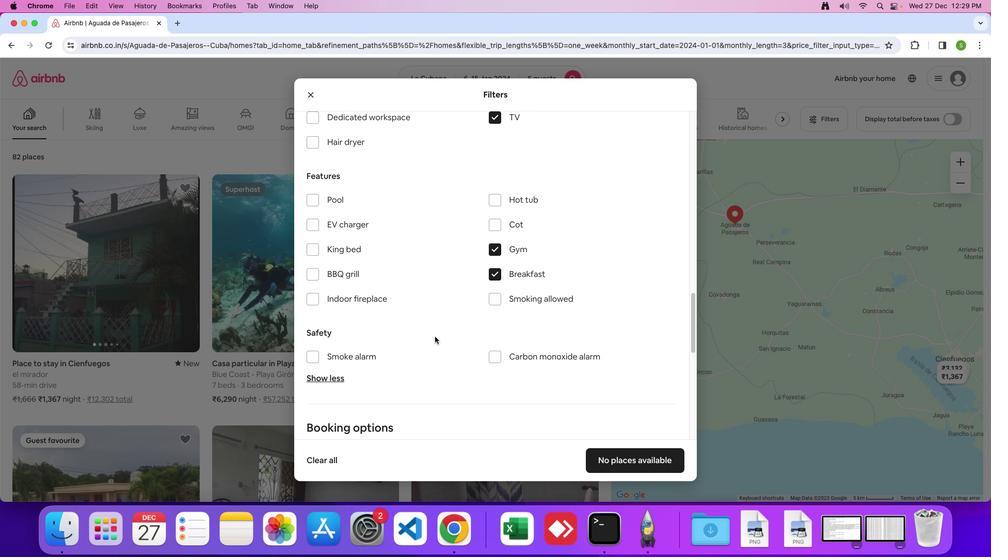 
Action: Mouse scrolled (465, 351) with delta (125, 4)
Screenshot: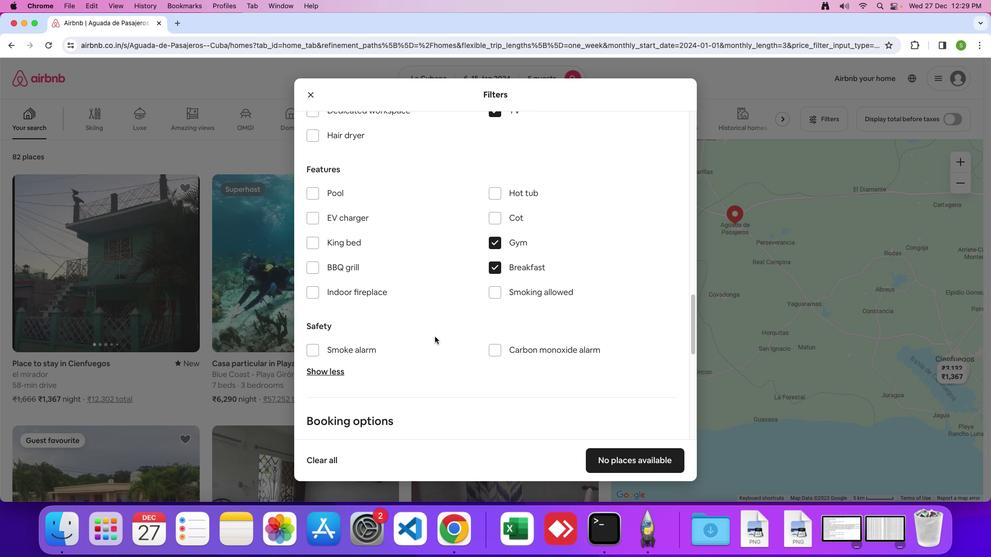 
Action: Mouse scrolled (465, 351) with delta (125, 3)
Screenshot: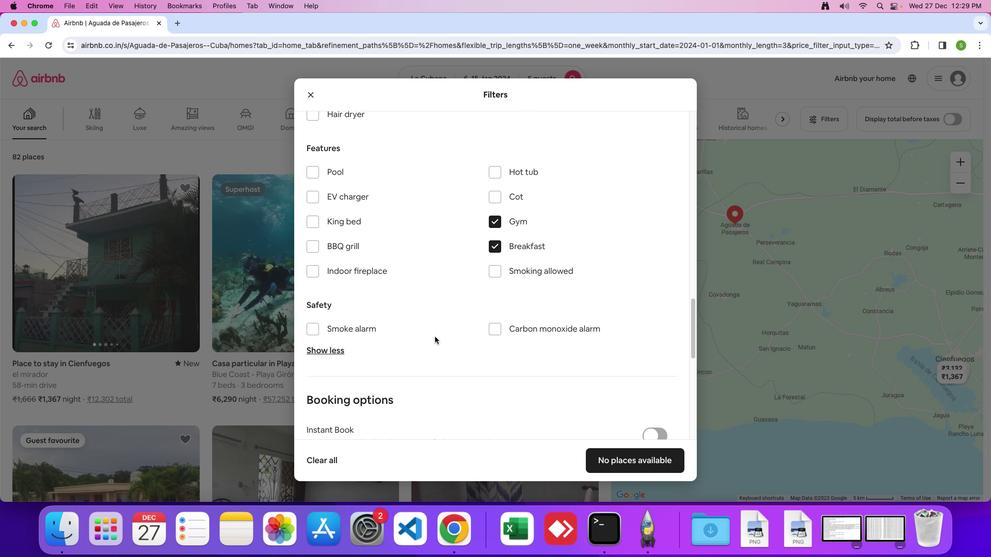 
Action: Mouse scrolled (465, 351) with delta (125, 4)
Screenshot: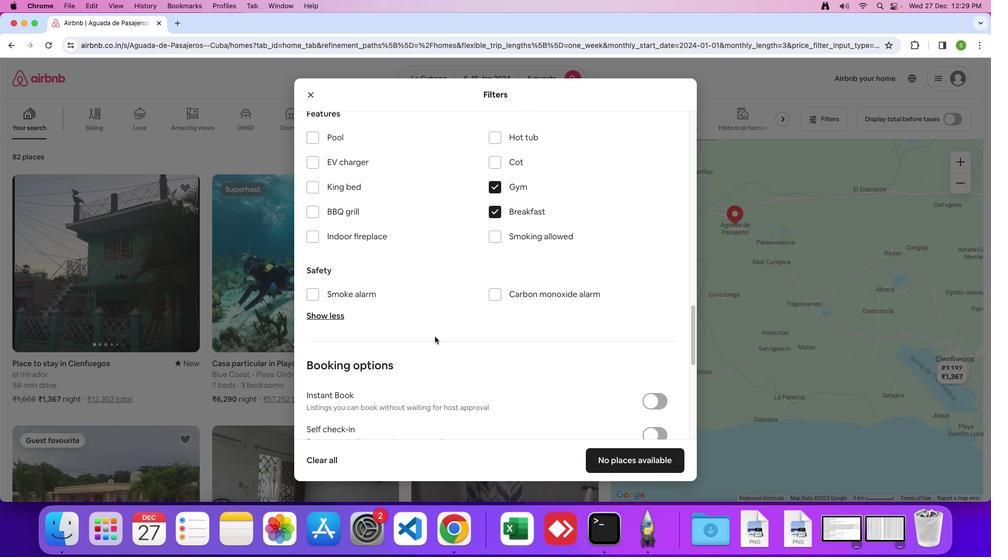 
Action: Mouse scrolled (465, 351) with delta (125, 4)
Screenshot: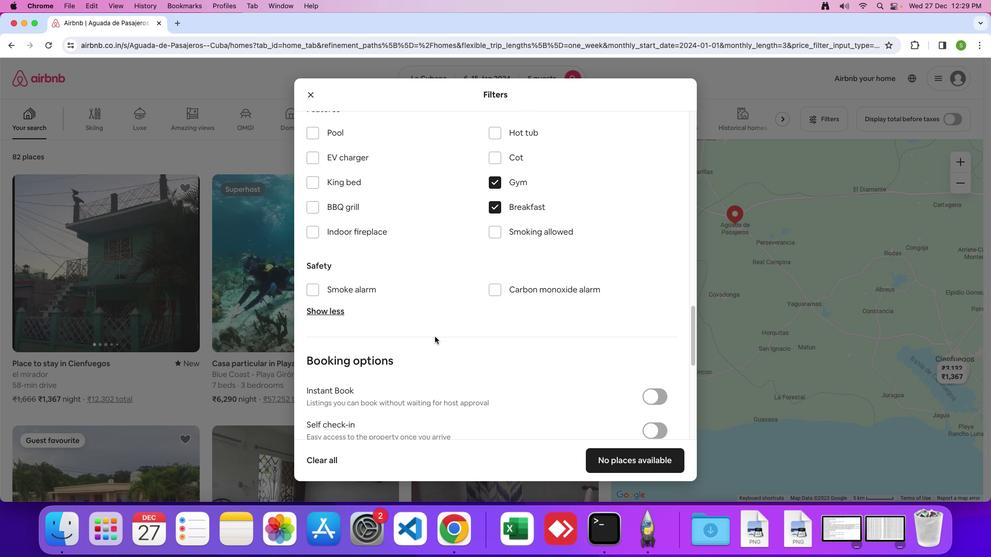 
Action: Mouse scrolled (465, 351) with delta (125, 4)
Screenshot: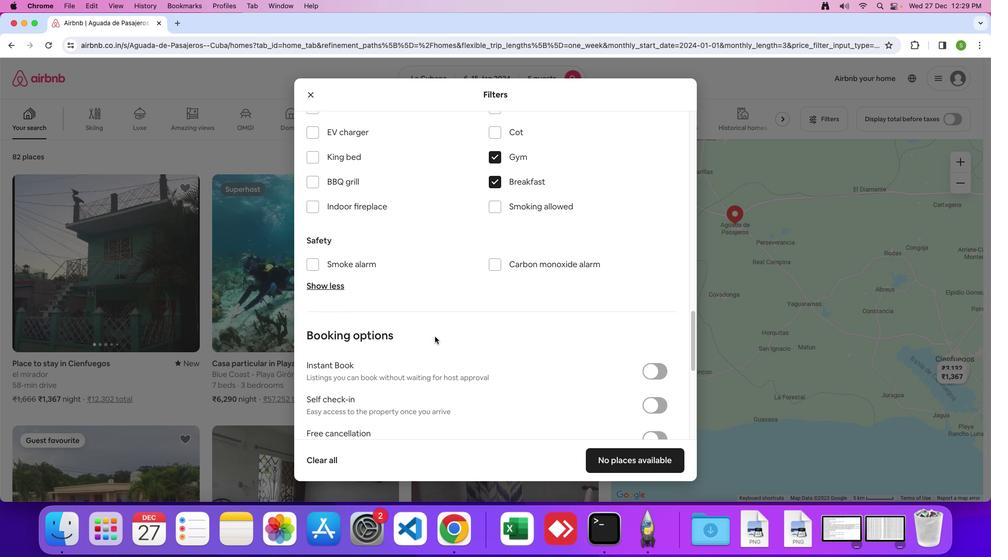
Action: Mouse scrolled (465, 351) with delta (125, 4)
Screenshot: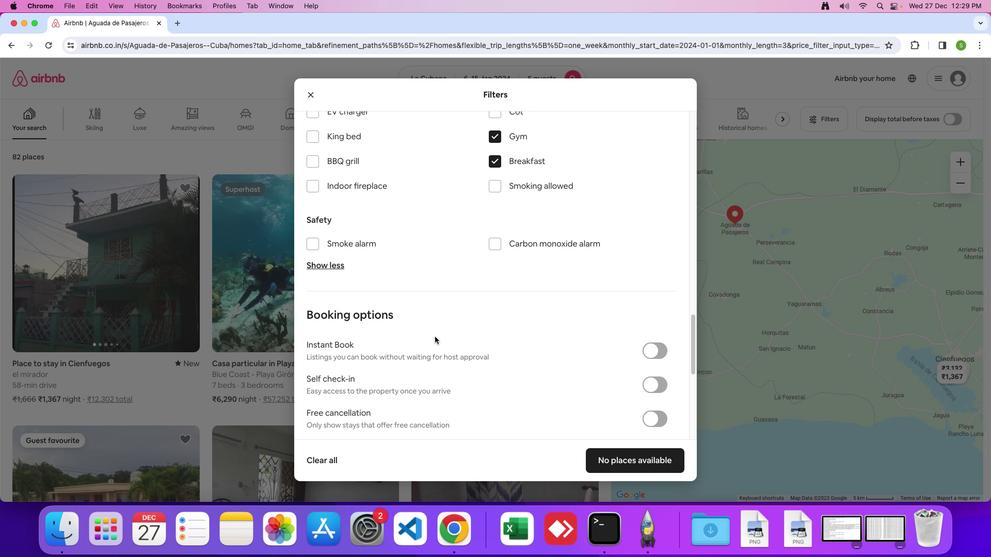 
Action: Mouse scrolled (465, 351) with delta (125, 4)
Screenshot: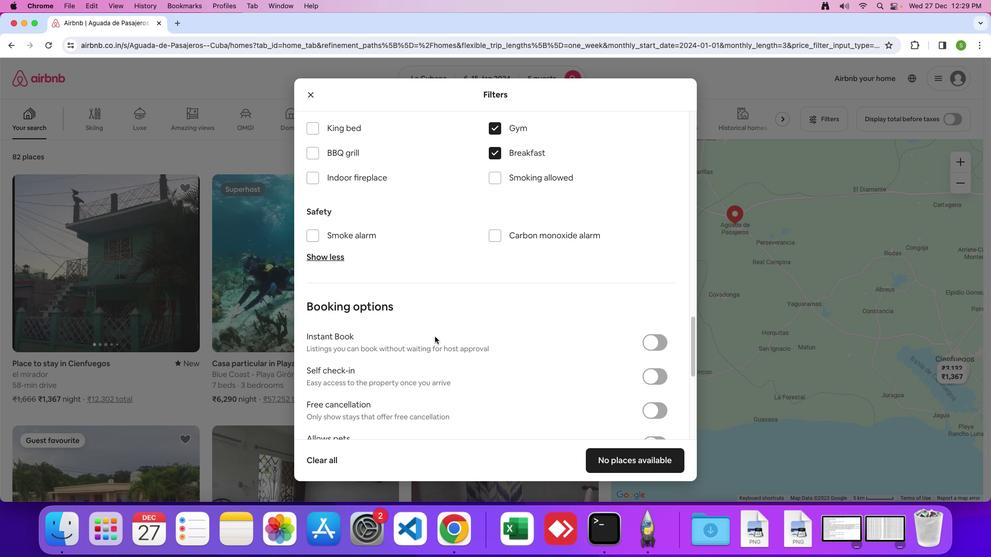 
Action: Mouse scrolled (465, 351) with delta (125, 4)
Screenshot: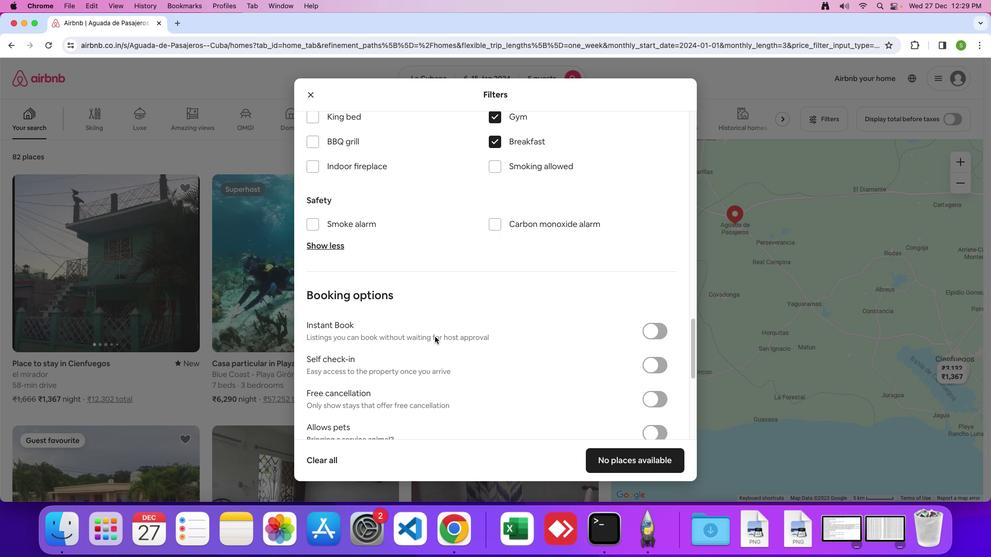 
Action: Mouse scrolled (465, 351) with delta (125, 4)
Screenshot: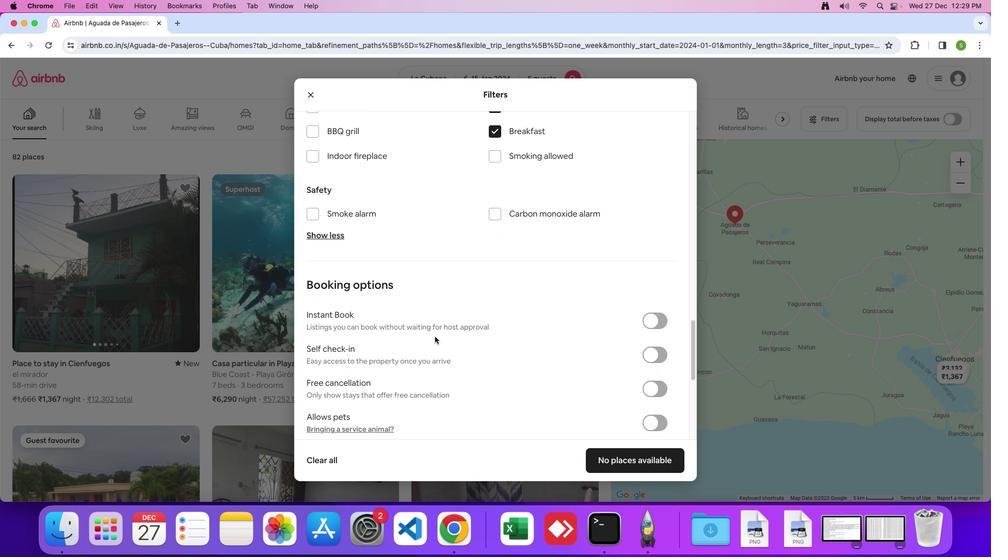 
Action: Mouse scrolled (465, 351) with delta (125, 4)
Screenshot: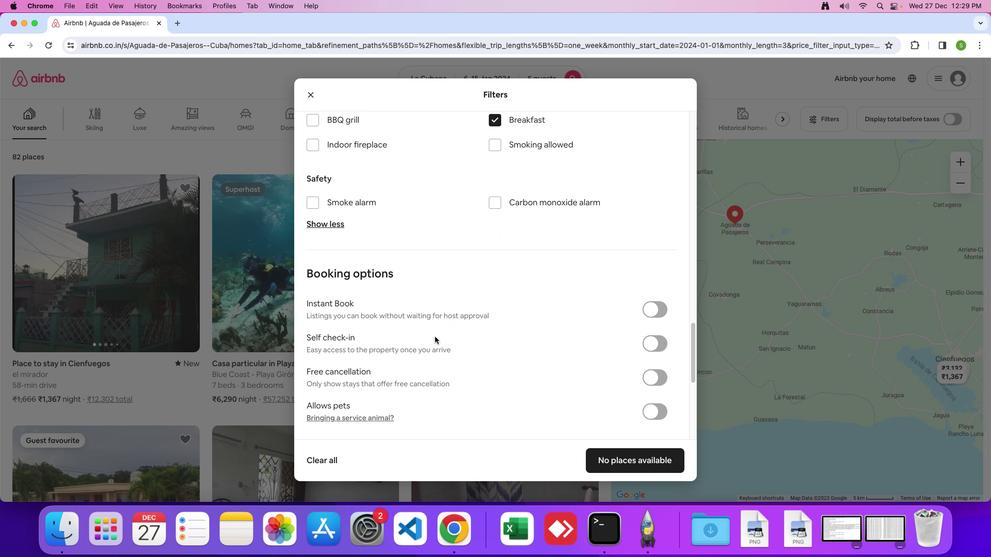 
Action: Mouse scrolled (465, 351) with delta (125, 4)
Screenshot: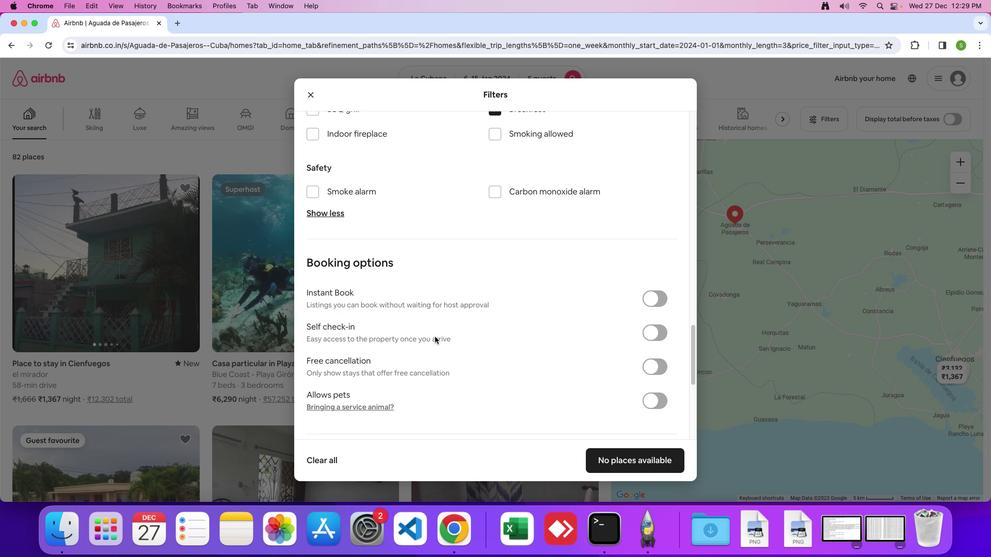 
Action: Mouse scrolled (465, 351) with delta (125, 3)
Screenshot: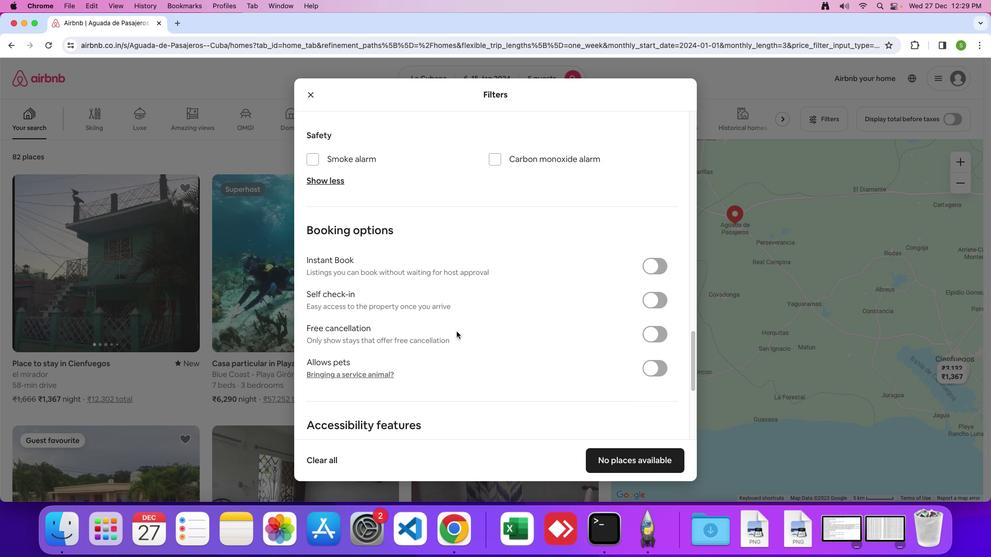
Action: Mouse moved to (501, 340)
Screenshot: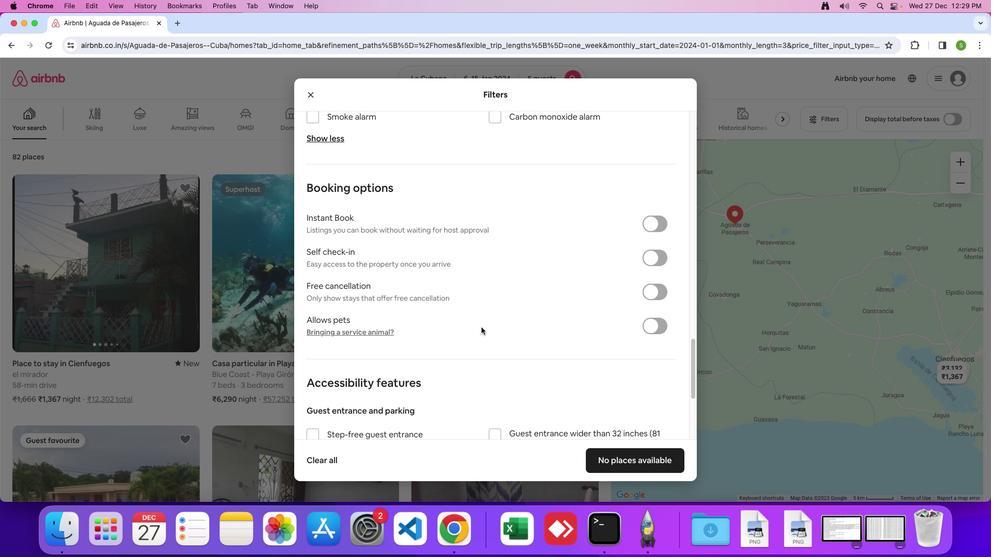 
Action: Mouse scrolled (501, 340) with delta (125, 4)
Screenshot: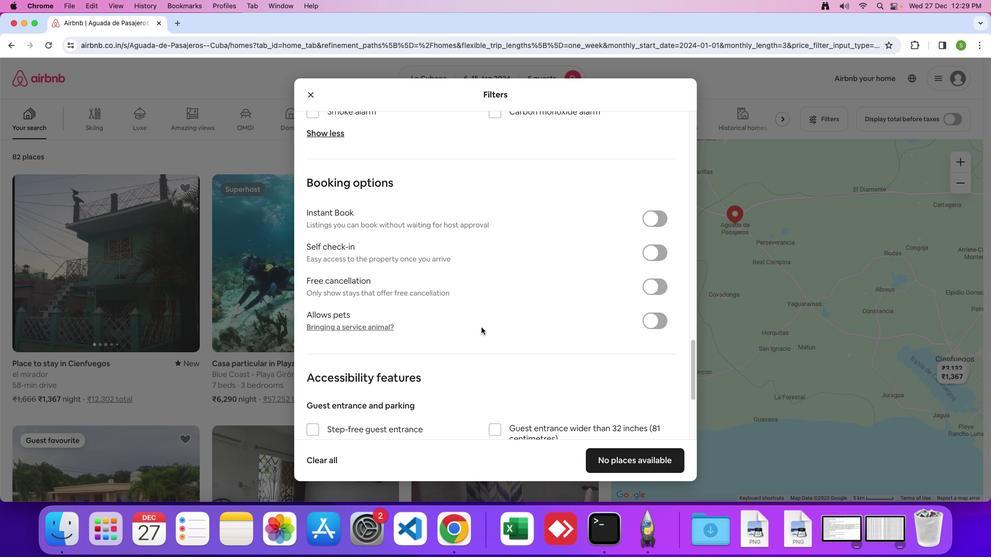 
Action: Mouse scrolled (501, 340) with delta (125, 4)
Screenshot: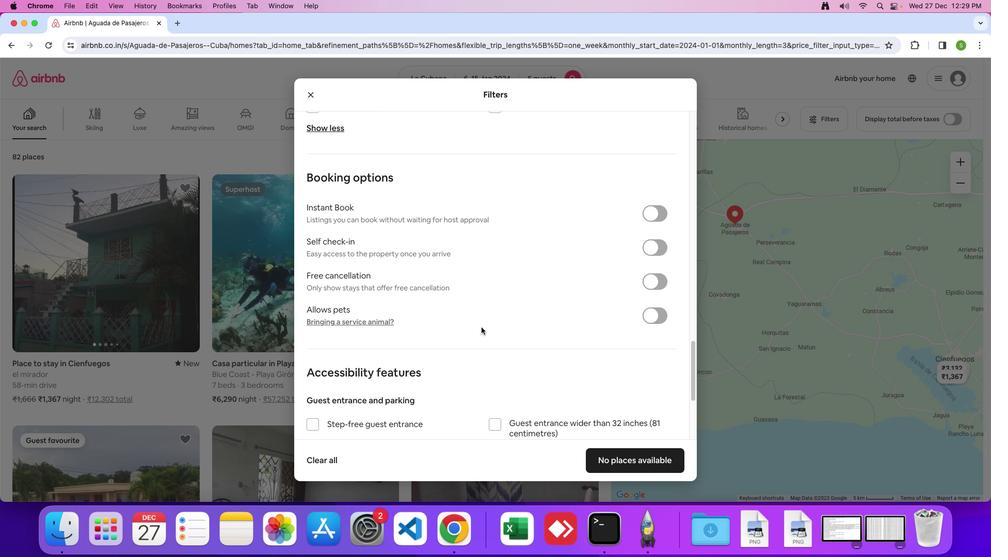 
Action: Mouse moved to (500, 343)
Screenshot: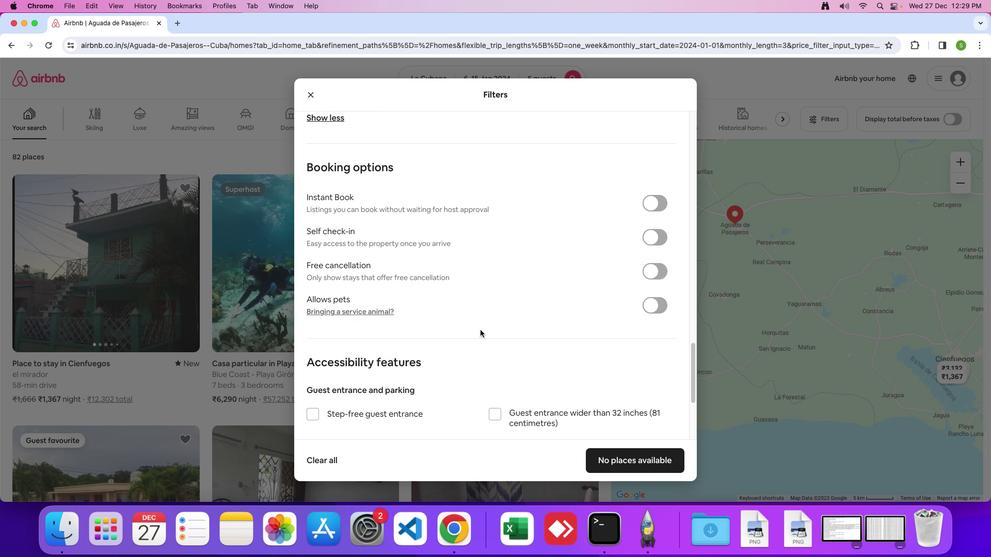 
Action: Mouse scrolled (500, 343) with delta (125, 4)
Screenshot: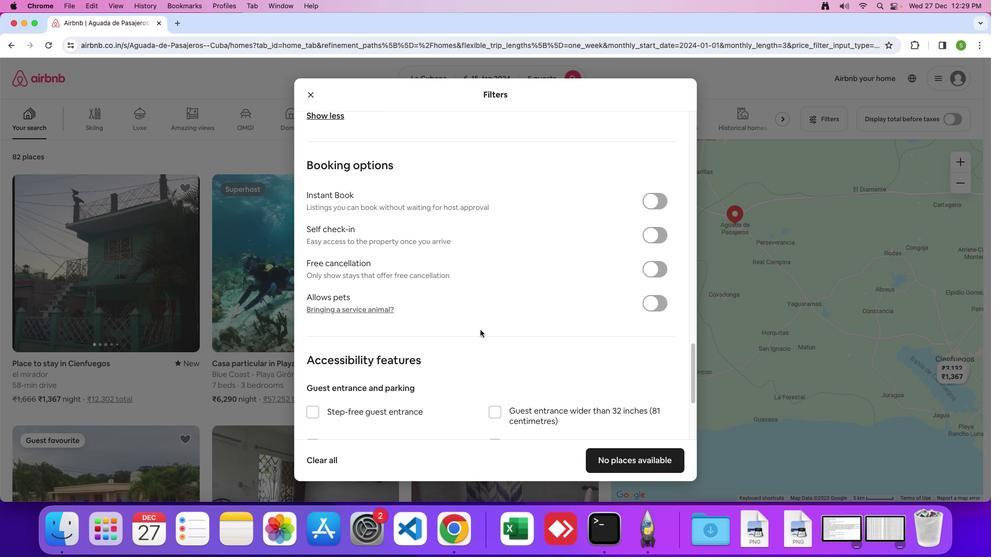 
Action: Mouse scrolled (500, 343) with delta (125, 4)
Screenshot: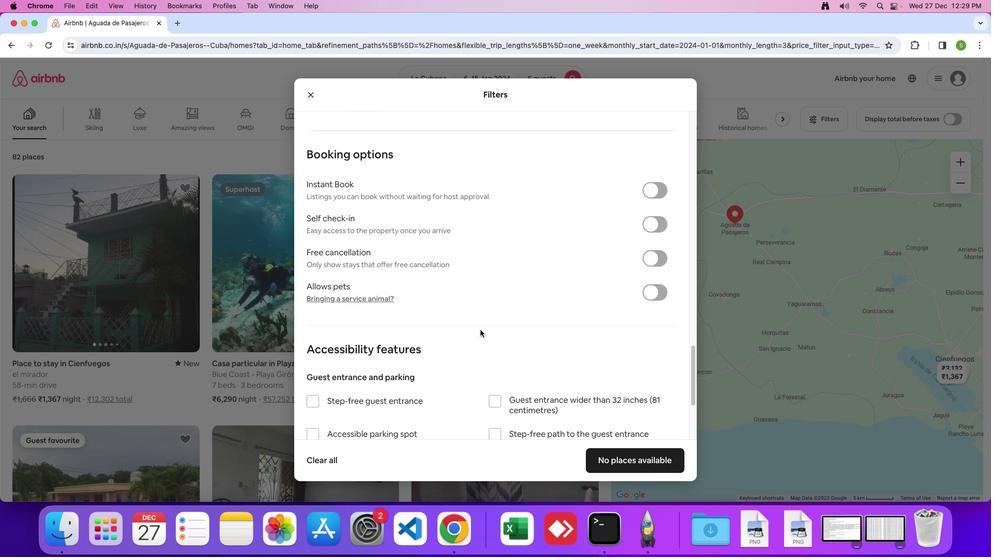 
Action: Mouse scrolled (500, 343) with delta (125, 3)
Screenshot: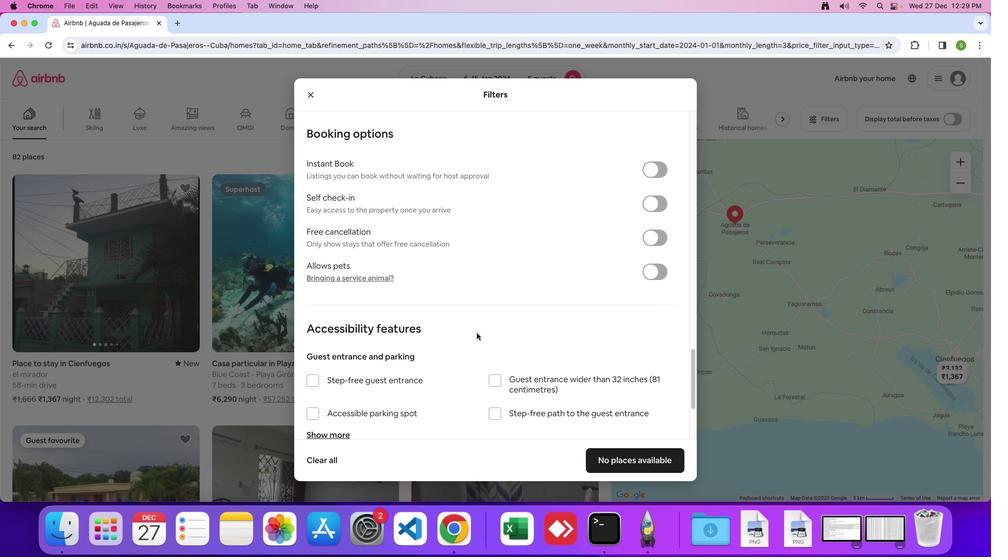 
Action: Mouse moved to (494, 351)
Screenshot: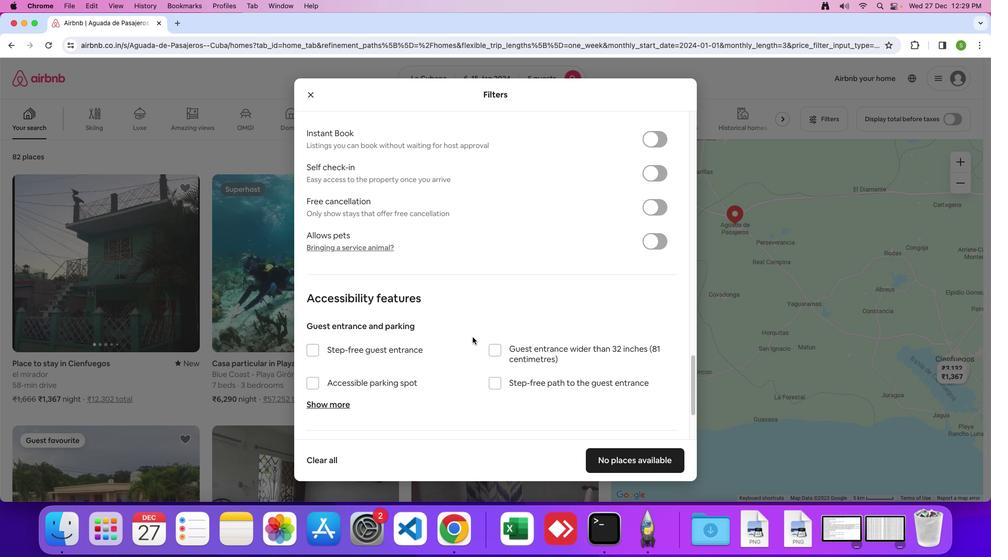 
Action: Mouse scrolled (494, 351) with delta (125, 4)
Screenshot: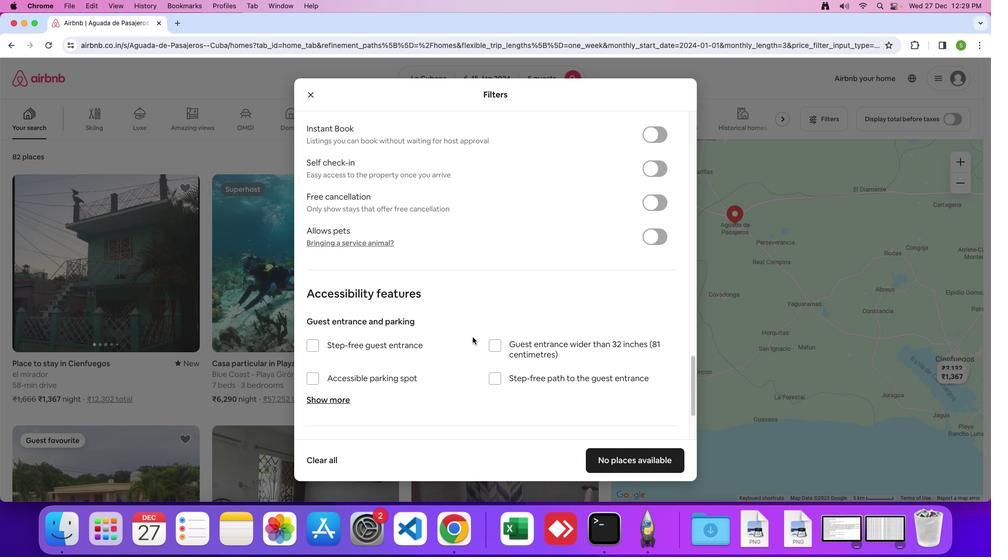 
Action: Mouse scrolled (494, 351) with delta (125, 4)
Screenshot: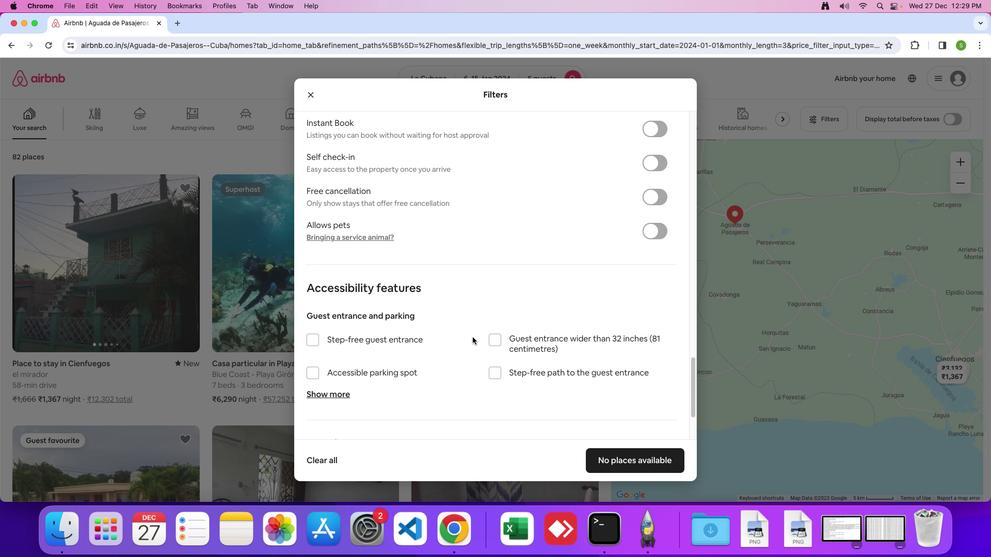
Action: Mouse scrolled (494, 351) with delta (125, 4)
Screenshot: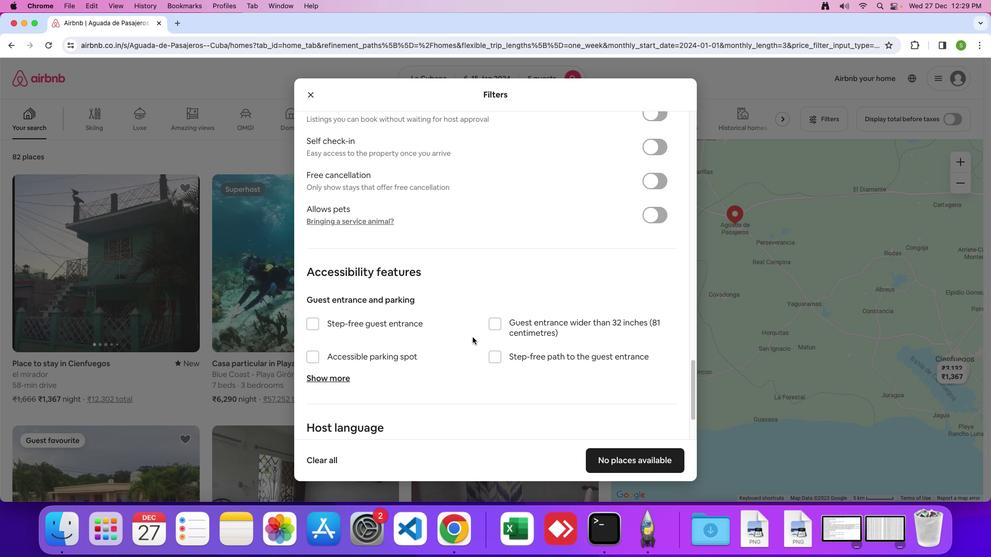 
Action: Mouse scrolled (494, 351) with delta (125, 4)
Screenshot: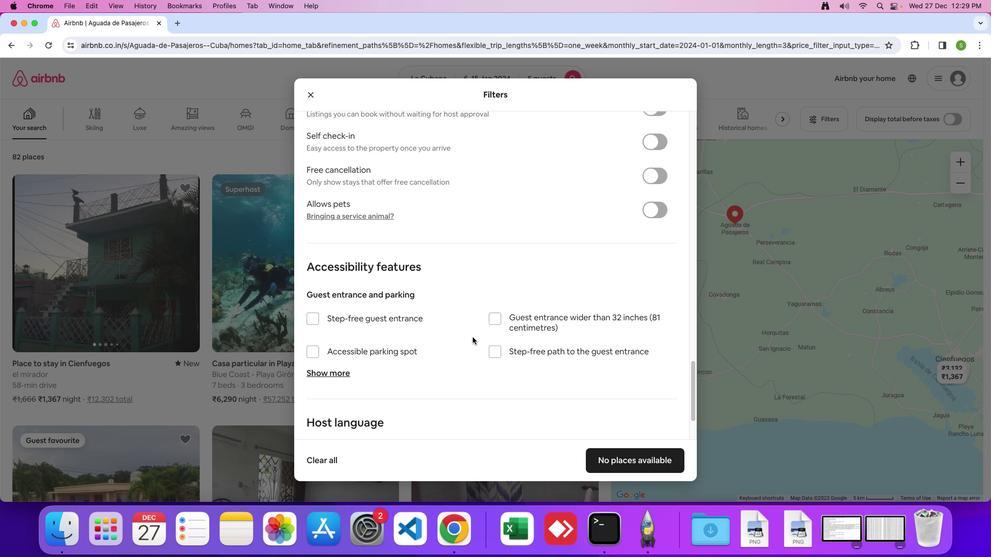 
Action: Mouse scrolled (494, 351) with delta (125, 3)
Screenshot: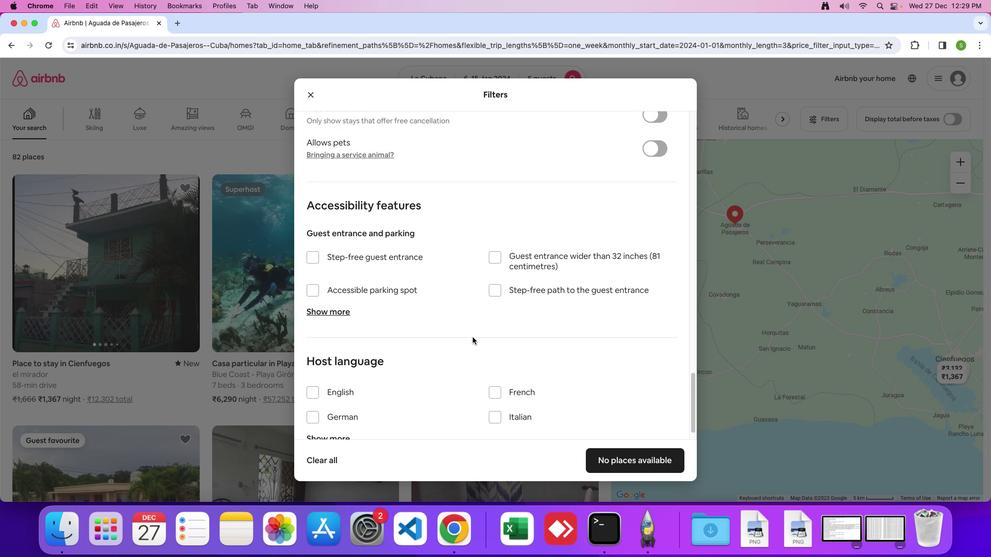 
Action: Mouse scrolled (494, 351) with delta (125, 4)
Screenshot: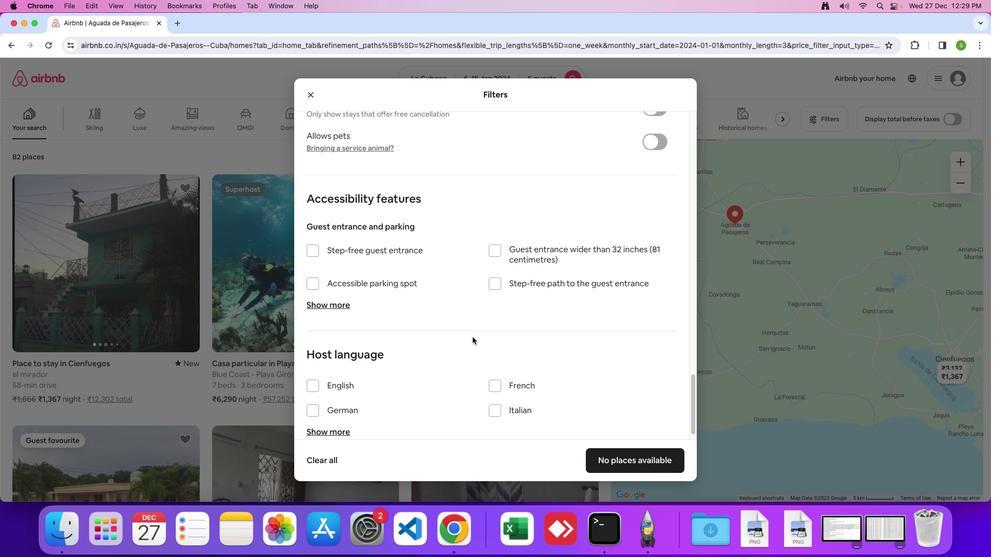 
Action: Mouse scrolled (494, 351) with delta (125, 4)
Screenshot: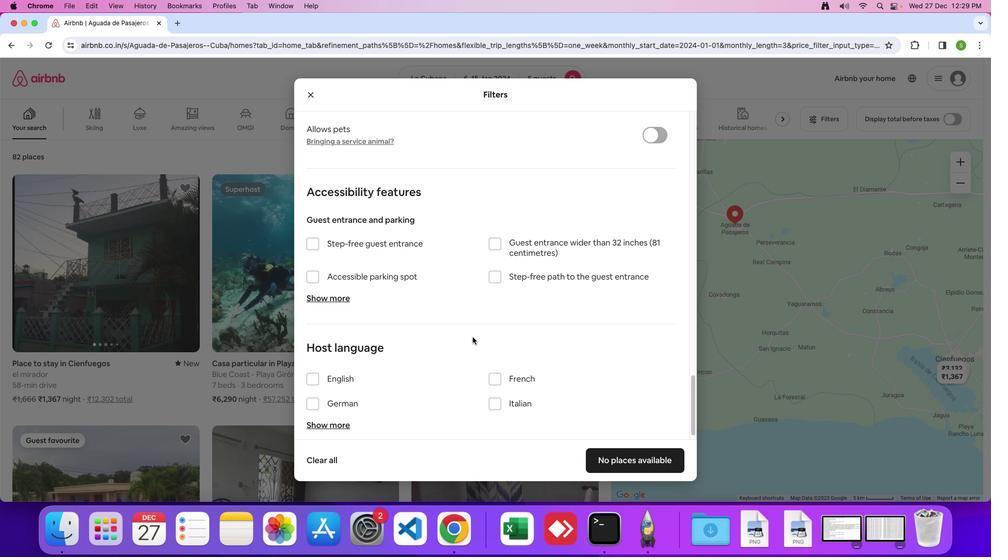 
Action: Mouse scrolled (494, 351) with delta (125, 4)
Screenshot: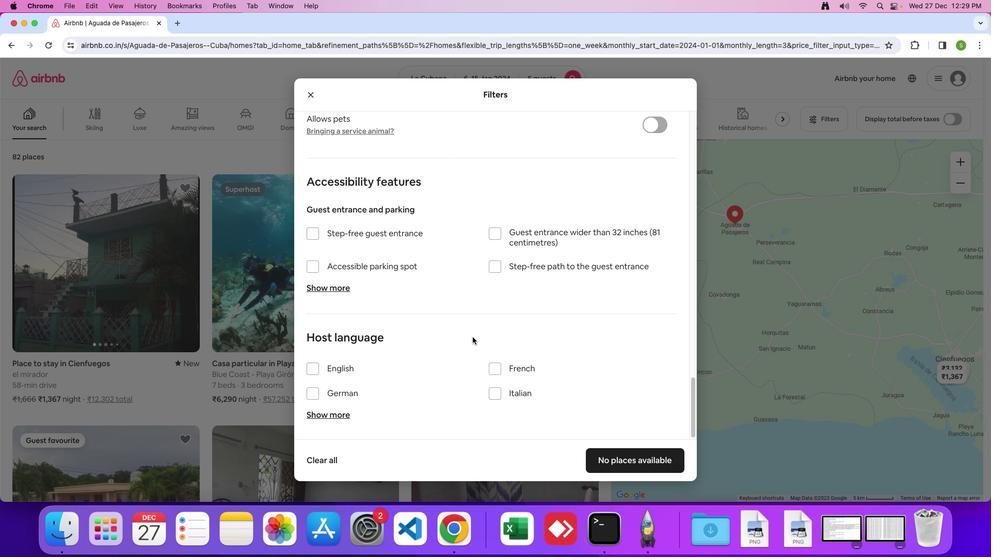
Action: Mouse scrolled (494, 351) with delta (125, 4)
Screenshot: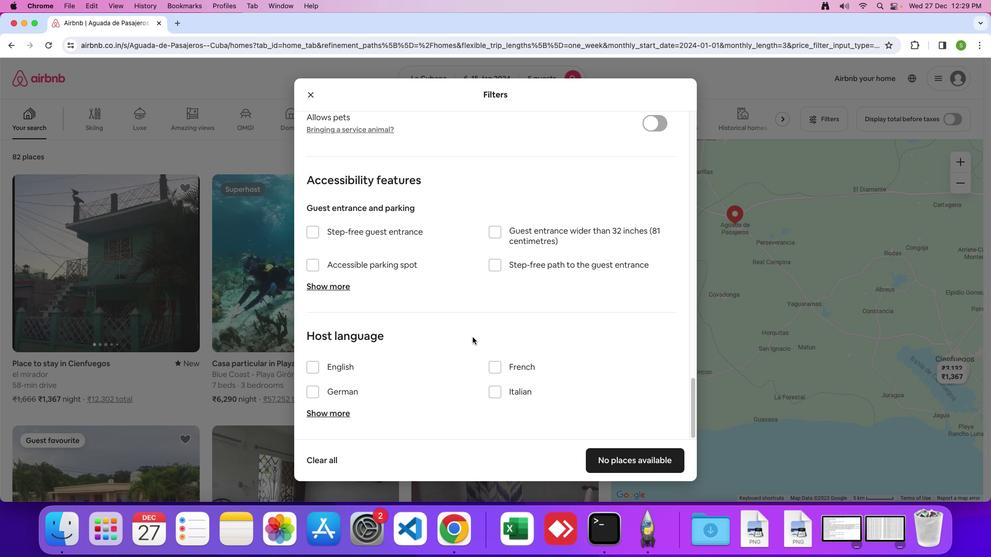 
Action: Mouse scrolled (494, 351) with delta (125, 4)
Screenshot: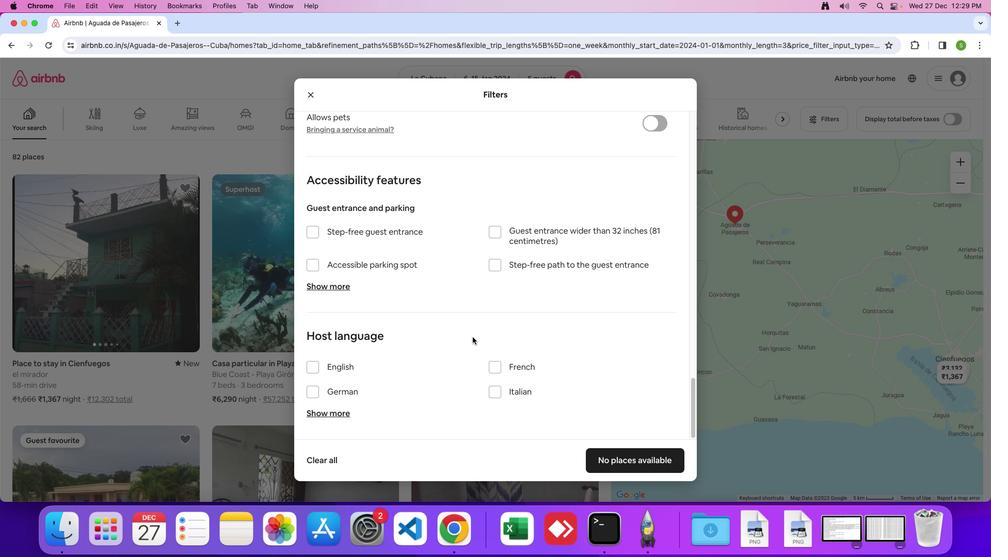 
Action: Mouse scrolled (494, 351) with delta (125, 4)
Screenshot: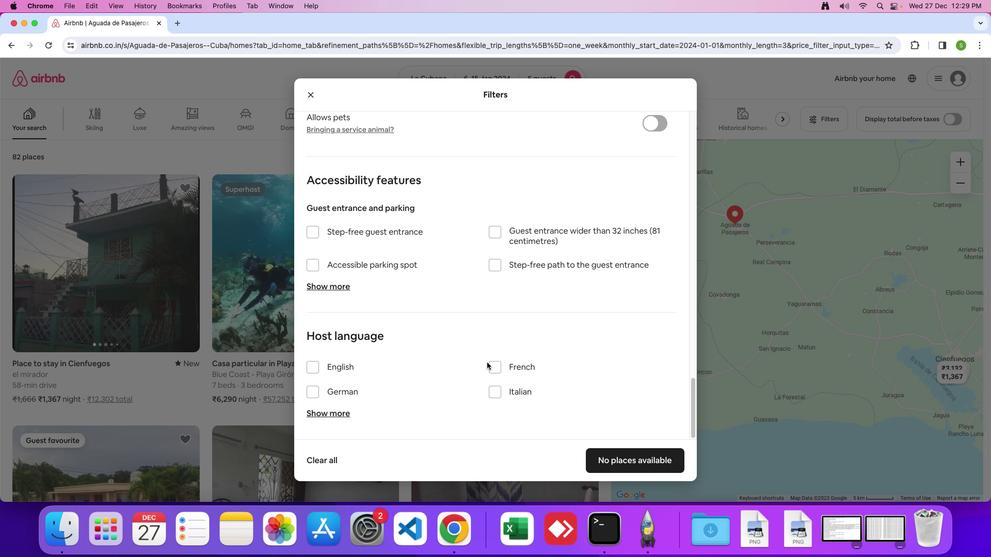 
Action: Mouse moved to (603, 475)
Screenshot: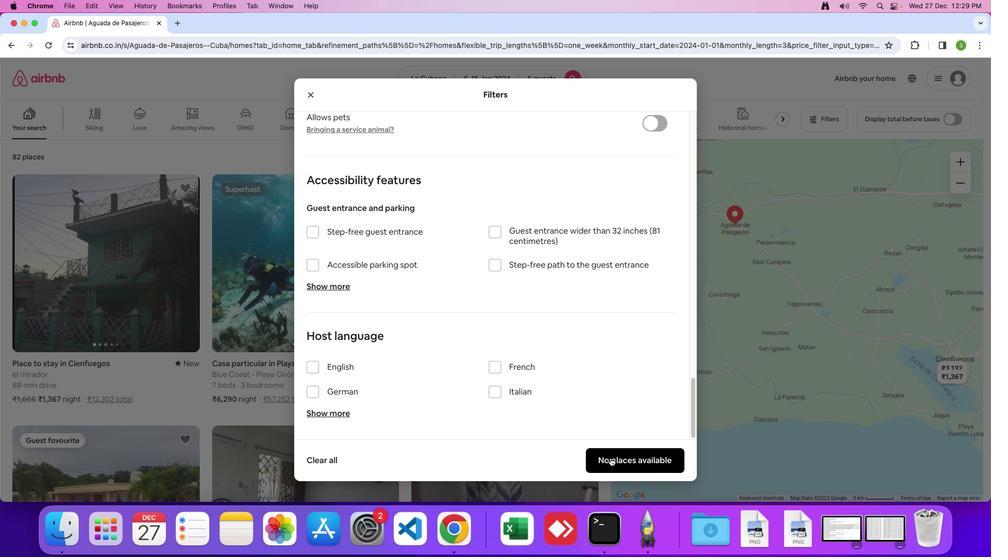 
Action: Mouse pressed left at (603, 475)
Screenshot: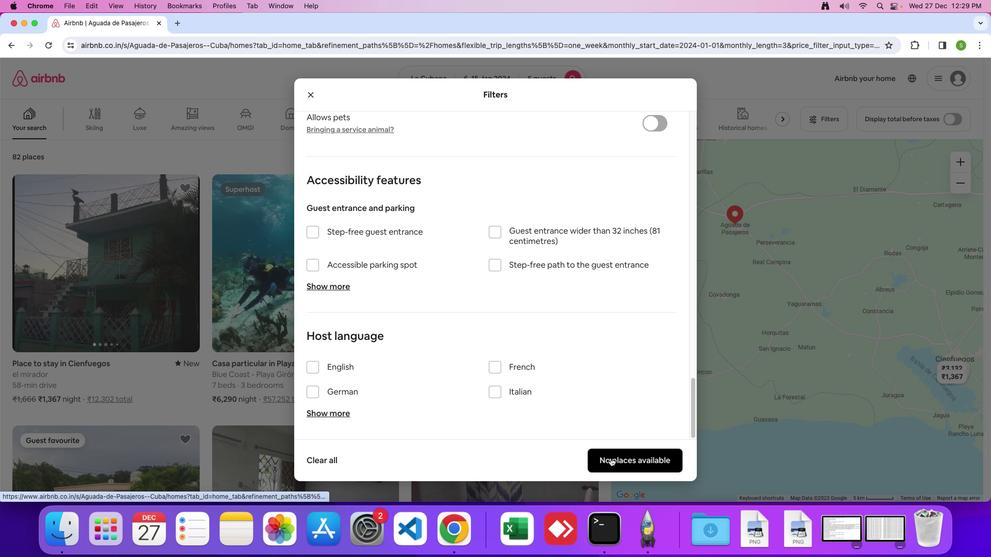 
Action: Mouse moved to (458, 318)
Screenshot: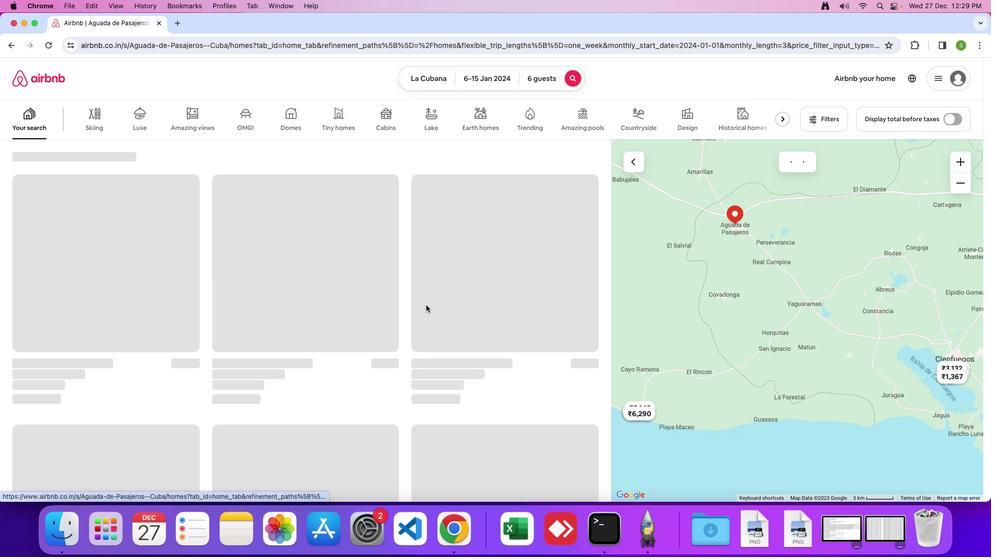 
